 Task: Search round trip flight ticket for 2 adults, 4 children and 1 infant on lap in business from Rockland: Knox County Regional Airport to New Bern: Coastal Carolina Regional Airport (was Craven County Regional) on 5-4-2023 and return on 5-6-2023. Choice of flights is Sun country airlines. Price is upto 98000. Outbound departure time preference is 7:00.
Action: Mouse moved to (317, 120)
Screenshot: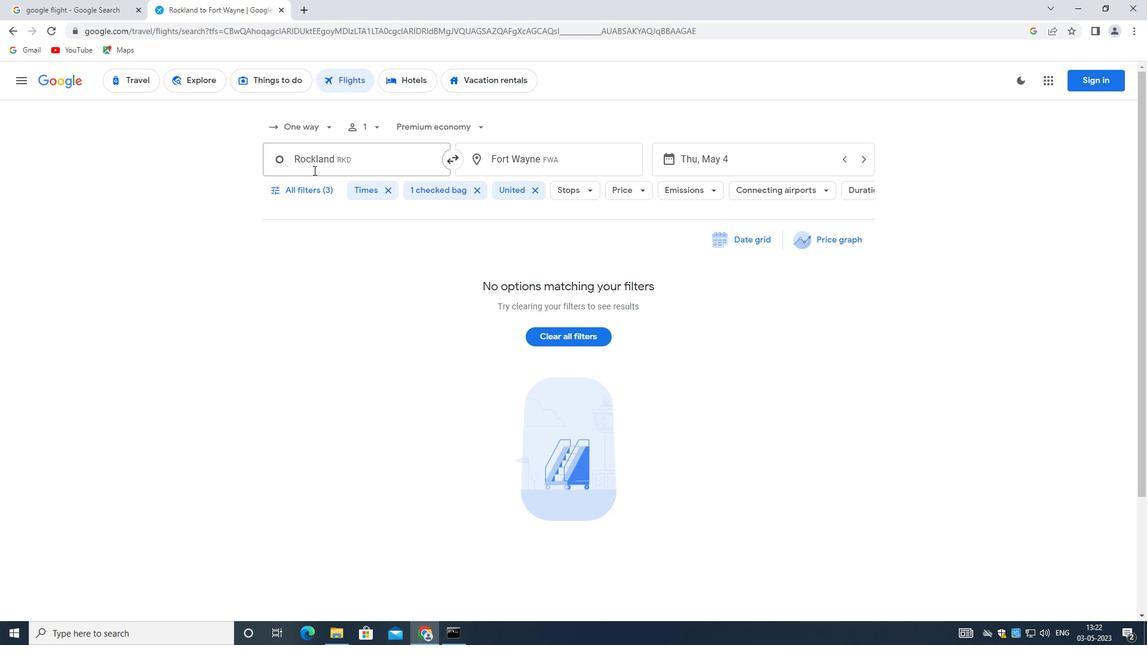
Action: Mouse pressed left at (317, 120)
Screenshot: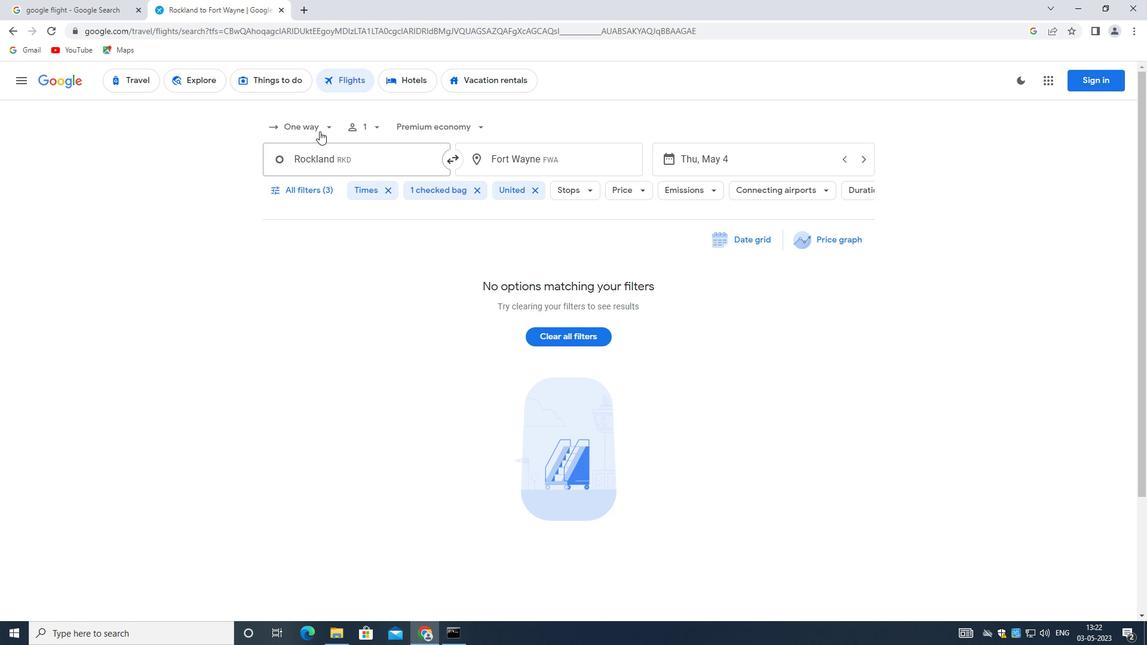 
Action: Mouse moved to (311, 184)
Screenshot: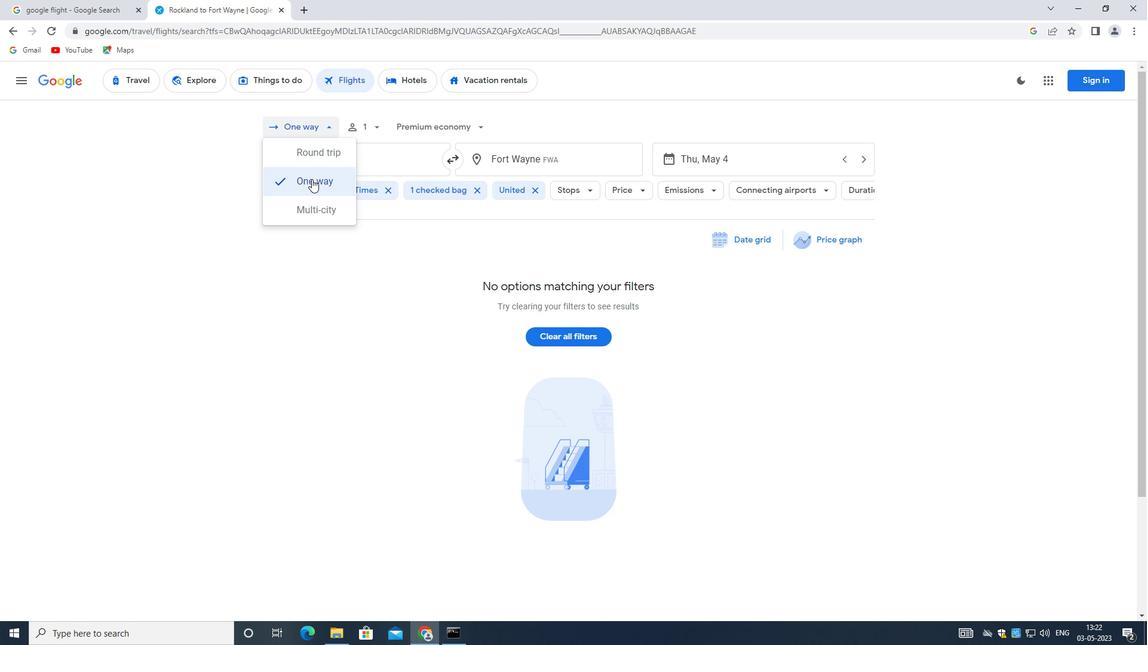 
Action: Mouse pressed left at (311, 184)
Screenshot: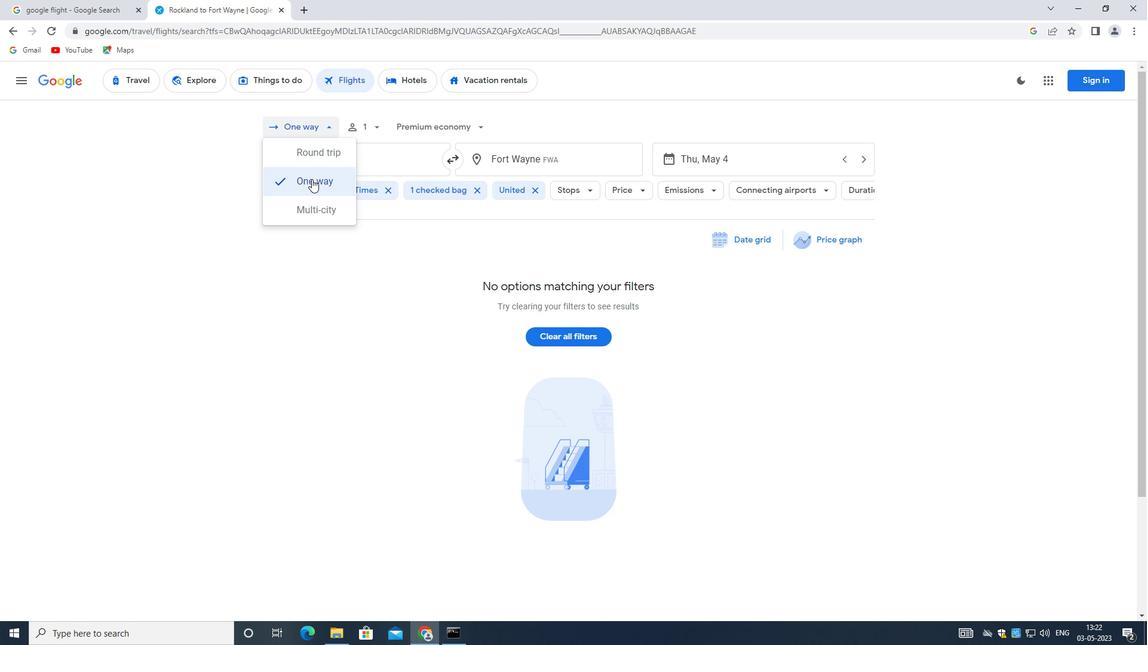 
Action: Mouse moved to (369, 123)
Screenshot: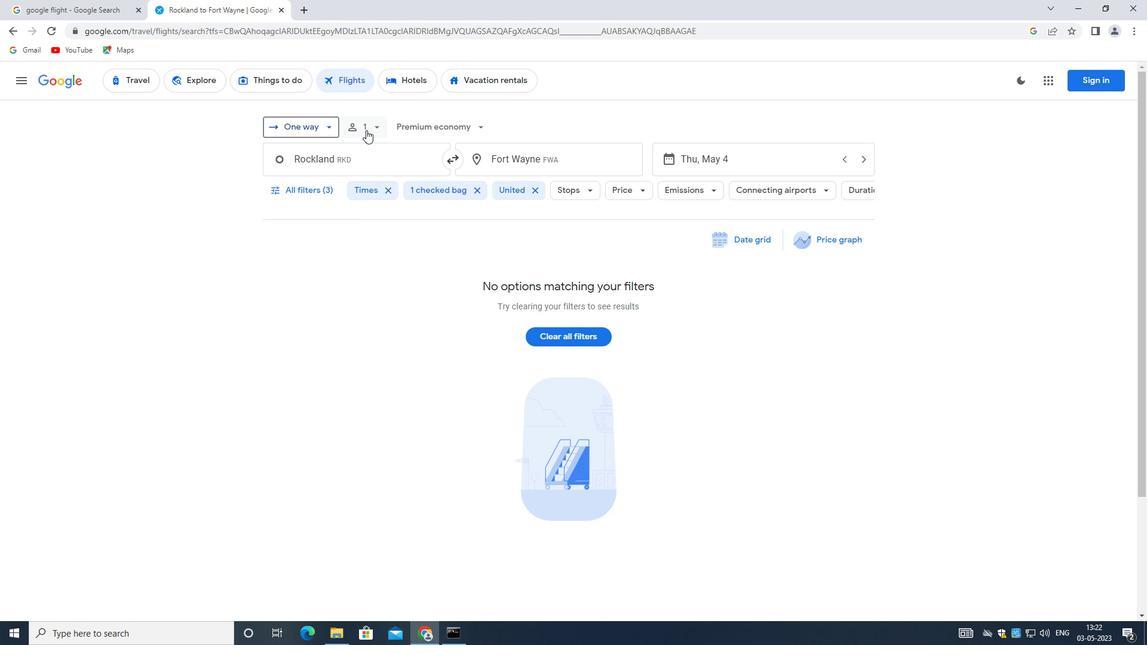 
Action: Mouse pressed left at (369, 123)
Screenshot: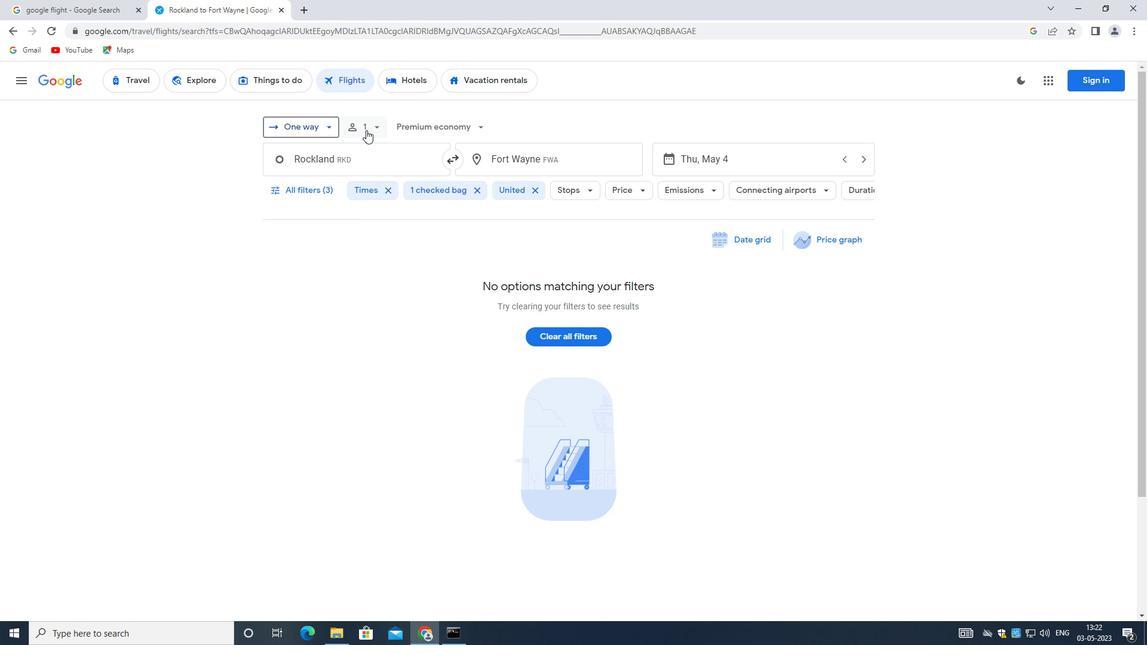 
Action: Mouse moved to (465, 155)
Screenshot: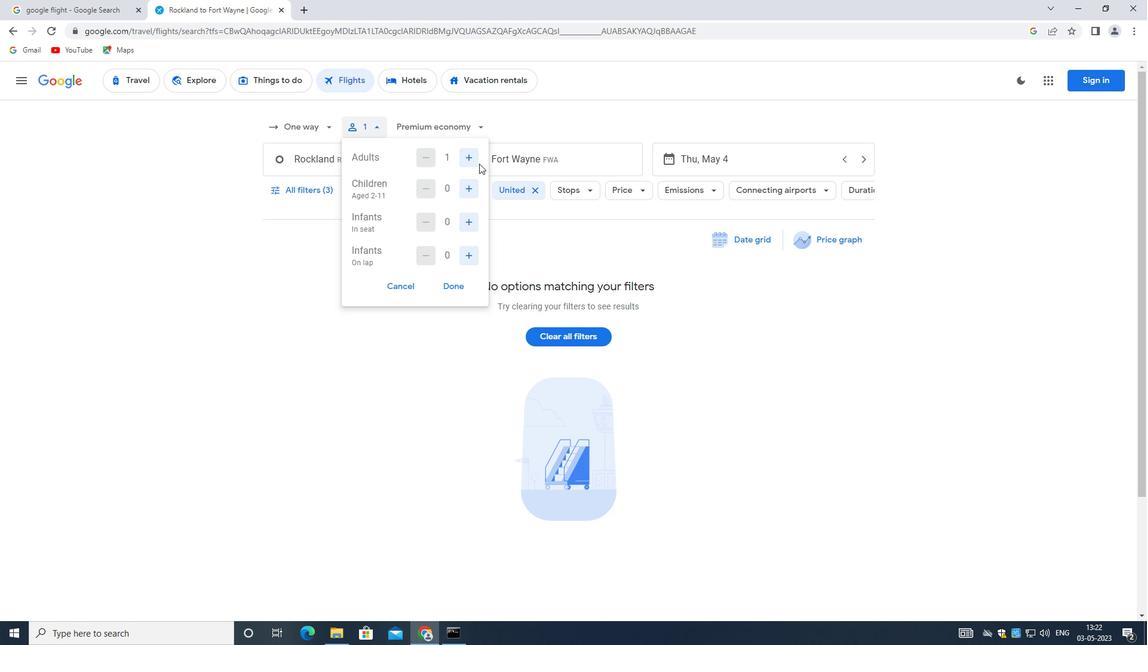 
Action: Mouse pressed left at (465, 155)
Screenshot: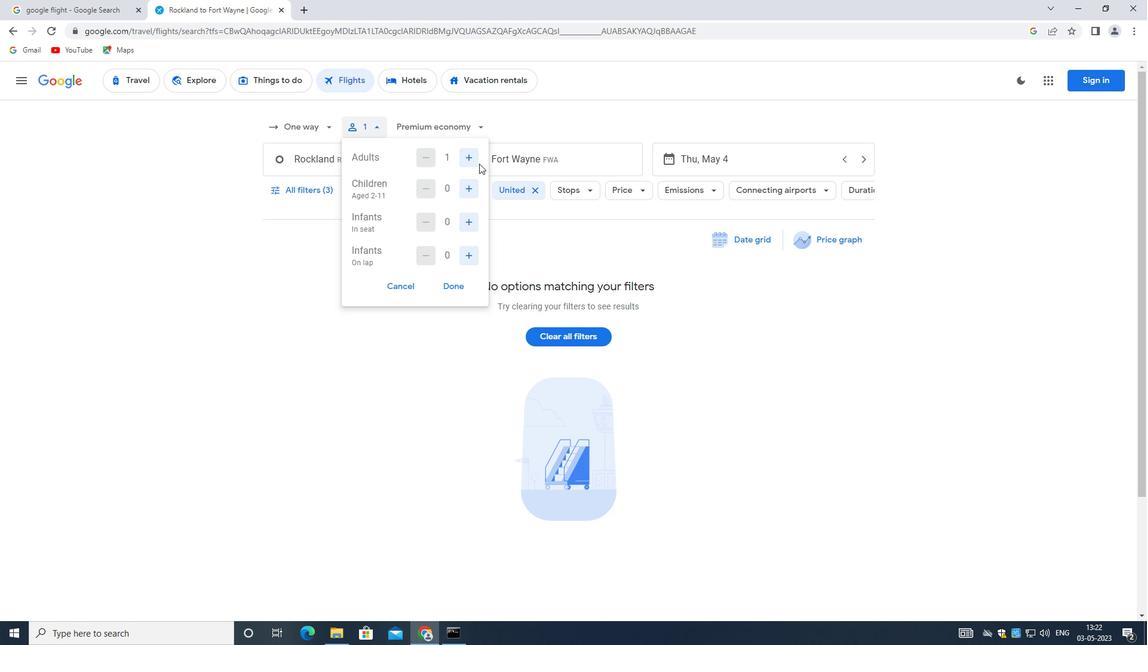 
Action: Mouse moved to (467, 183)
Screenshot: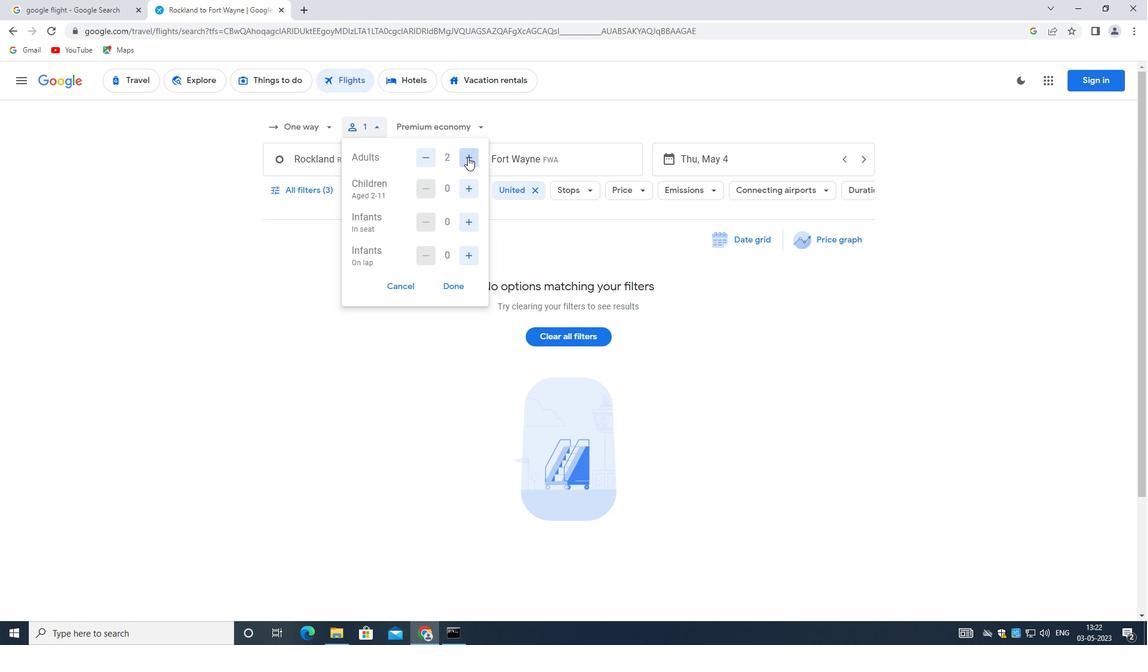 
Action: Mouse pressed left at (467, 183)
Screenshot: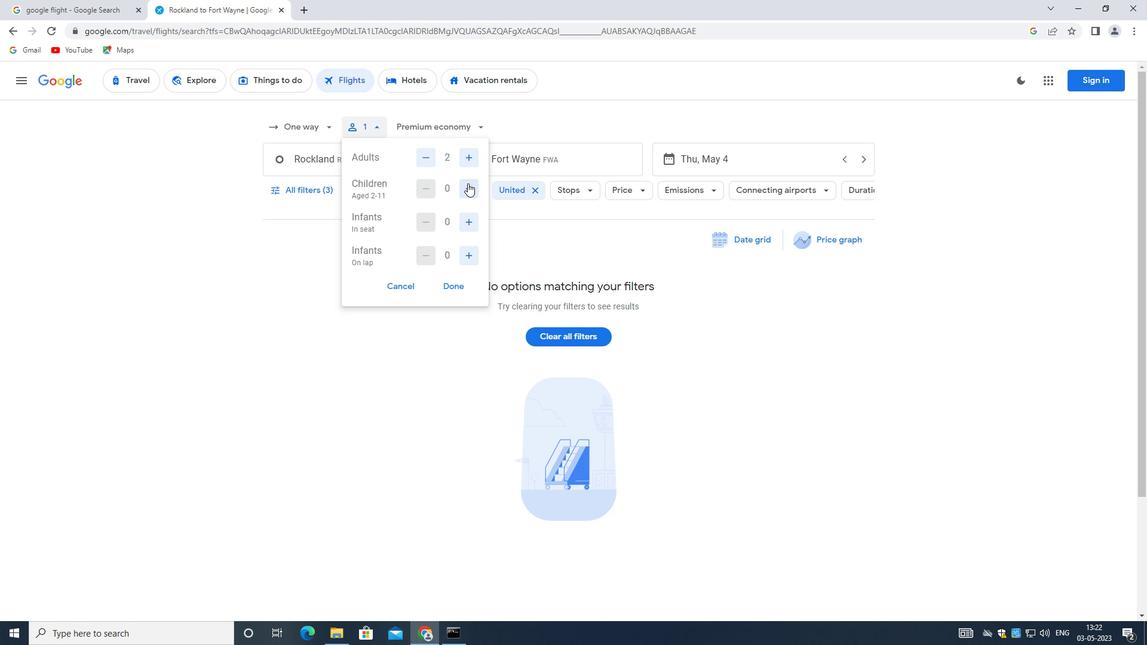 
Action: Mouse pressed left at (467, 183)
Screenshot: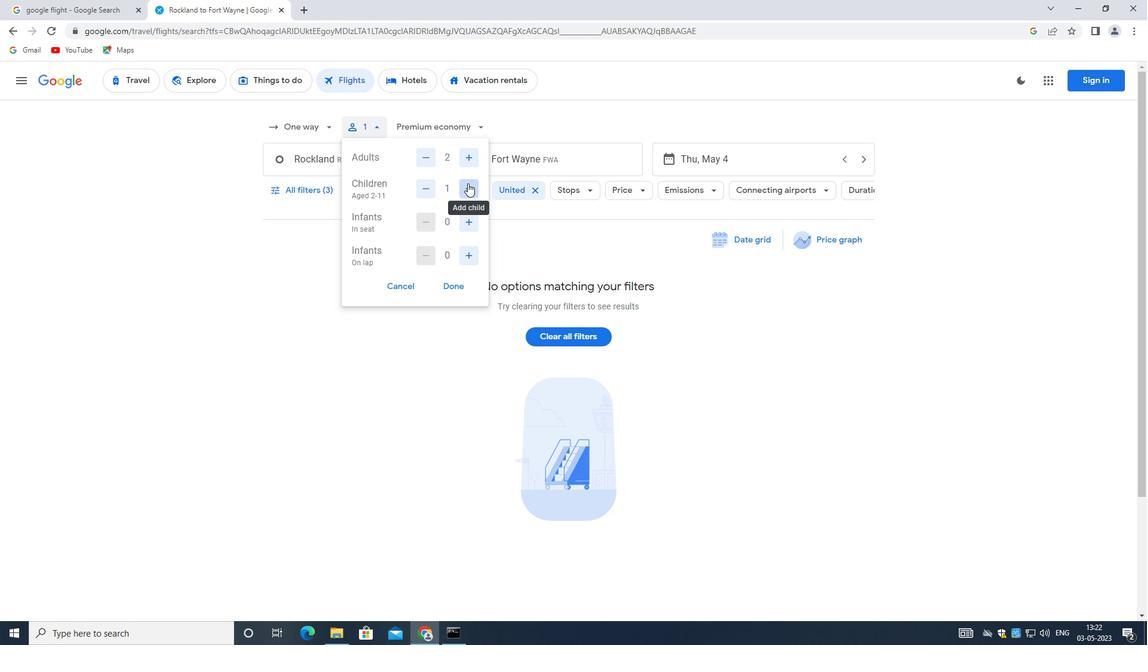 
Action: Mouse pressed left at (467, 183)
Screenshot: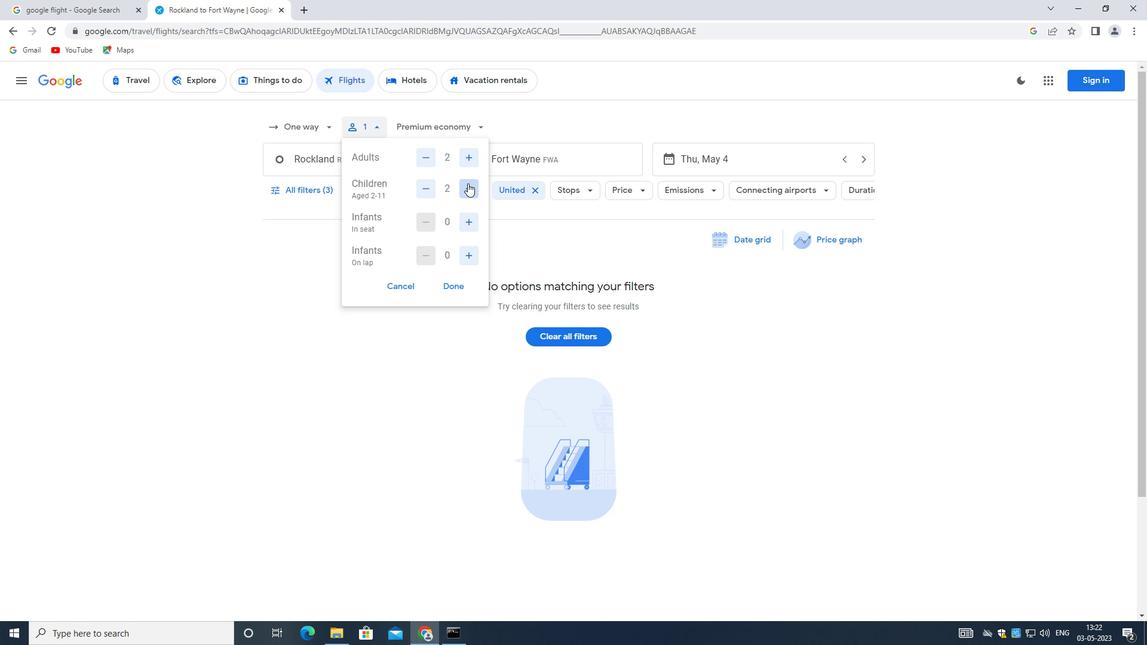 
Action: Mouse pressed left at (467, 183)
Screenshot: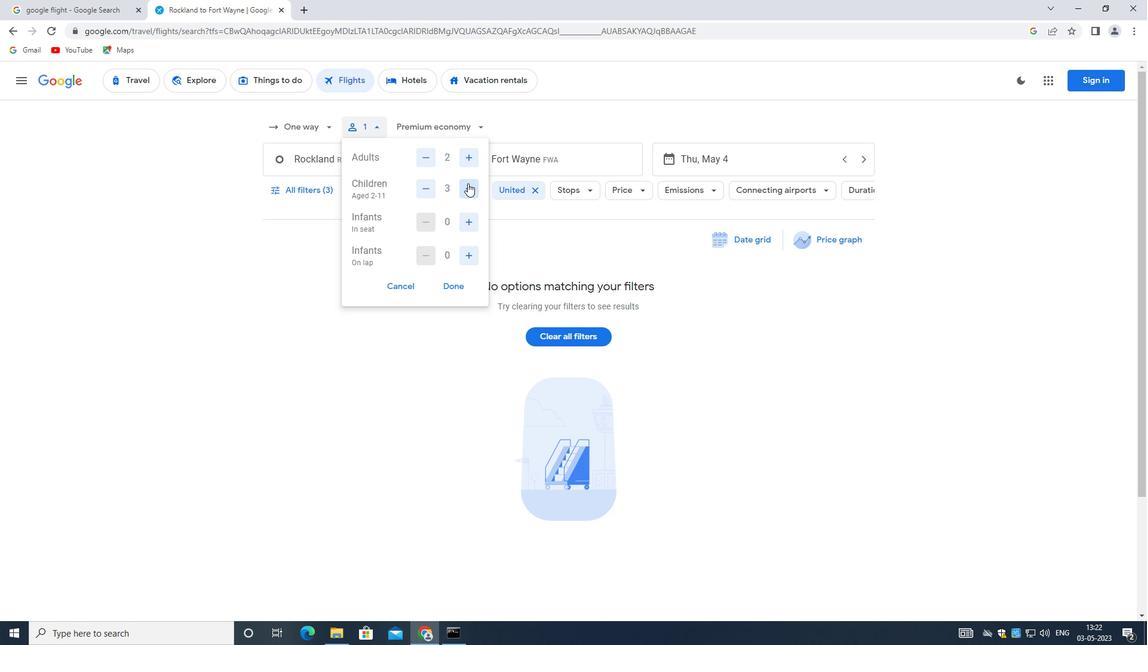 
Action: Mouse moved to (461, 253)
Screenshot: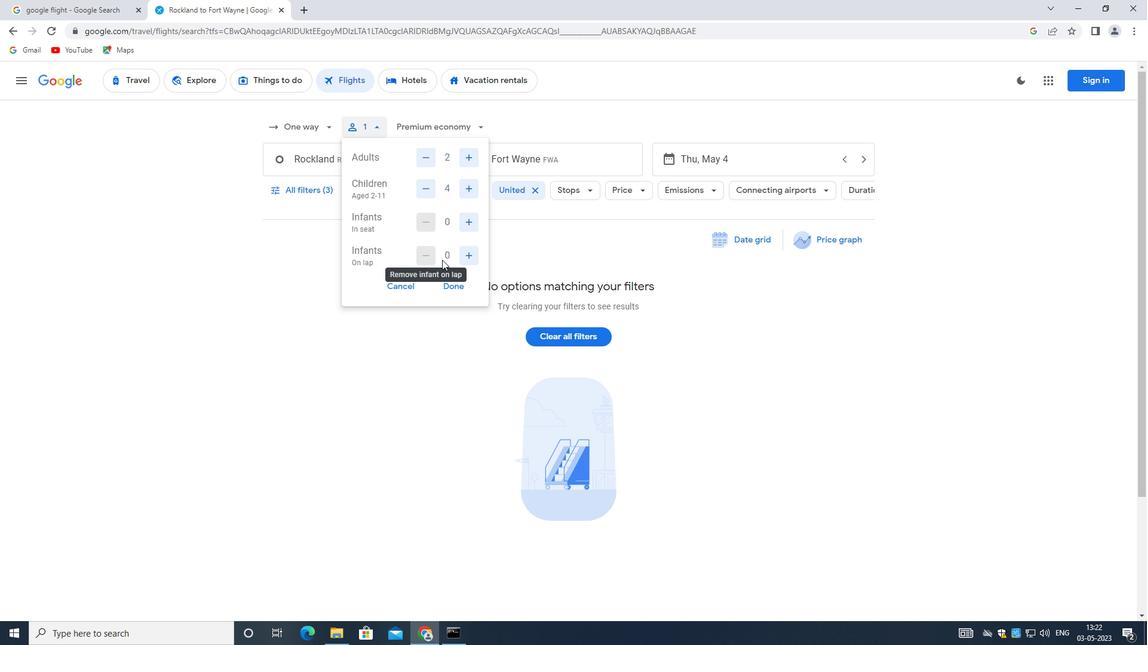 
Action: Mouse pressed left at (461, 253)
Screenshot: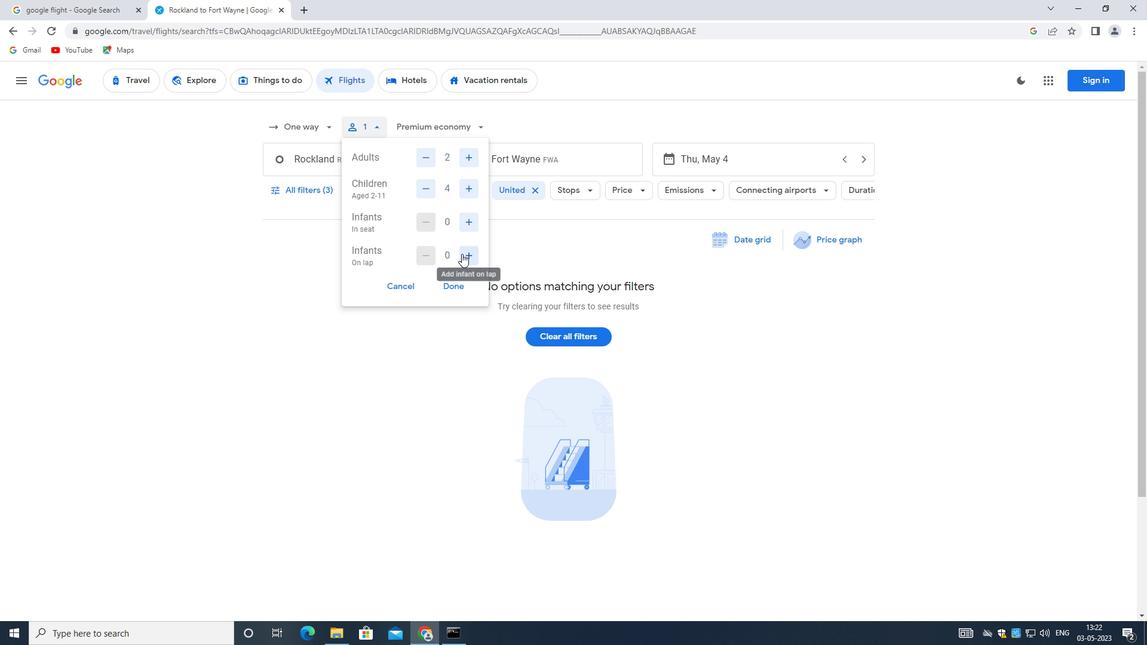 
Action: Mouse moved to (444, 285)
Screenshot: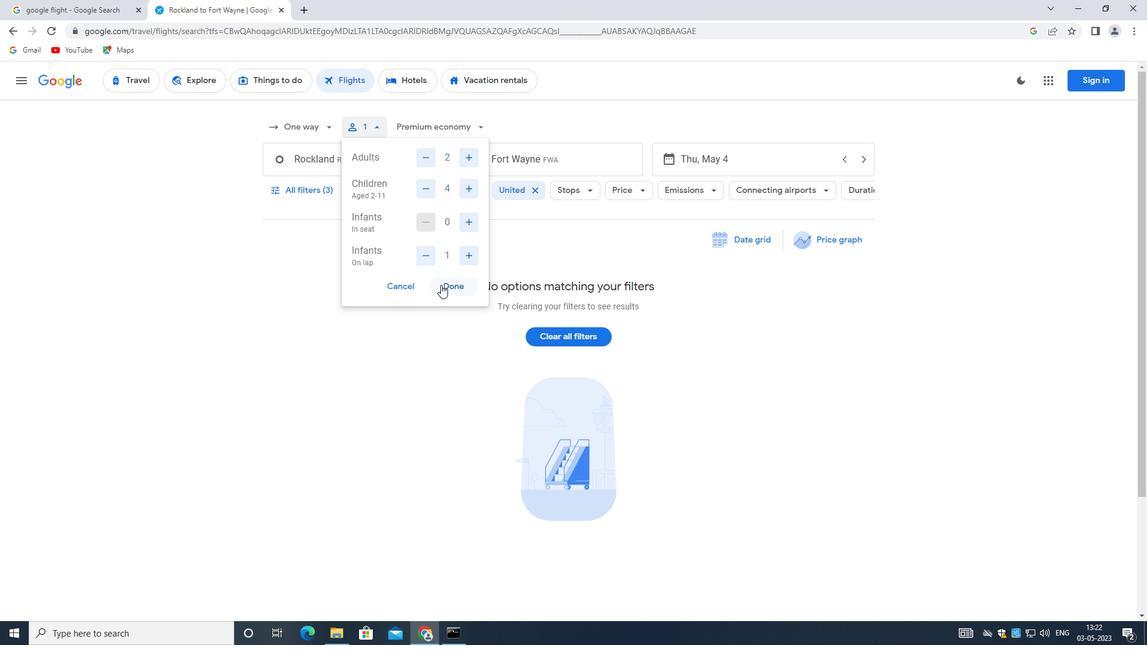 
Action: Mouse pressed left at (444, 285)
Screenshot: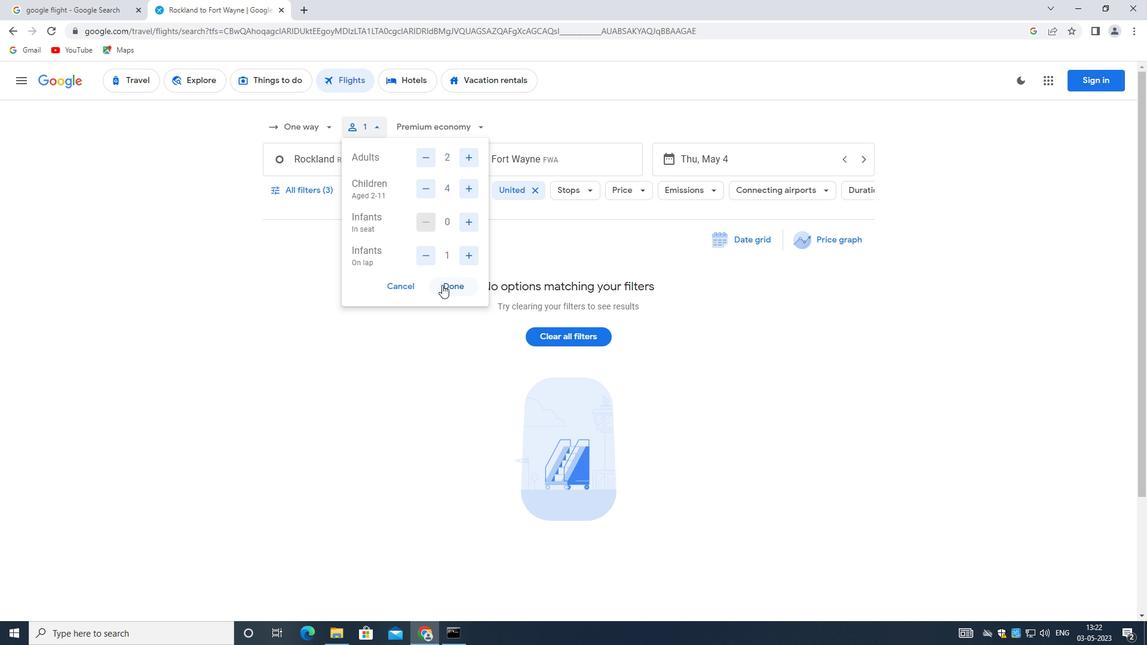 
Action: Mouse moved to (472, 122)
Screenshot: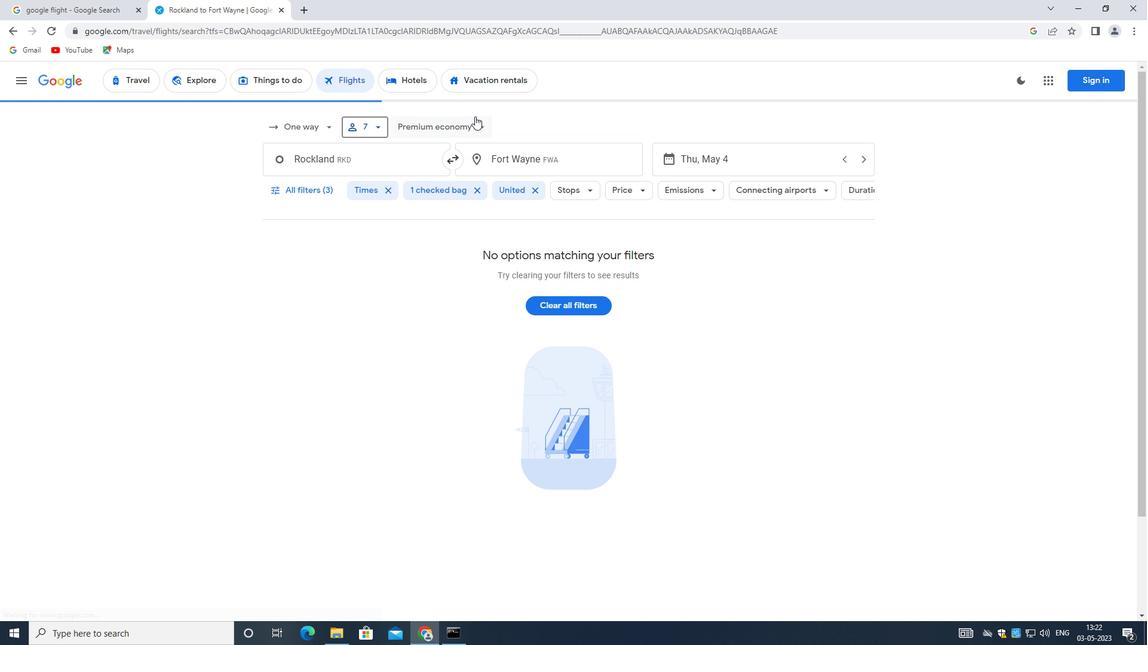 
Action: Mouse pressed left at (472, 122)
Screenshot: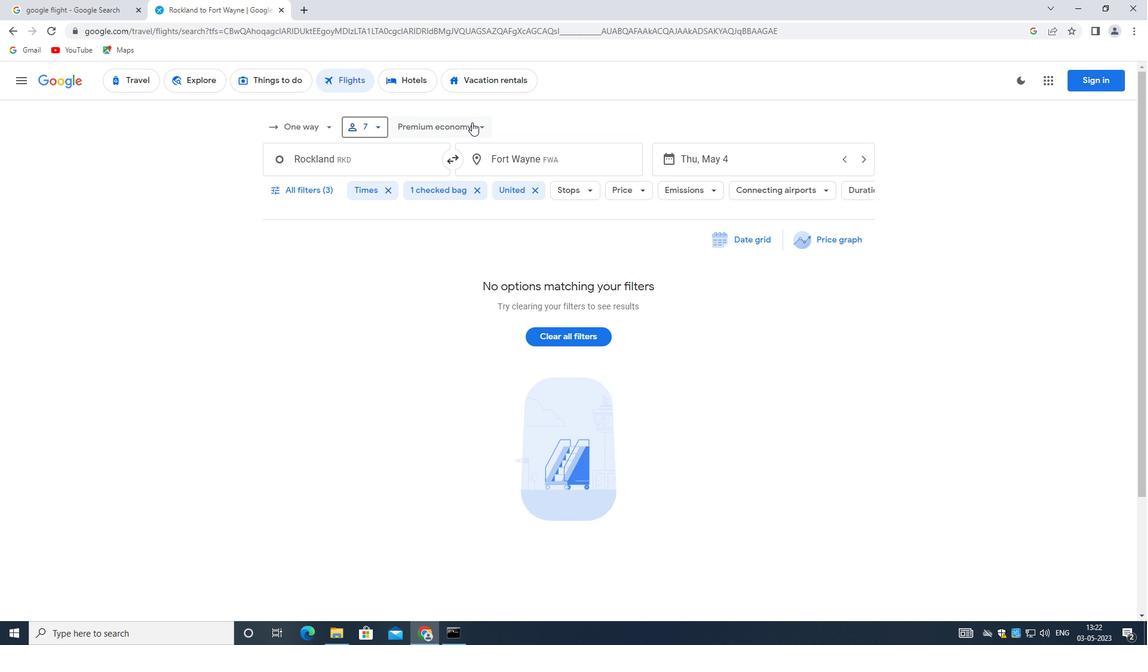 
Action: Mouse moved to (448, 212)
Screenshot: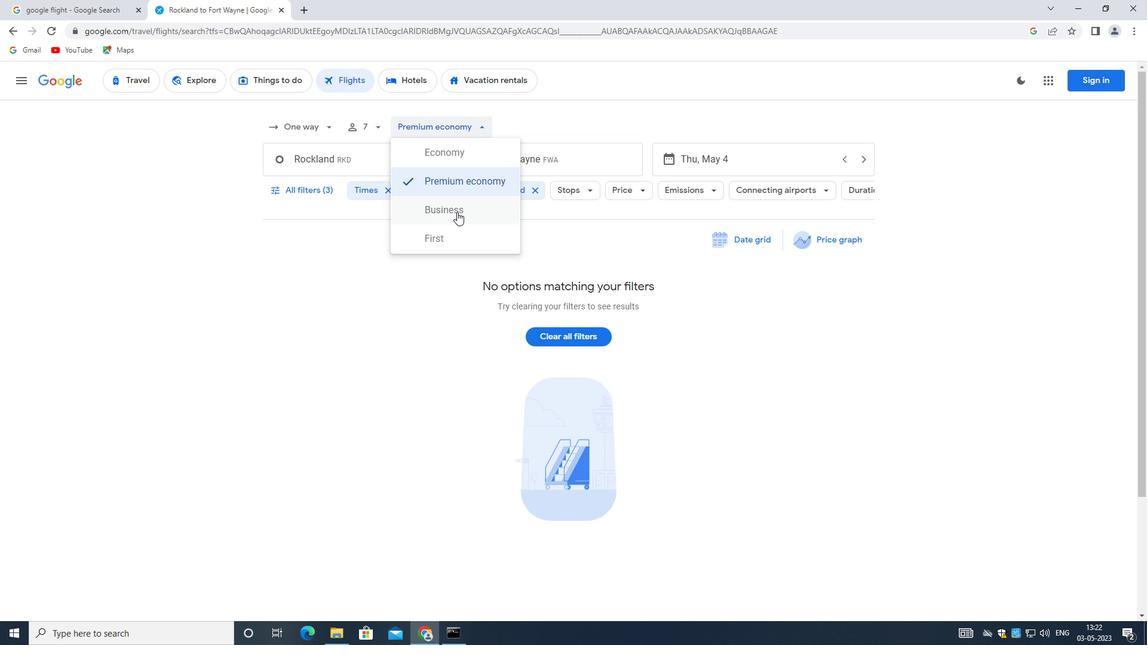 
Action: Mouse pressed left at (448, 212)
Screenshot: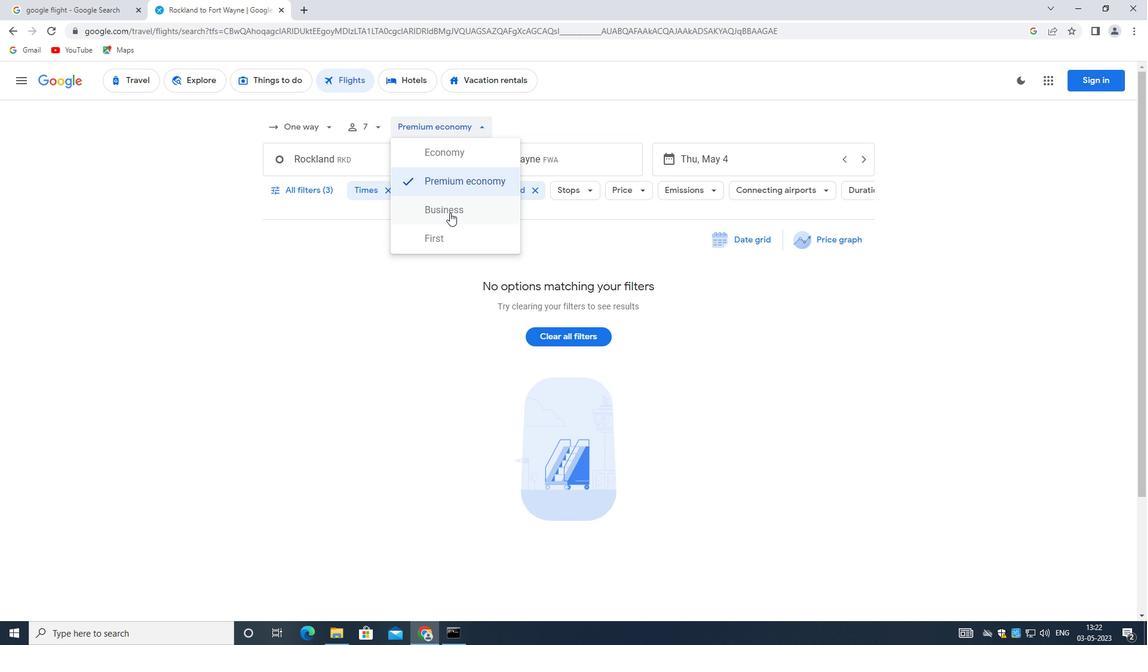 
Action: Mouse moved to (360, 165)
Screenshot: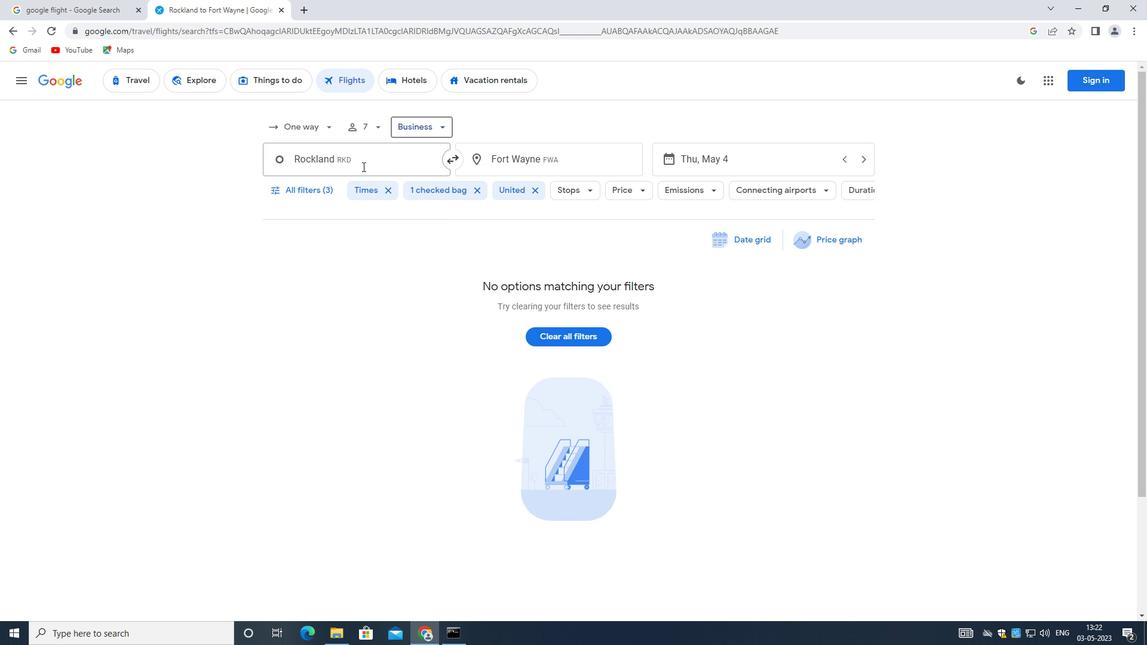 
Action: Mouse pressed left at (360, 165)
Screenshot: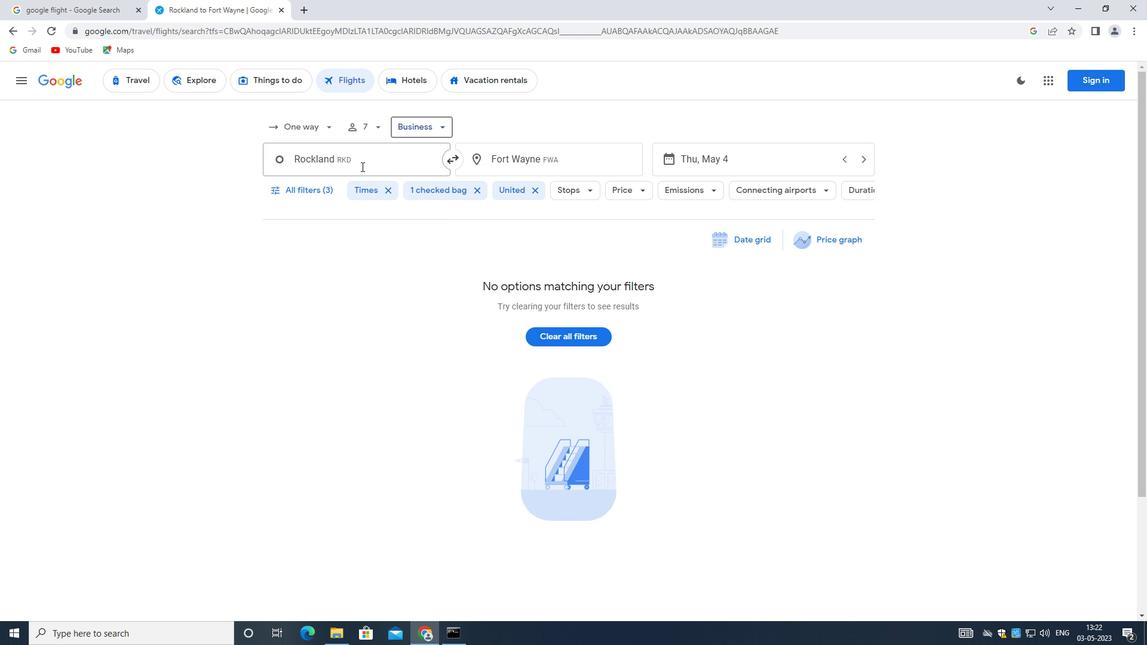 
Action: Mouse moved to (360, 164)
Screenshot: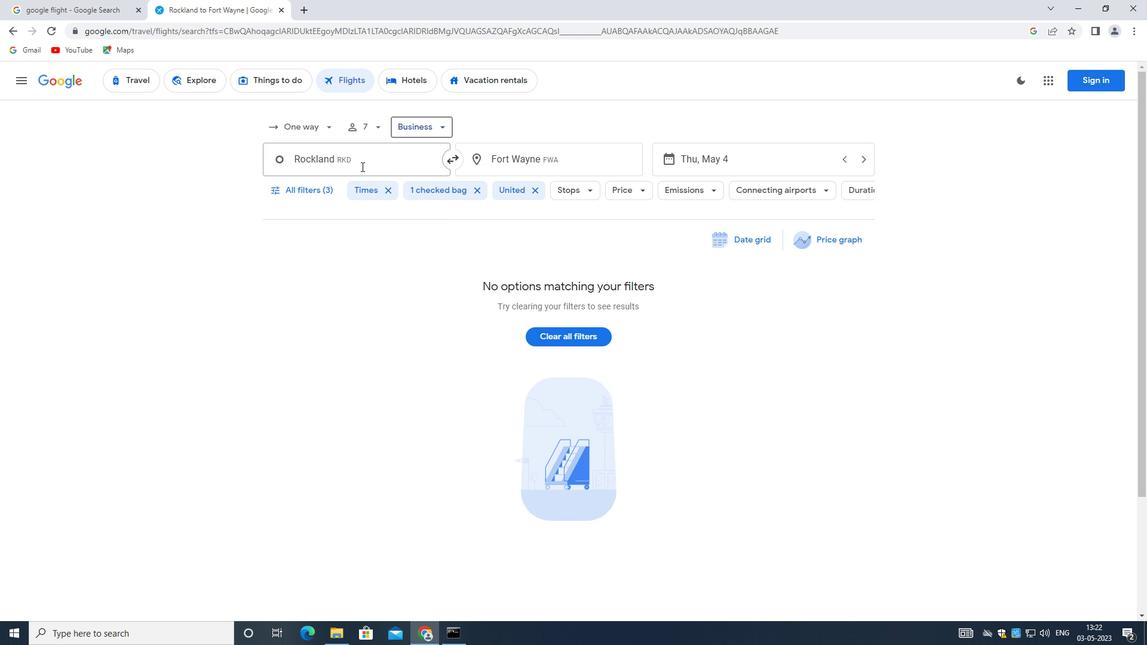 
Action: Key pressed <Key.backspace><Key.shift_r><Key.shift_r>Knox
Screenshot: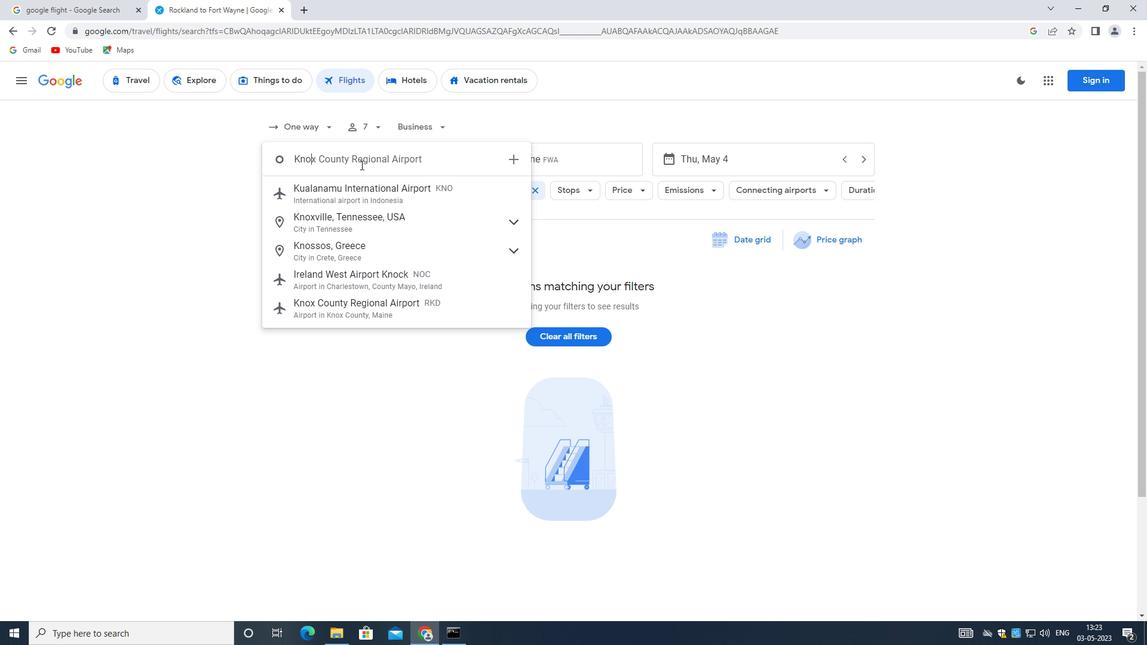 
Action: Mouse moved to (334, 243)
Screenshot: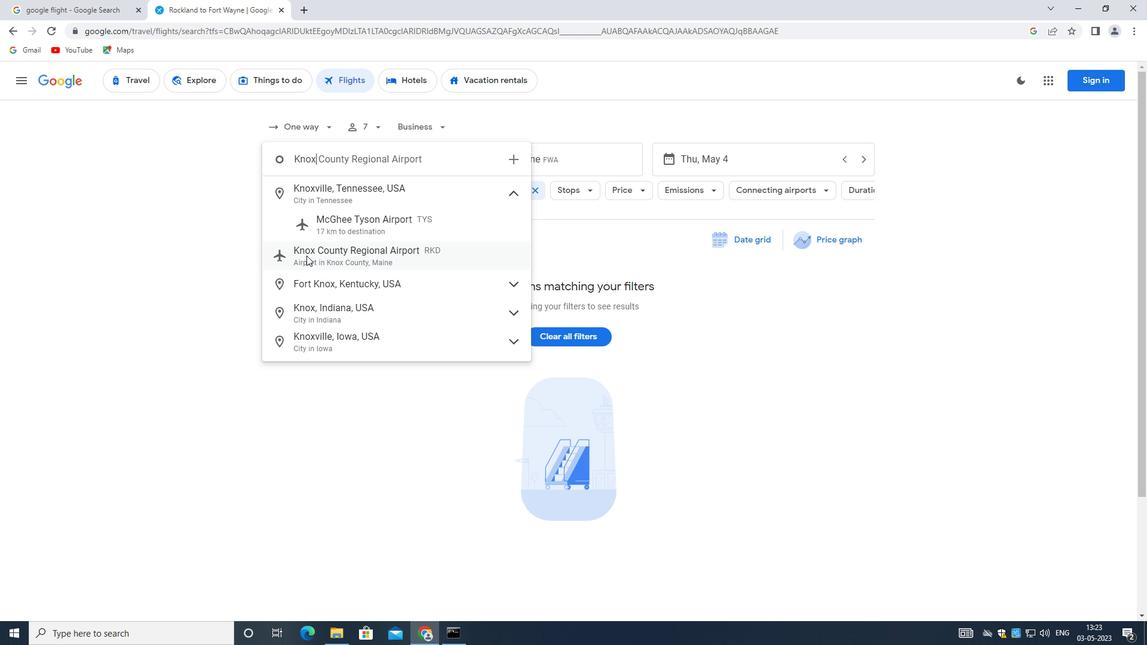 
Action: Mouse pressed left at (334, 243)
Screenshot: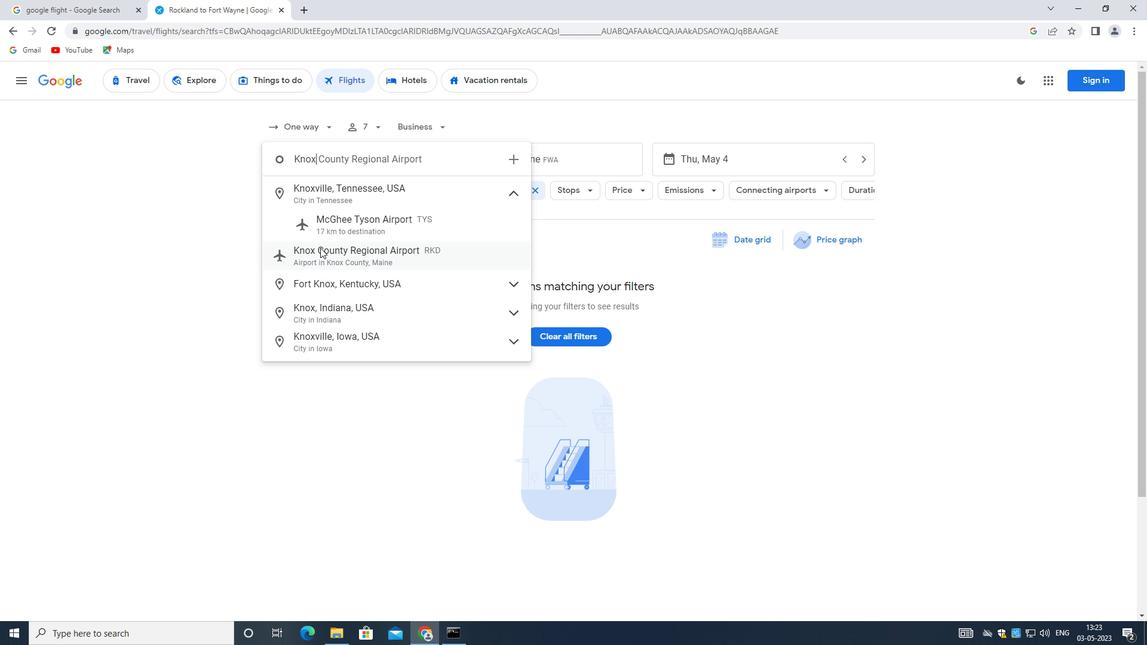 
Action: Mouse moved to (526, 158)
Screenshot: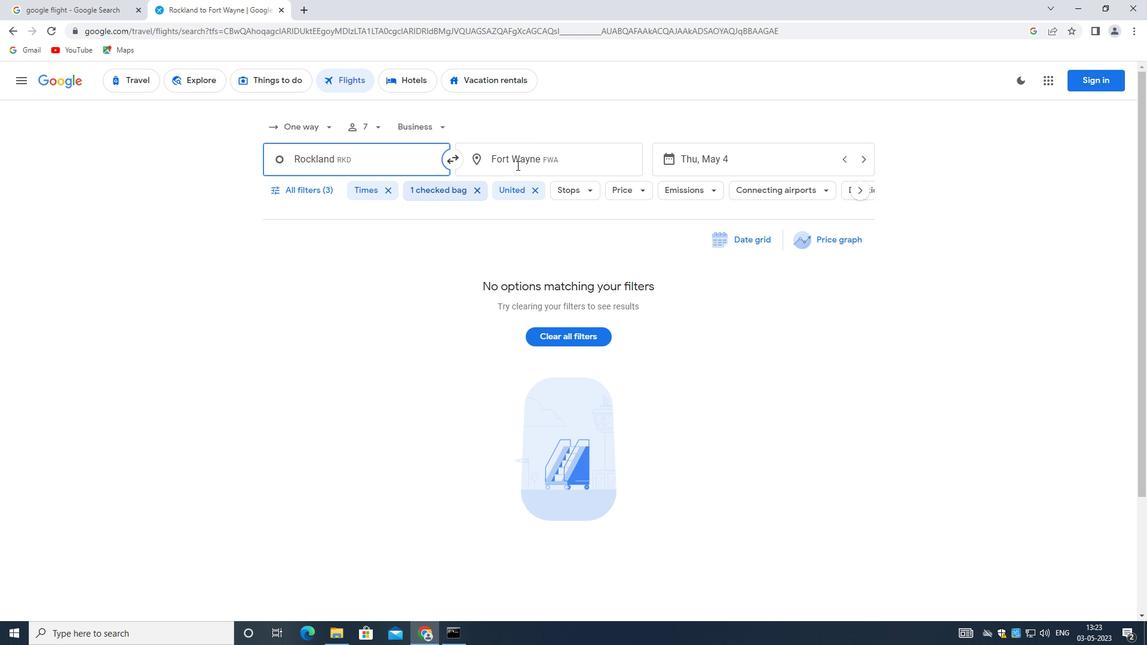 
Action: Mouse pressed left at (526, 158)
Screenshot: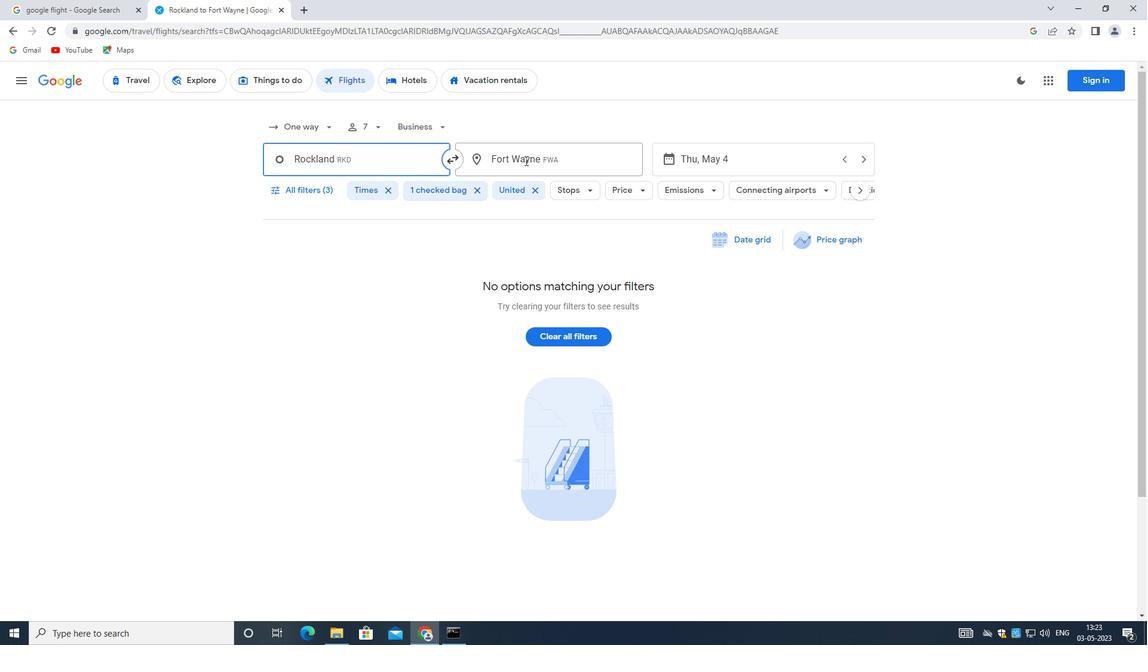 
Action: Mouse moved to (525, 158)
Screenshot: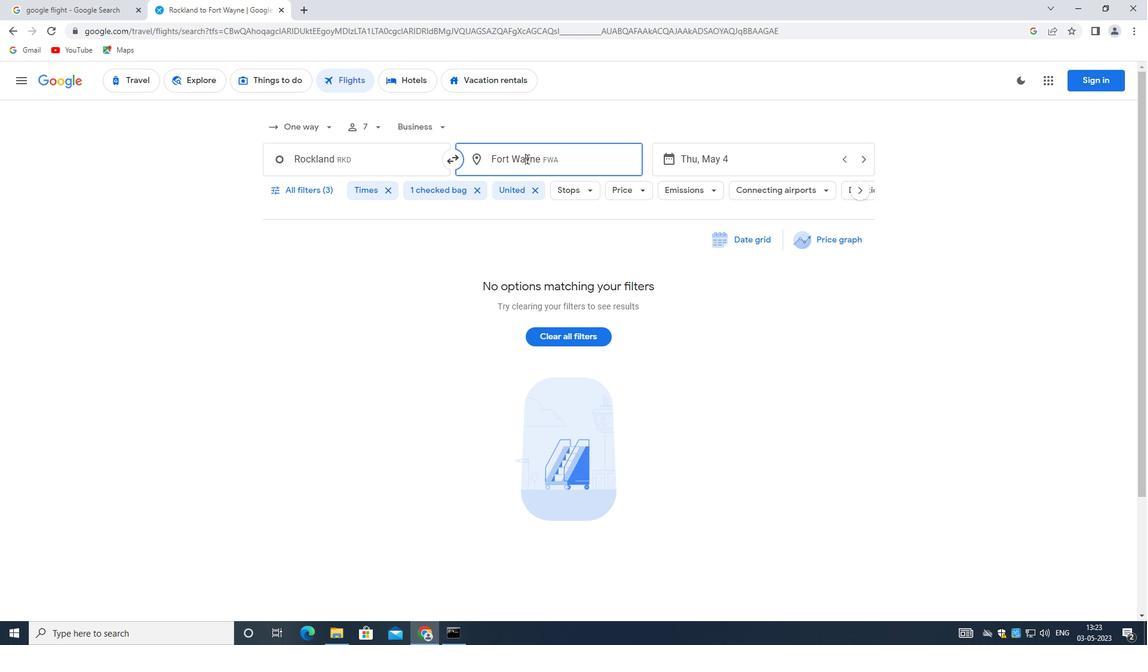 
Action: Key pressed <Key.backspace>
Screenshot: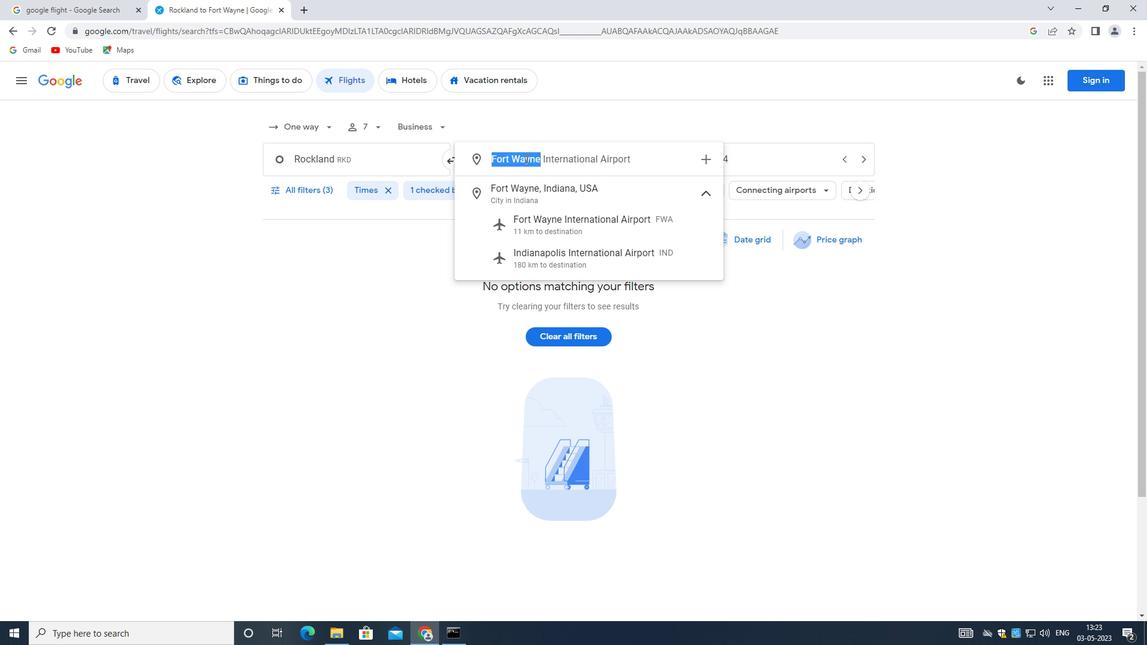 
Action: Mouse moved to (524, 163)
Screenshot: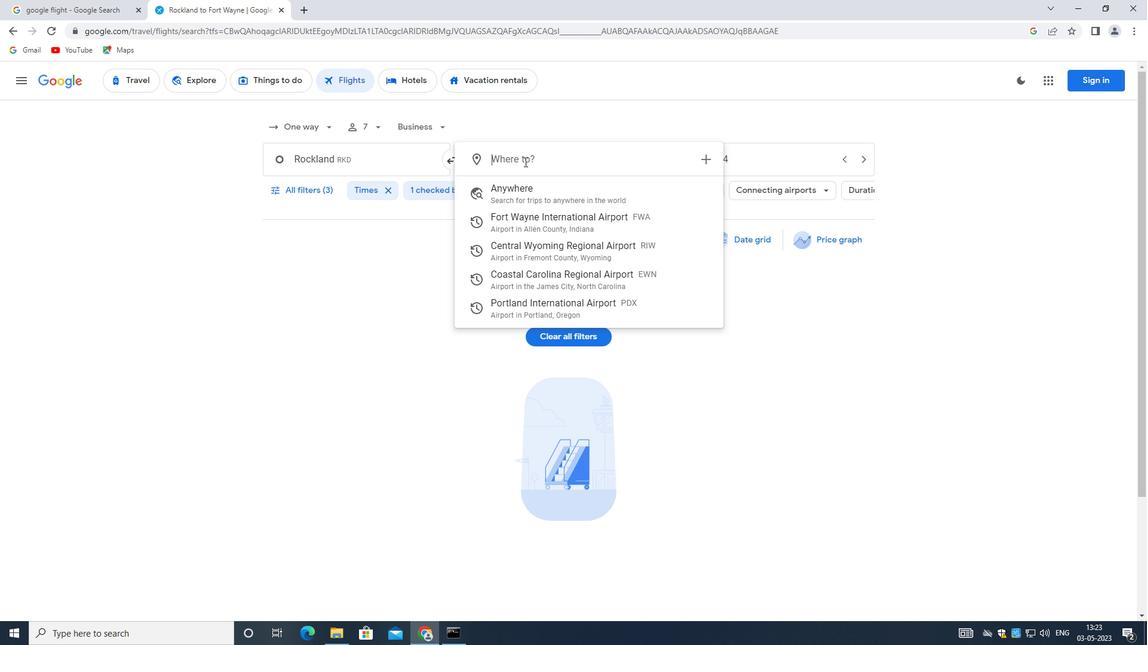
Action: Key pressed <Key.shift>COASTAL
Screenshot: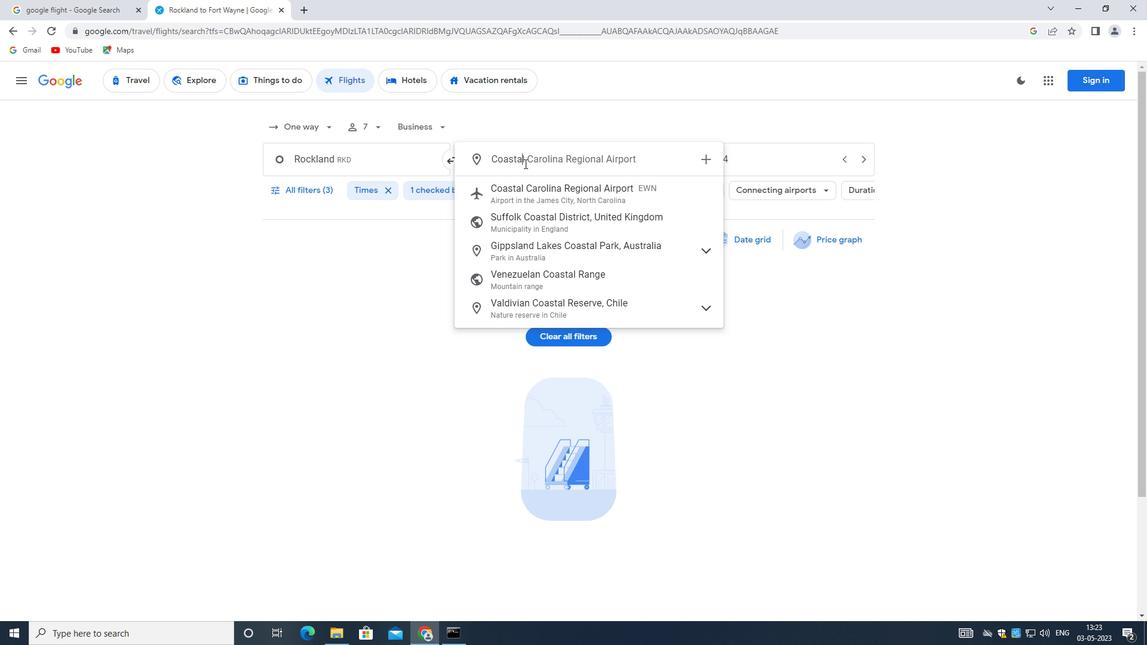 
Action: Mouse moved to (547, 188)
Screenshot: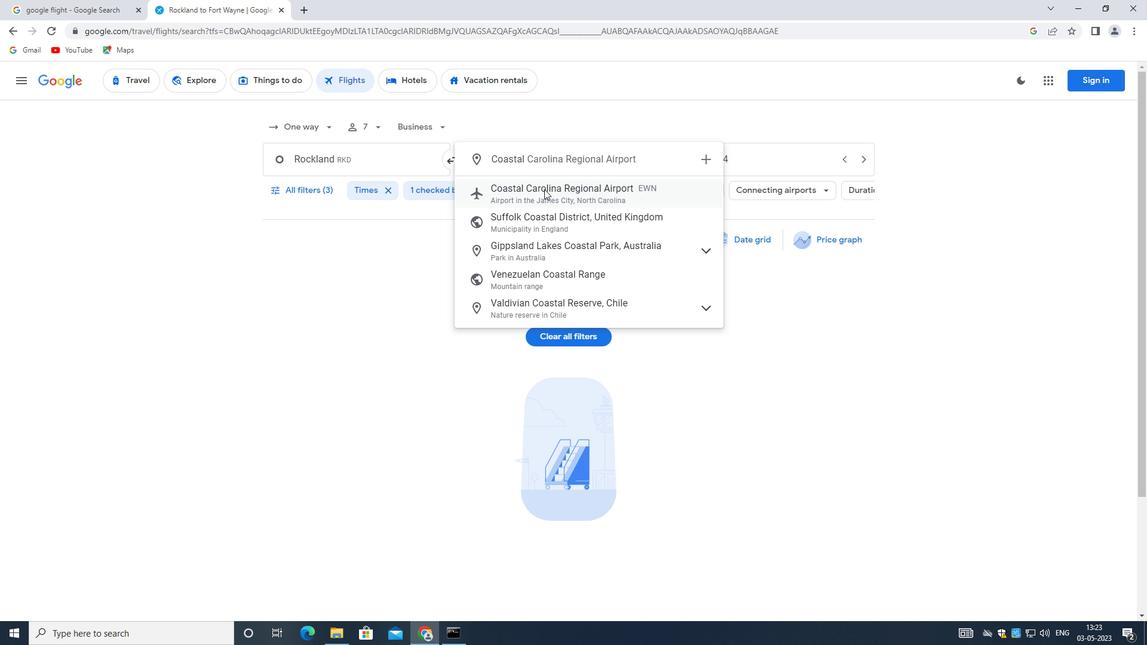 
Action: Mouse pressed left at (547, 188)
Screenshot: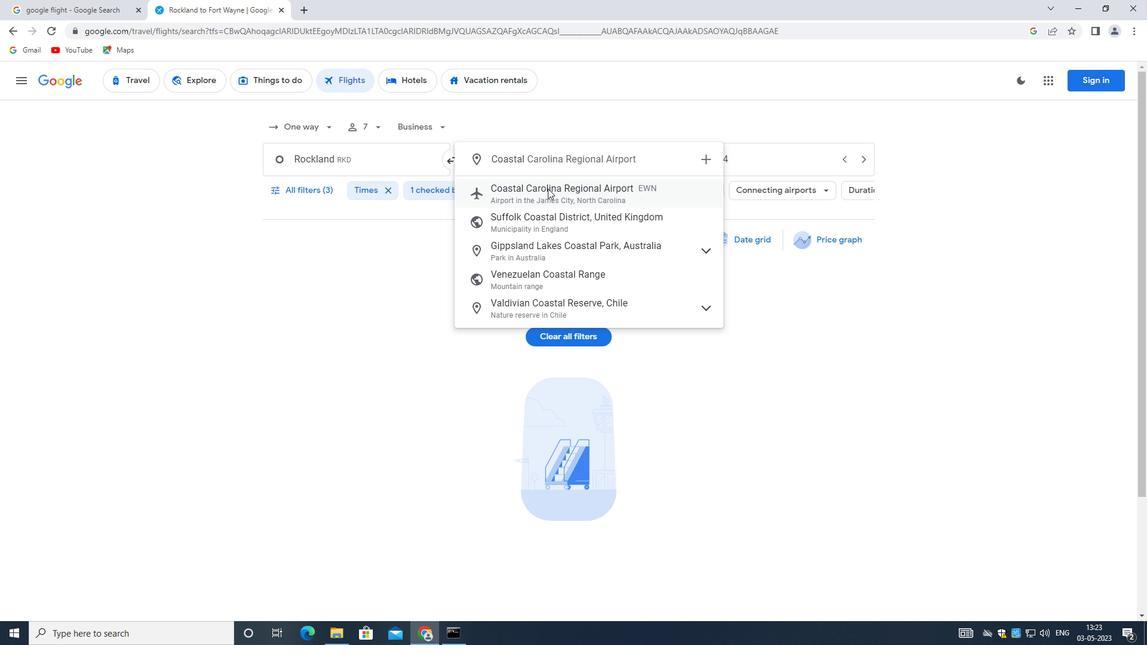 
Action: Mouse moved to (693, 164)
Screenshot: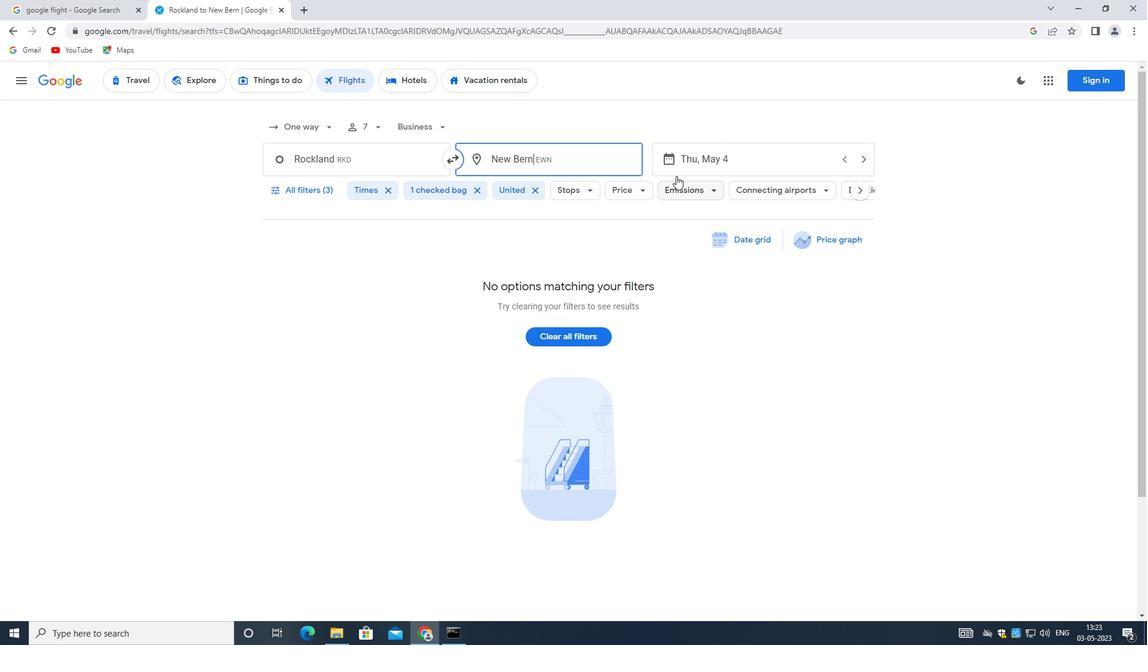 
Action: Mouse pressed left at (693, 164)
Screenshot: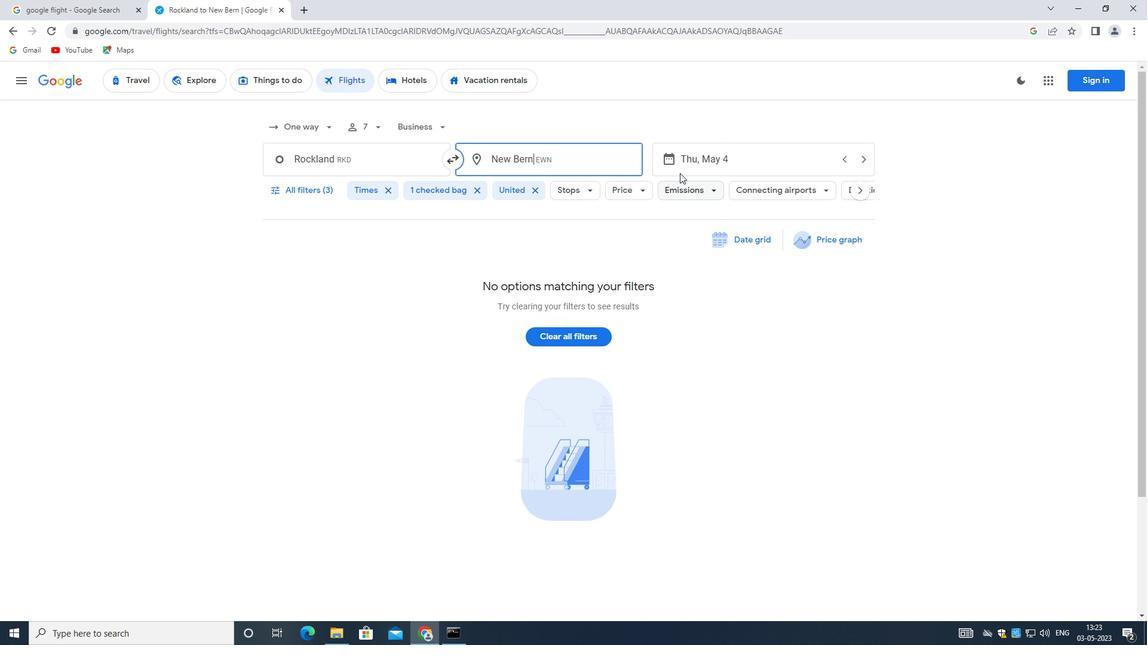 
Action: Mouse moved to (849, 451)
Screenshot: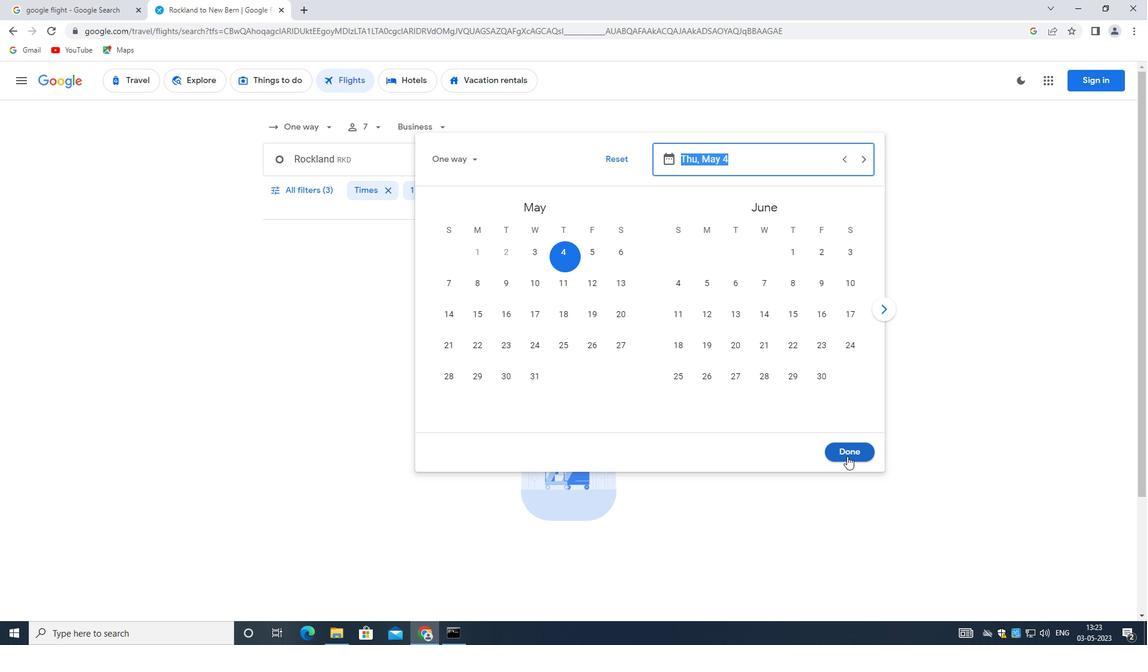 
Action: Mouse pressed left at (849, 451)
Screenshot: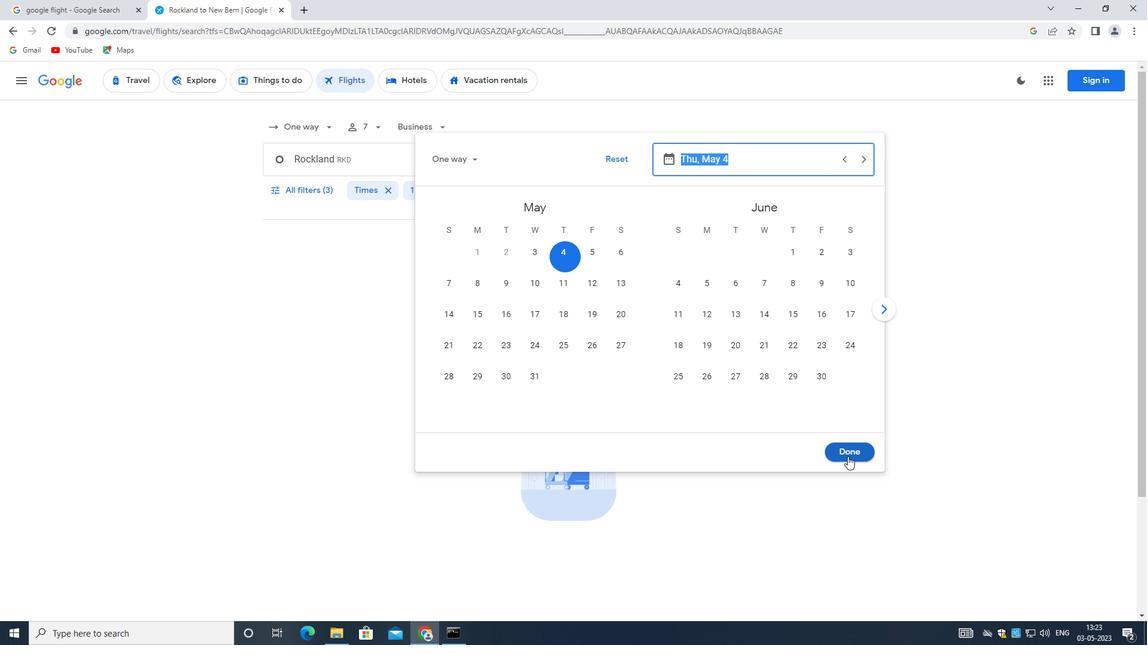 
Action: Mouse moved to (316, 191)
Screenshot: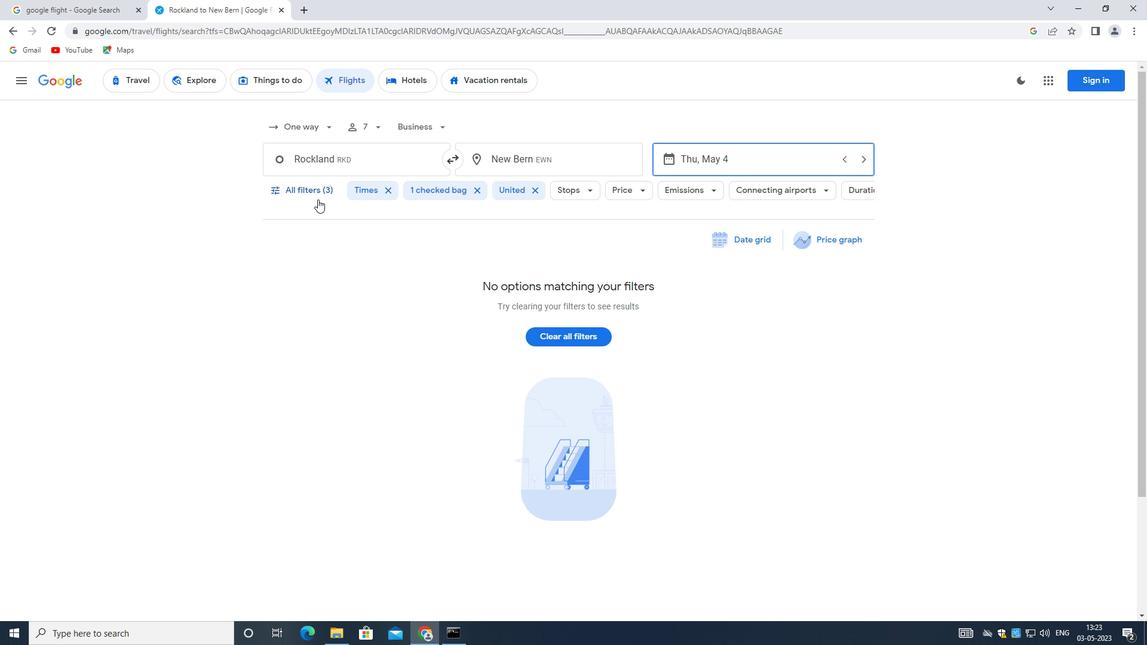 
Action: Mouse pressed left at (316, 191)
Screenshot: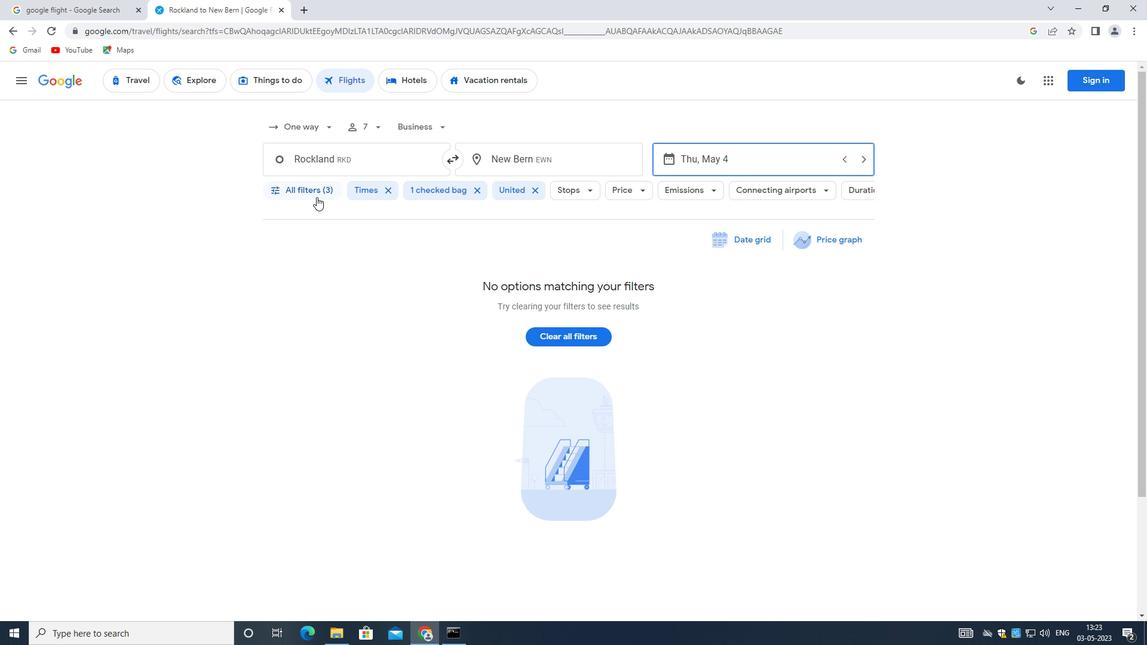 
Action: Mouse moved to (370, 370)
Screenshot: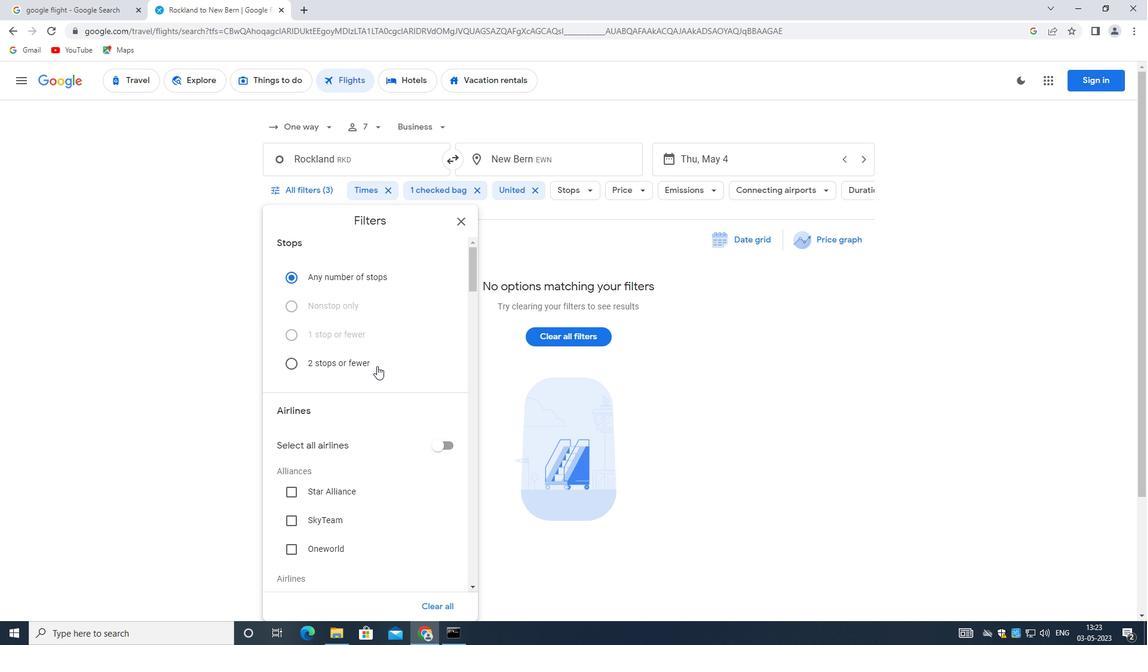 
Action: Mouse scrolled (370, 369) with delta (0, 0)
Screenshot: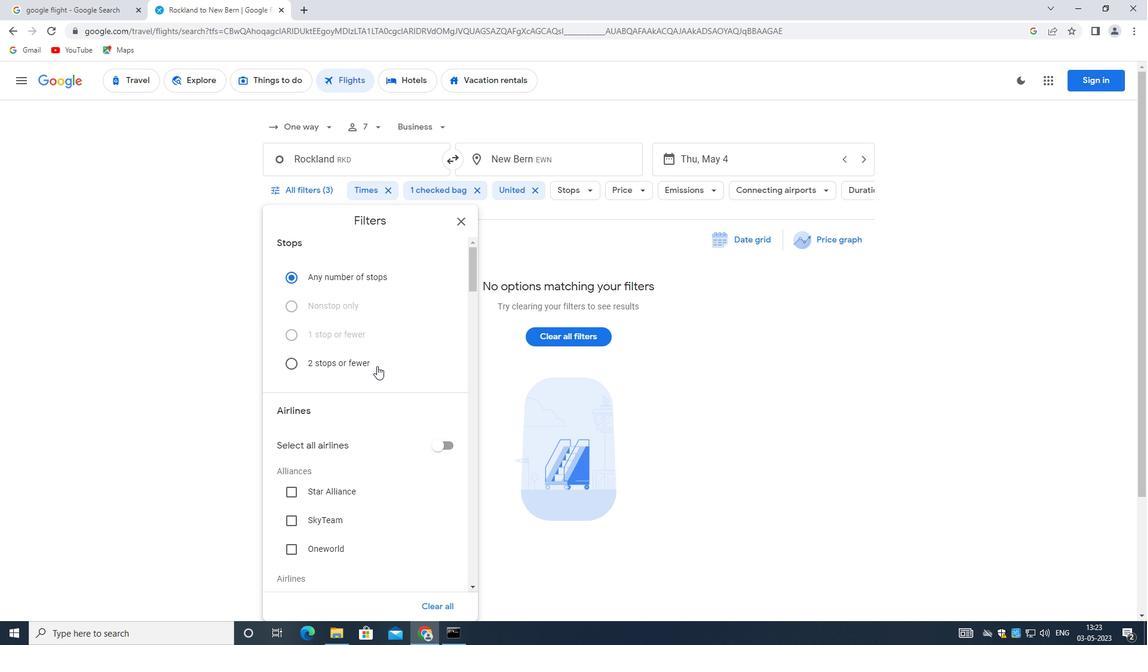 
Action: Mouse moved to (370, 374)
Screenshot: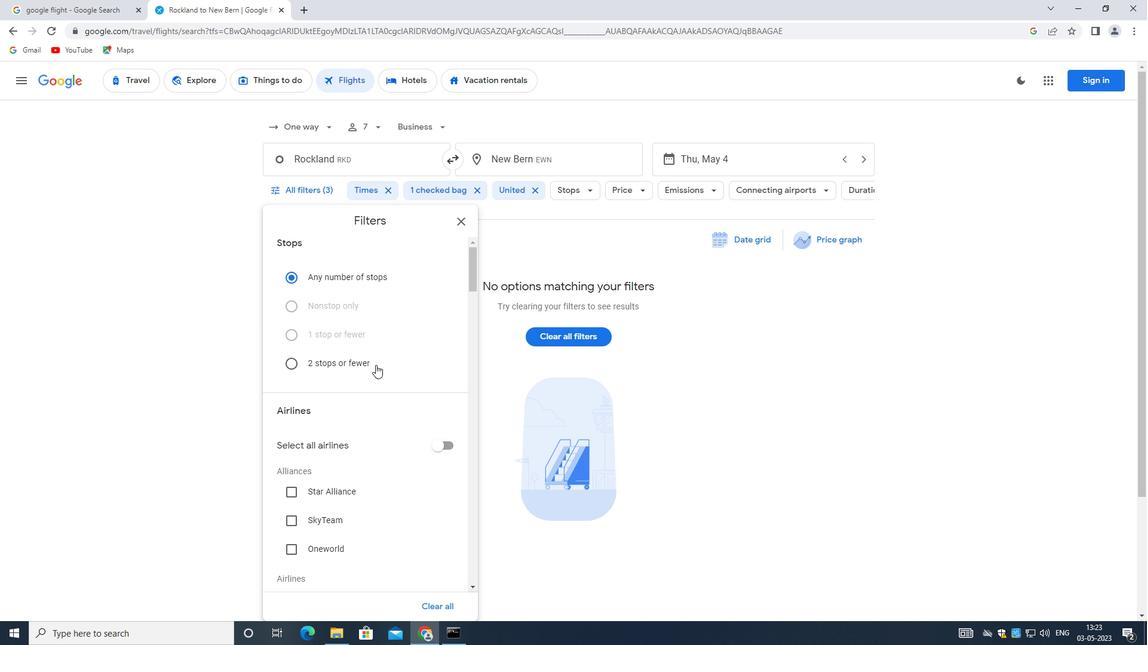 
Action: Mouse scrolled (370, 373) with delta (0, 0)
Screenshot: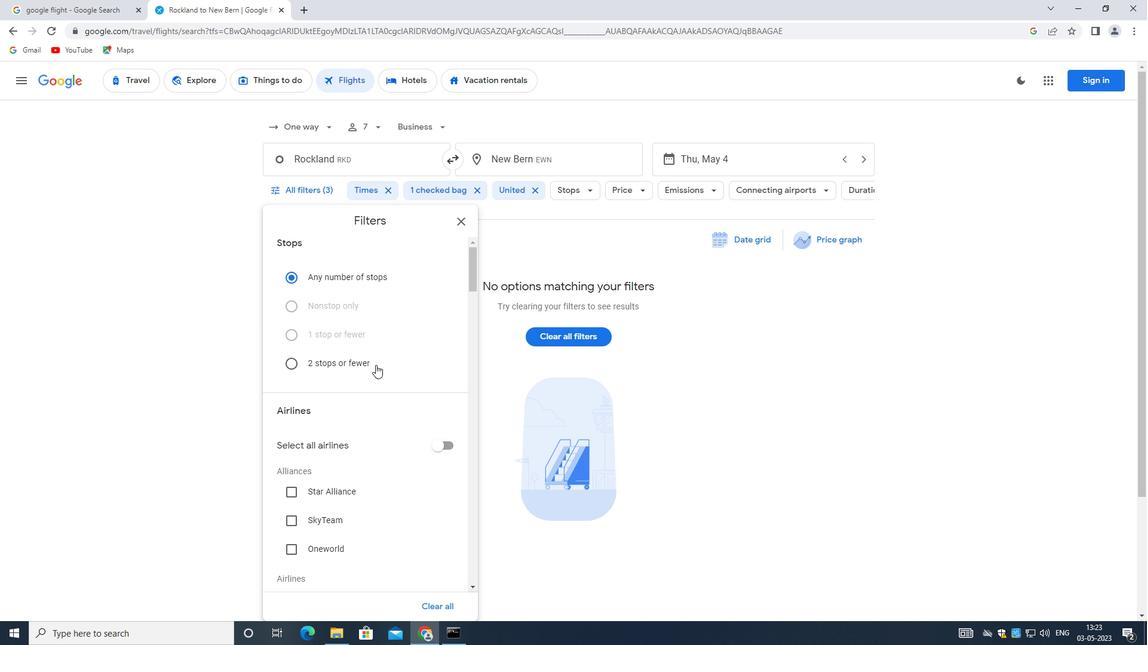 
Action: Mouse moved to (369, 376)
Screenshot: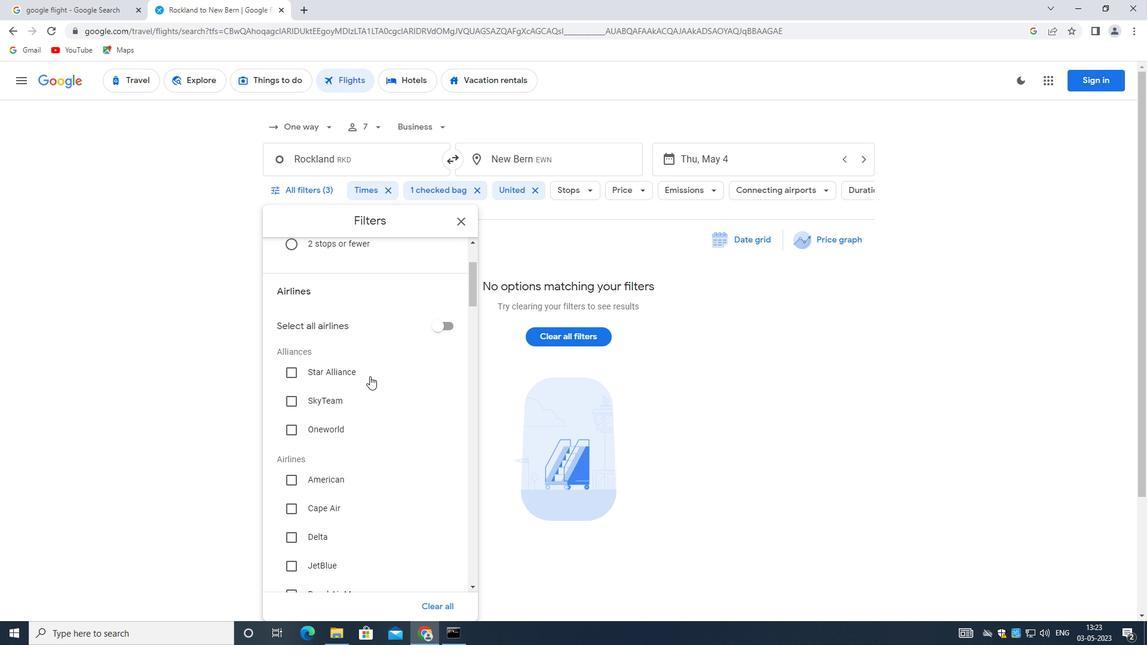 
Action: Mouse scrolled (369, 375) with delta (0, 0)
Screenshot: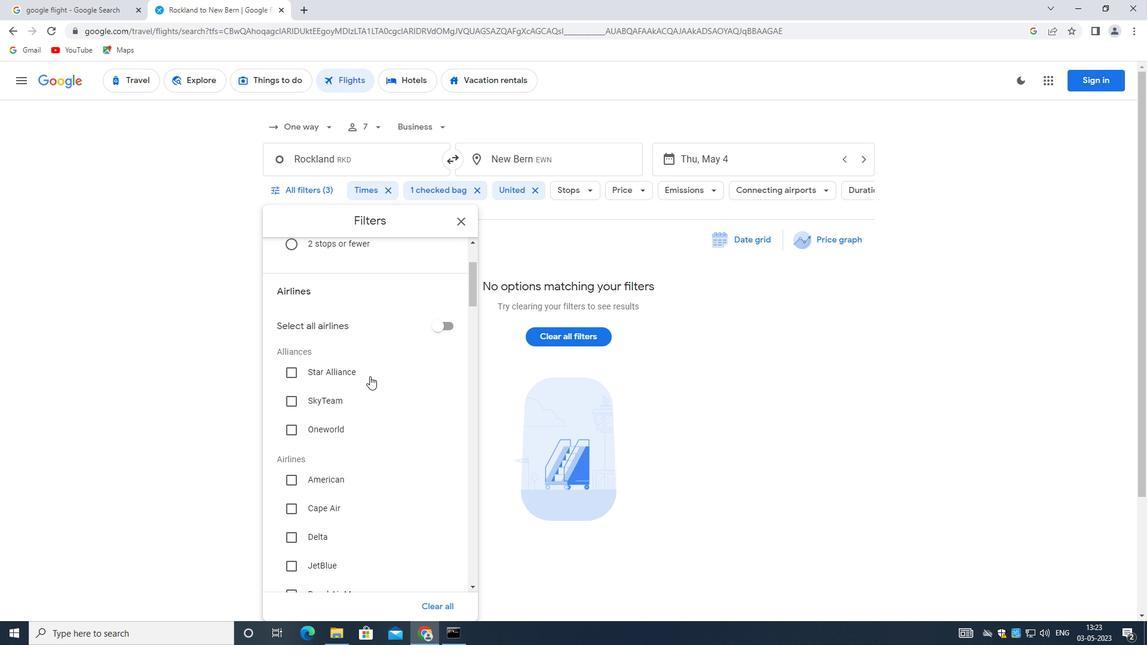 
Action: Mouse scrolled (369, 375) with delta (0, 0)
Screenshot: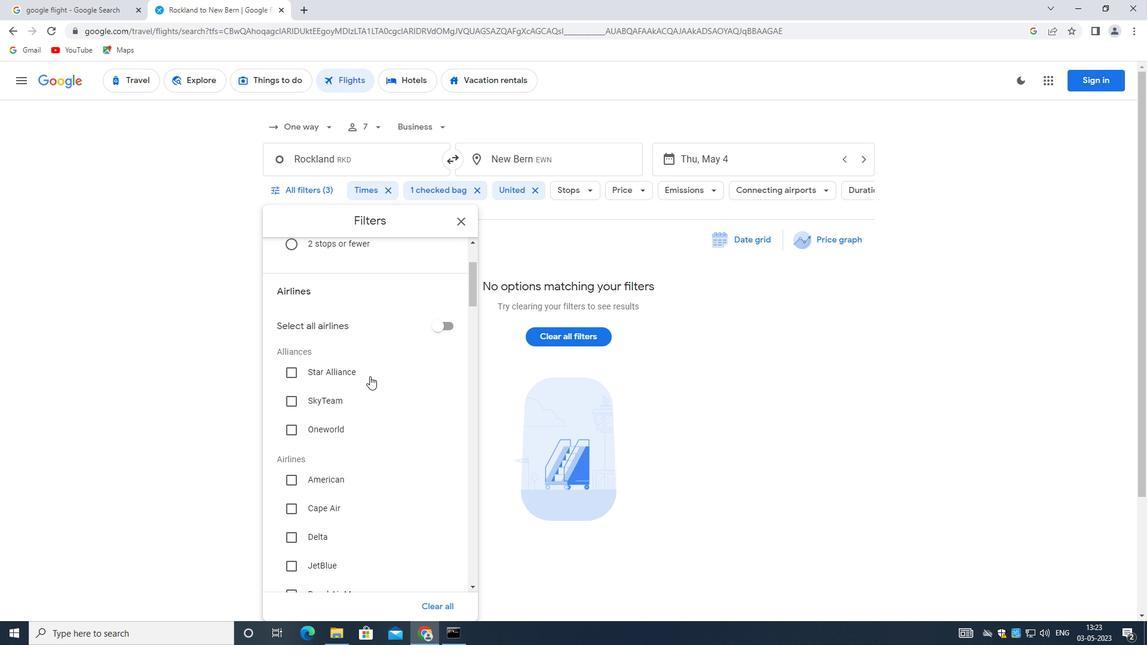 
Action: Mouse moved to (369, 377)
Screenshot: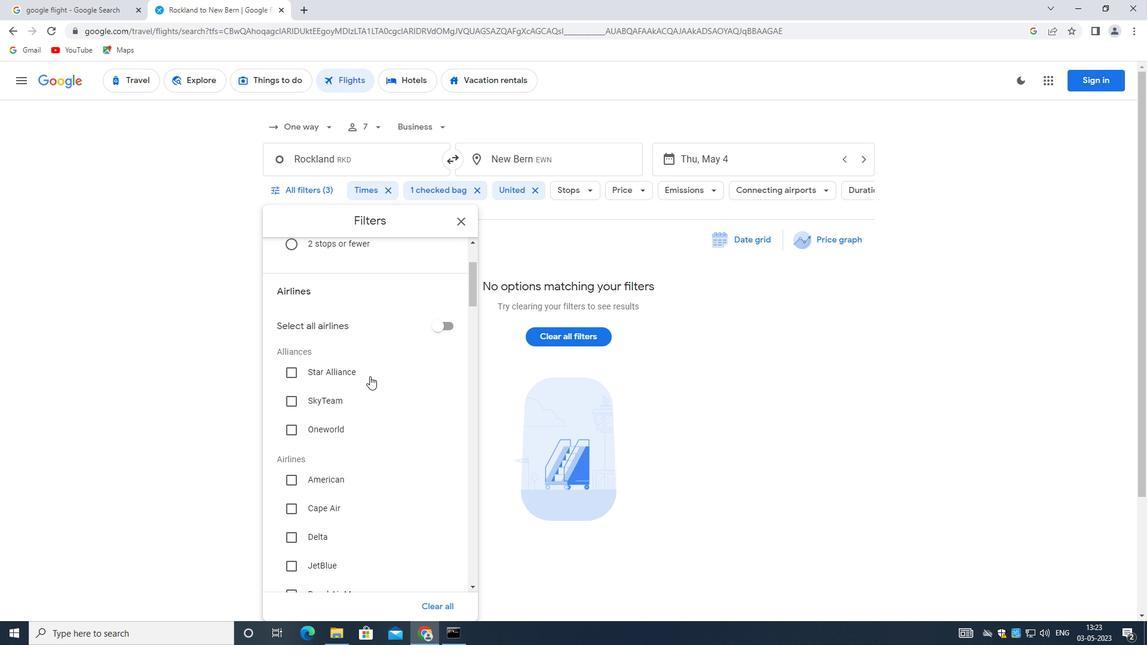 
Action: Mouse scrolled (369, 376) with delta (0, 0)
Screenshot: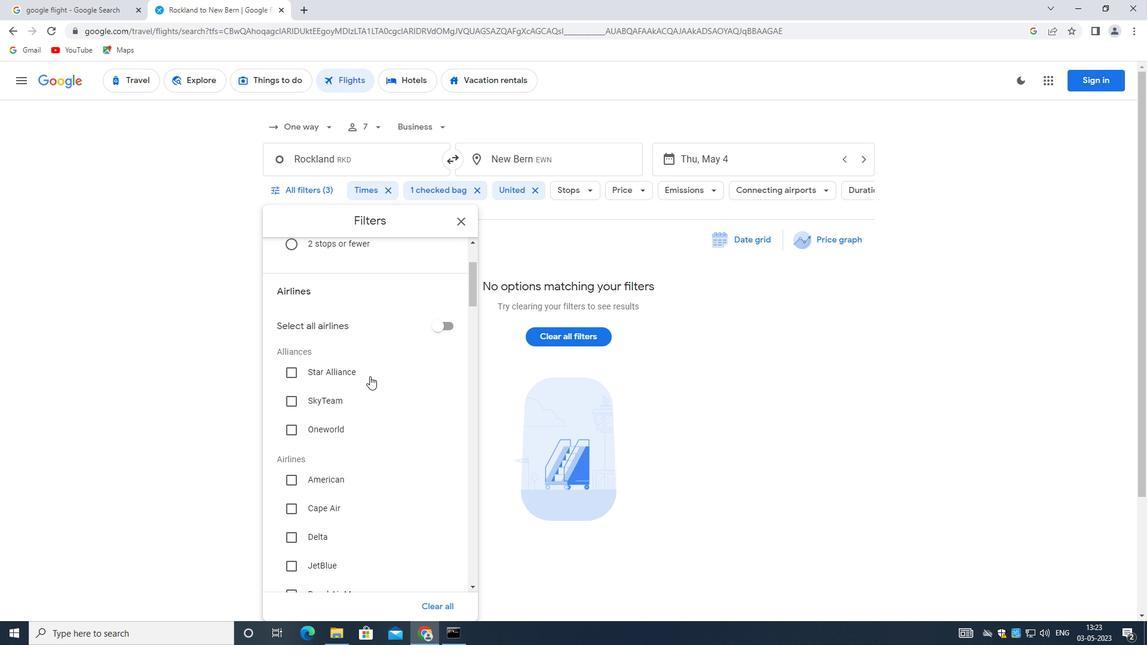 
Action: Mouse moved to (369, 396)
Screenshot: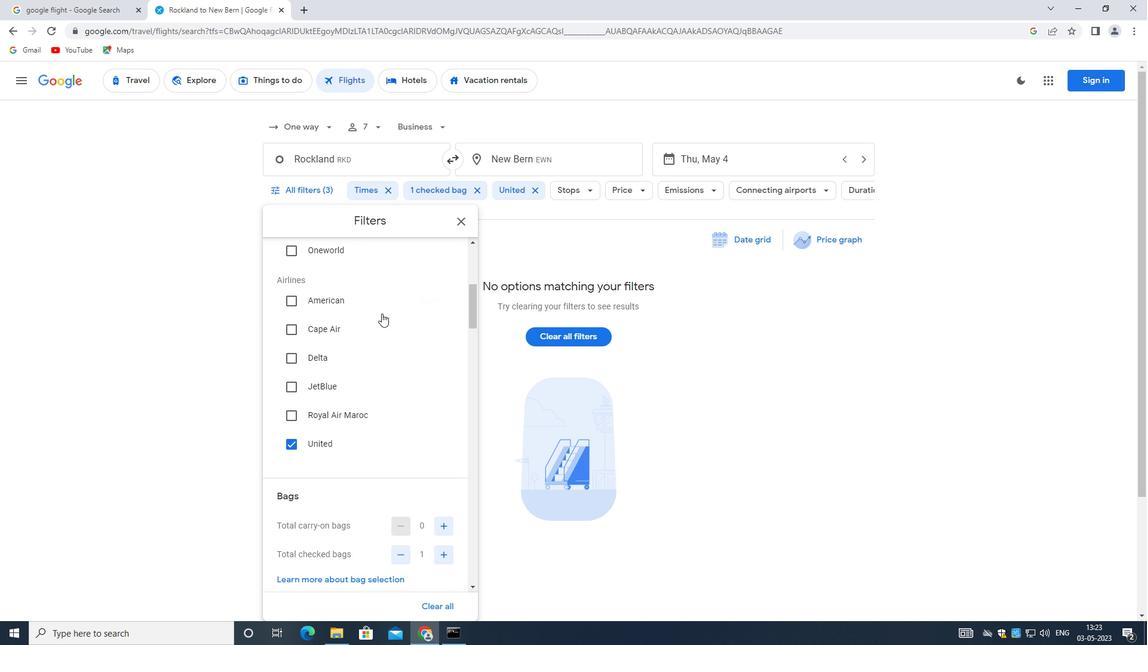 
Action: Mouse scrolled (369, 397) with delta (0, 0)
Screenshot: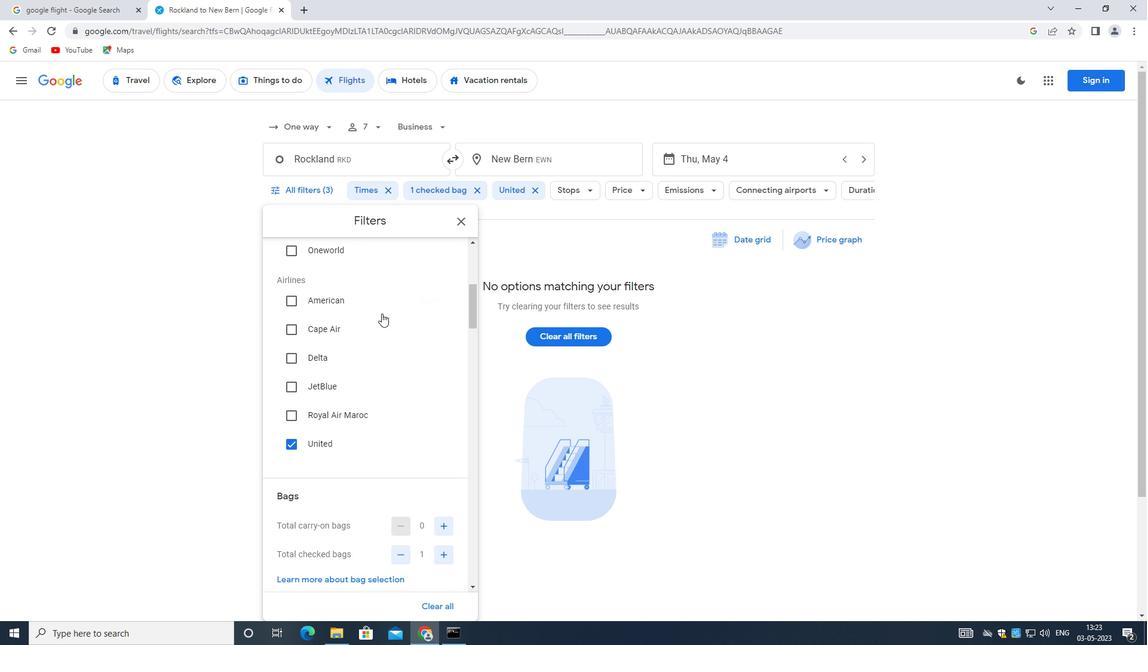 
Action: Mouse moved to (369, 395)
Screenshot: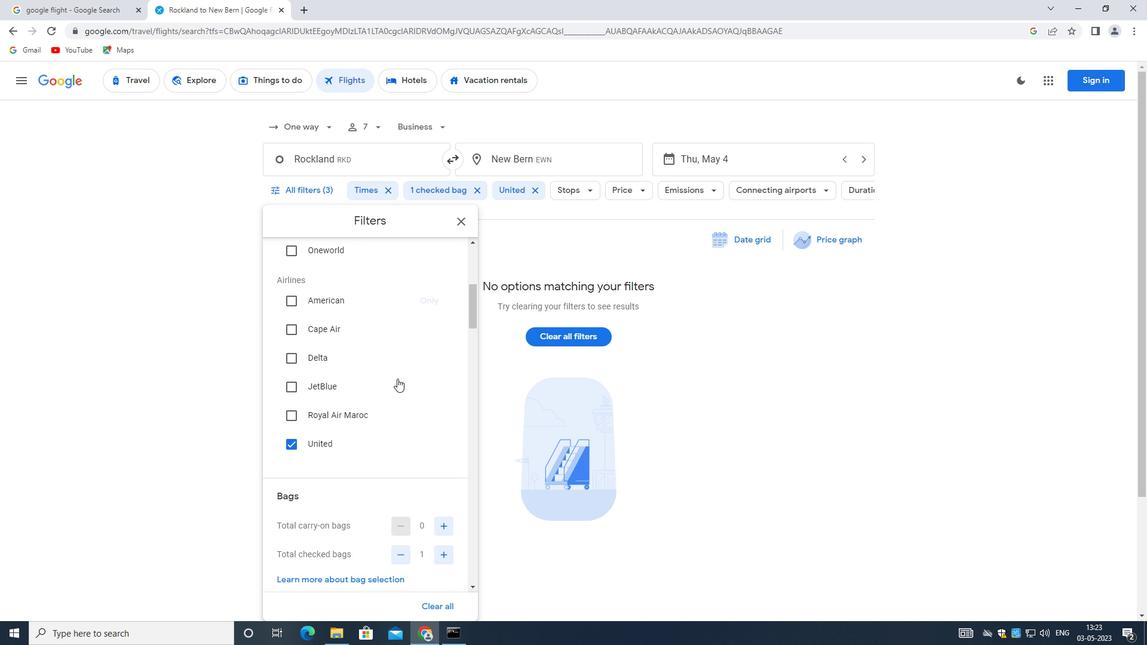 
Action: Mouse scrolled (369, 395) with delta (0, 0)
Screenshot: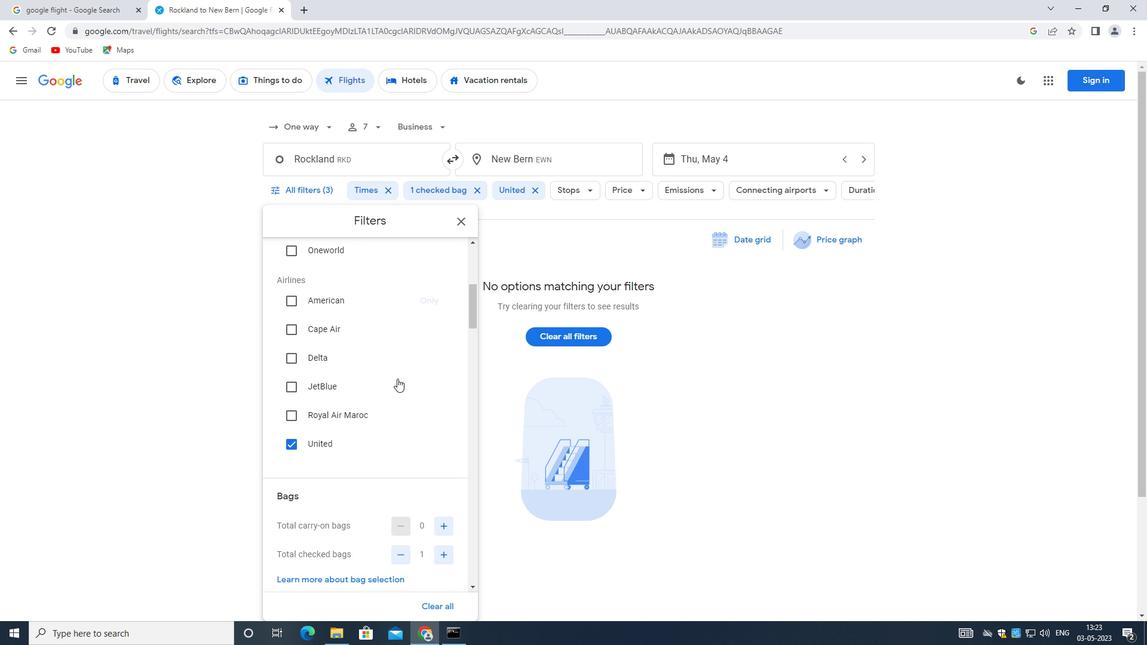
Action: Mouse moved to (369, 391)
Screenshot: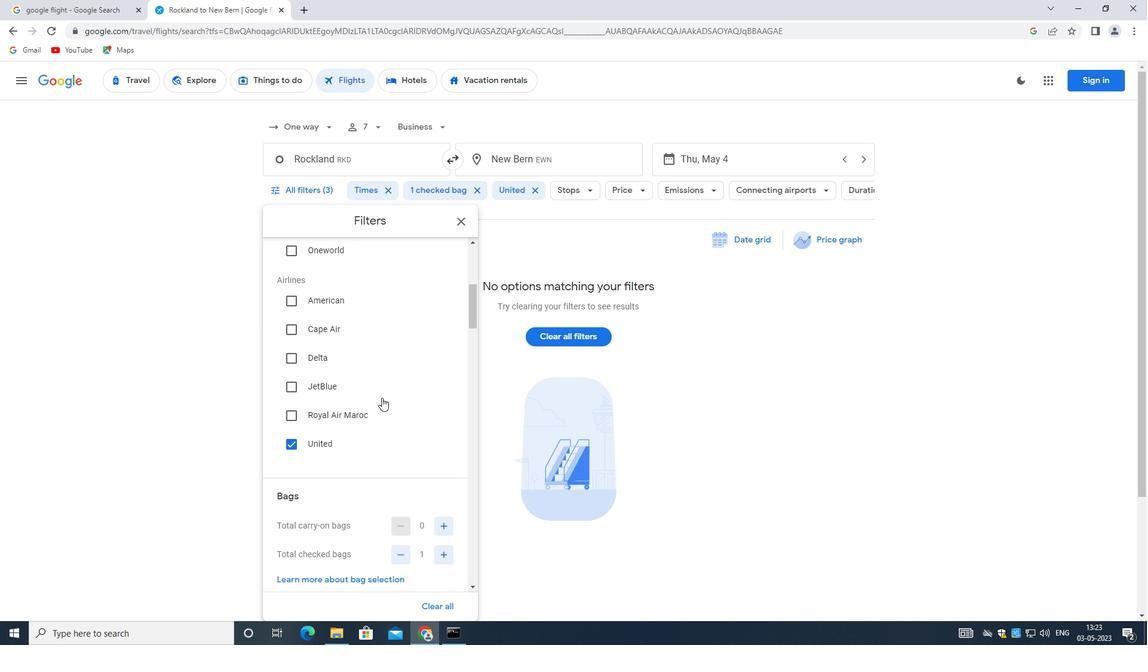 
Action: Mouse scrolled (369, 392) with delta (0, 0)
Screenshot: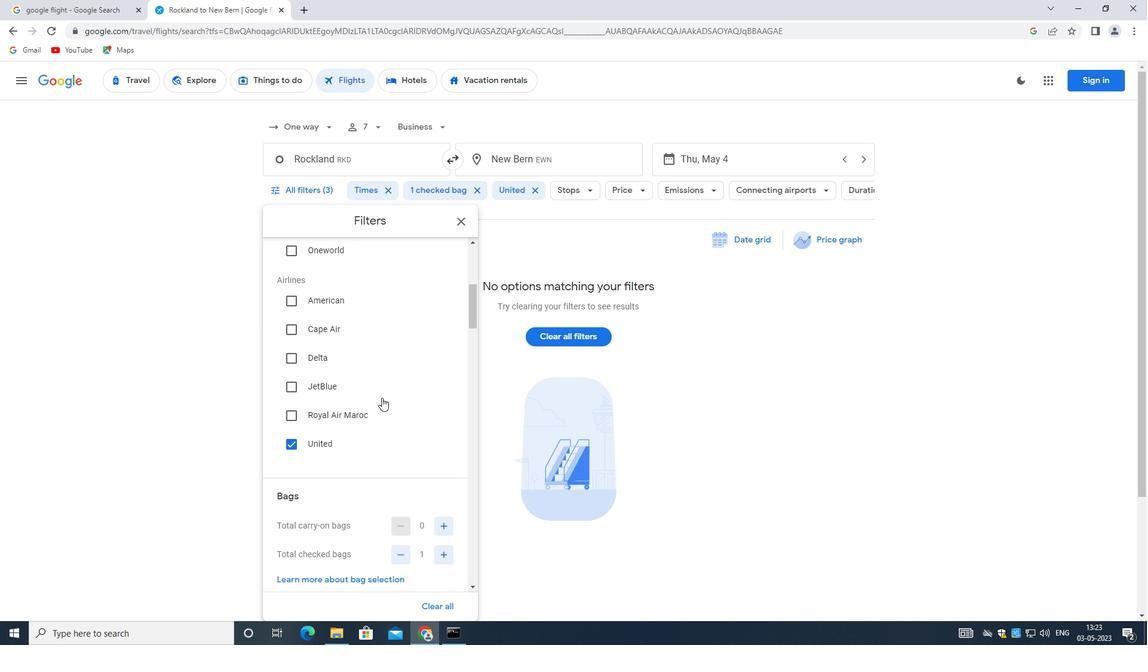 
Action: Mouse moved to (453, 324)
Screenshot: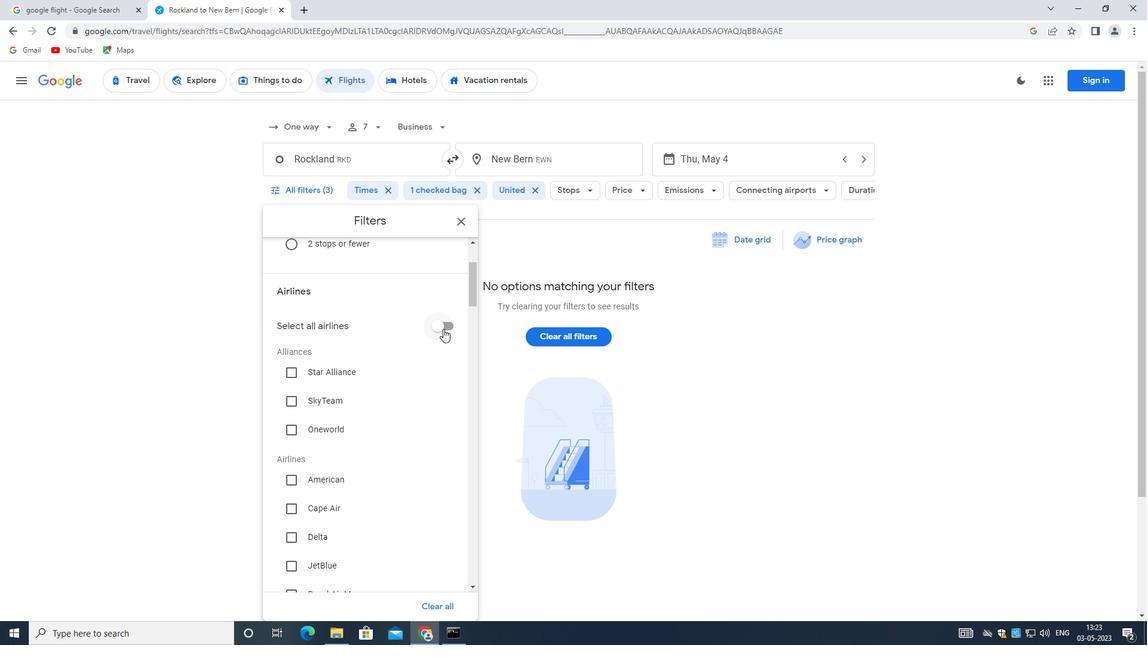 
Action: Mouse pressed left at (453, 324)
Screenshot: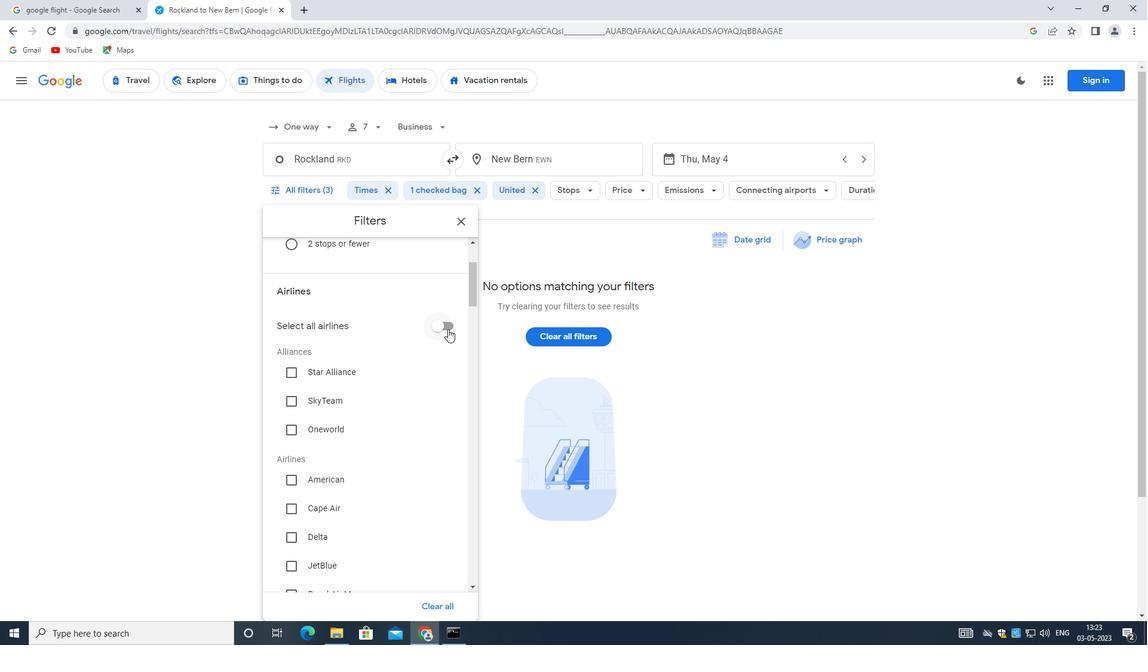 
Action: Mouse moved to (451, 325)
Screenshot: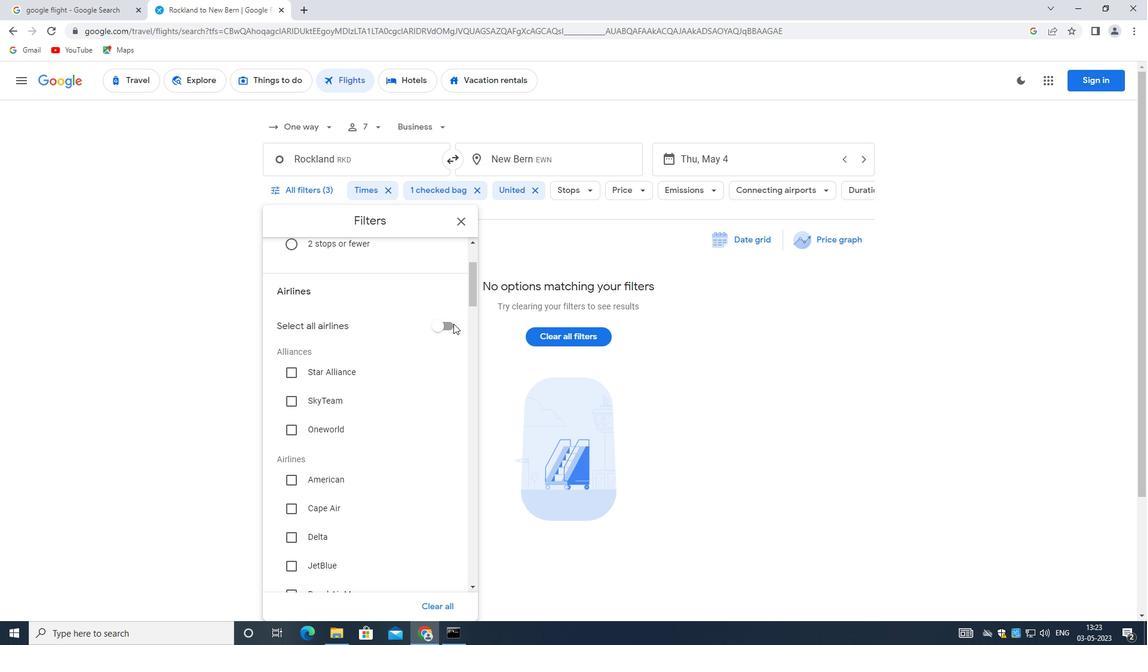 
Action: Mouse pressed left at (451, 325)
Screenshot: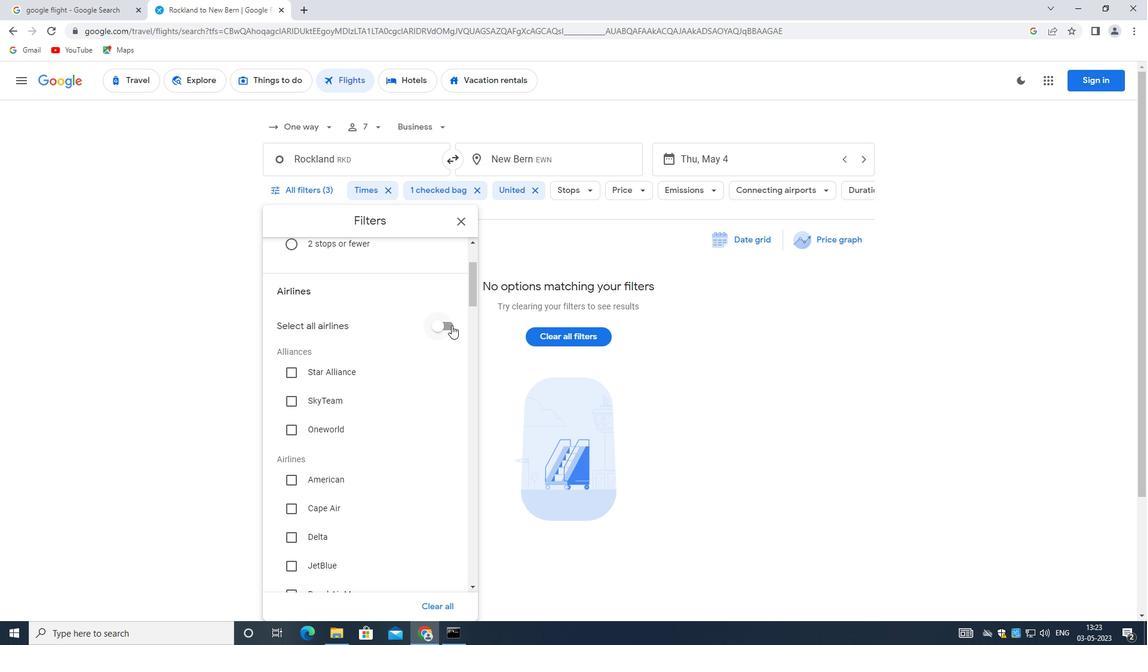 
Action: Mouse moved to (433, 325)
Screenshot: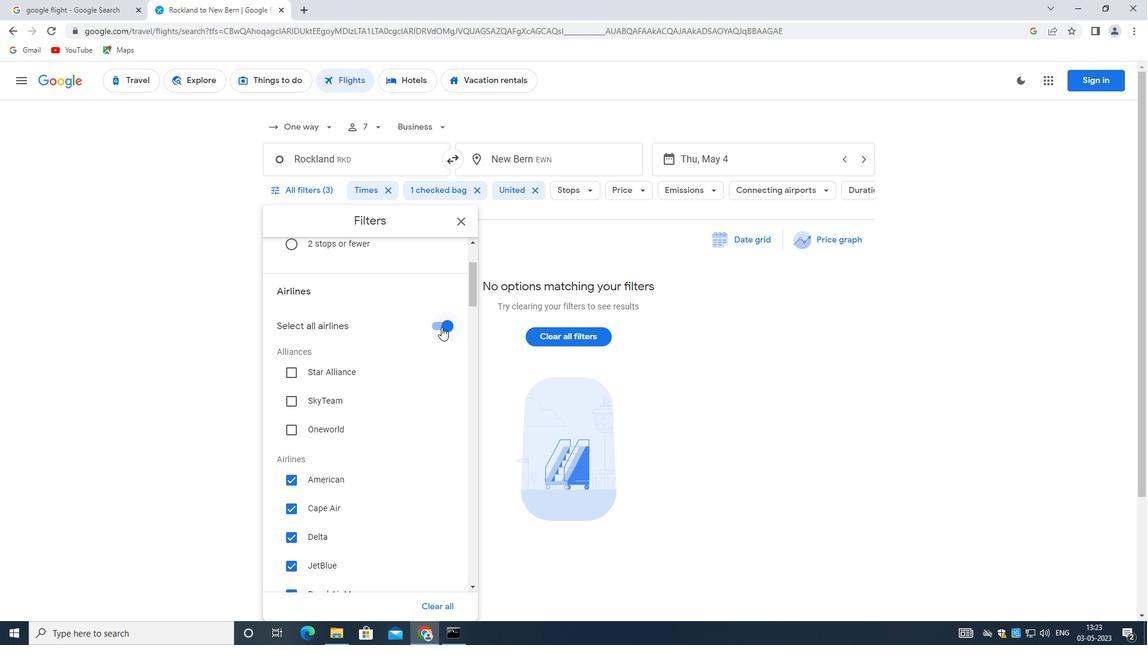 
Action: Mouse pressed left at (433, 325)
Screenshot: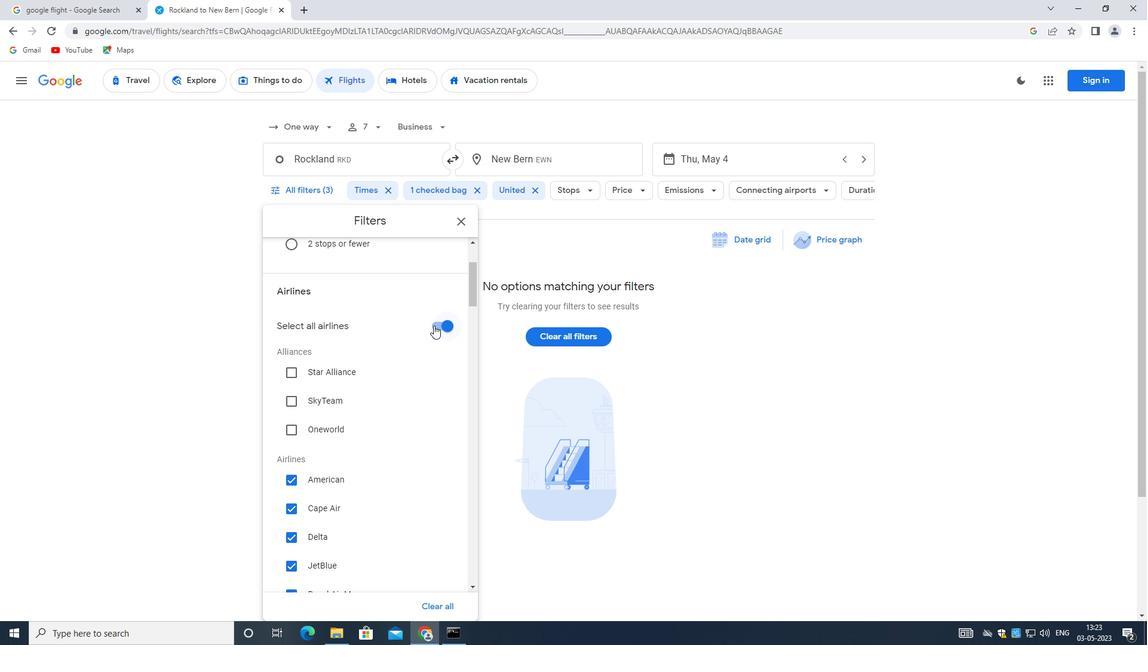 
Action: Mouse moved to (391, 380)
Screenshot: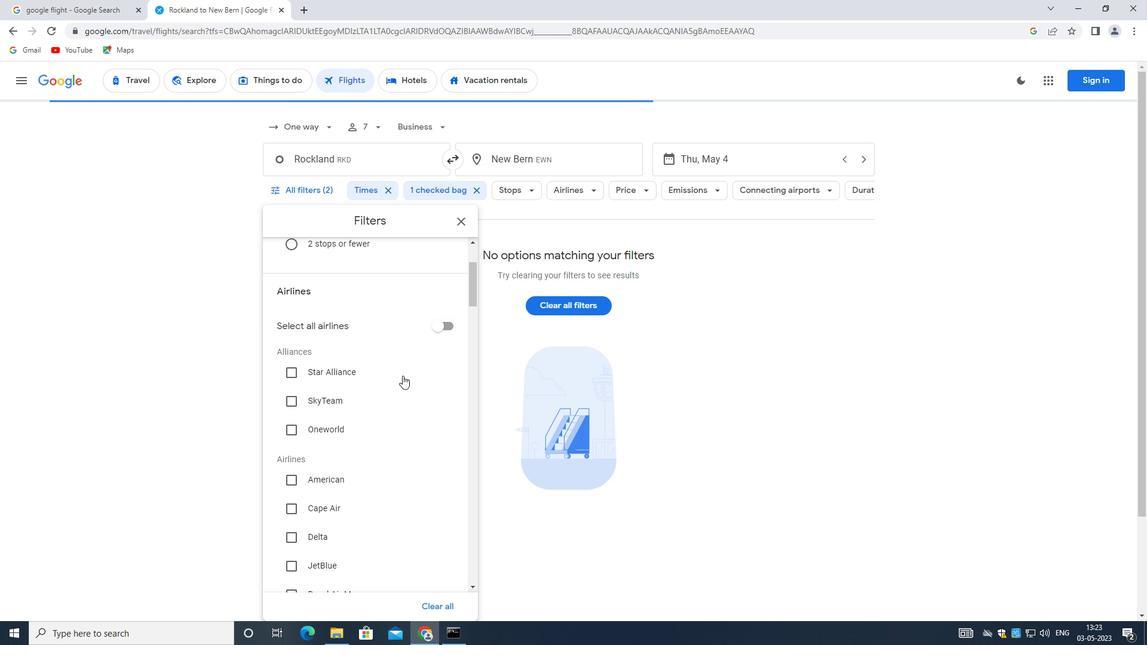 
Action: Mouse scrolled (391, 379) with delta (0, 0)
Screenshot: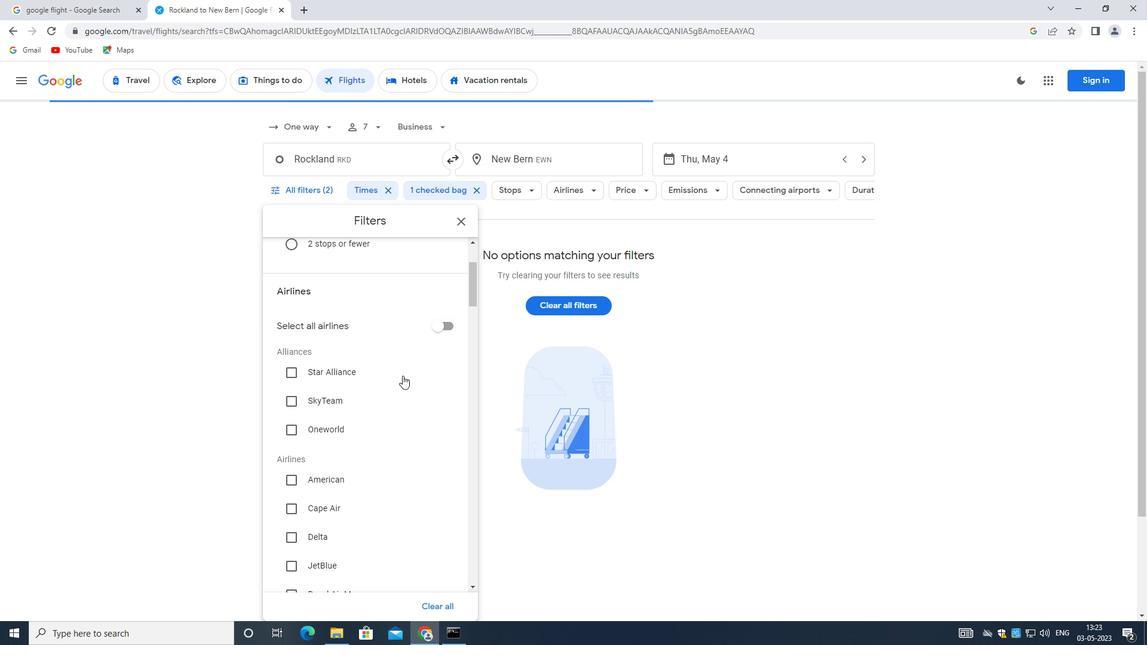 
Action: Mouse moved to (390, 380)
Screenshot: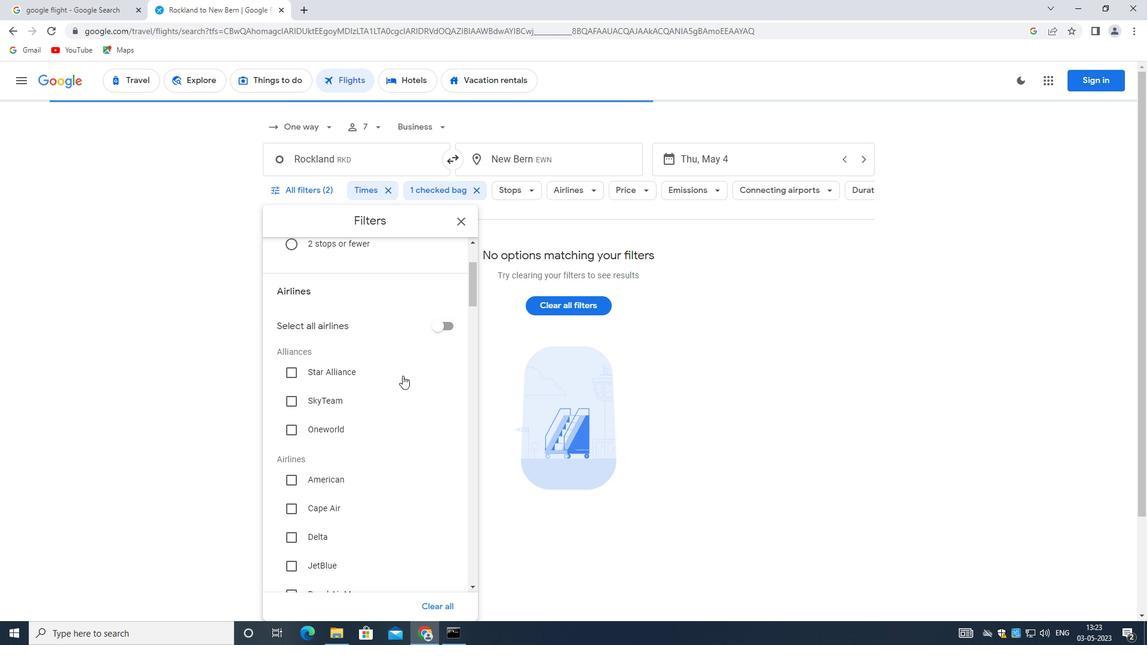 
Action: Mouse scrolled (390, 380) with delta (0, 0)
Screenshot: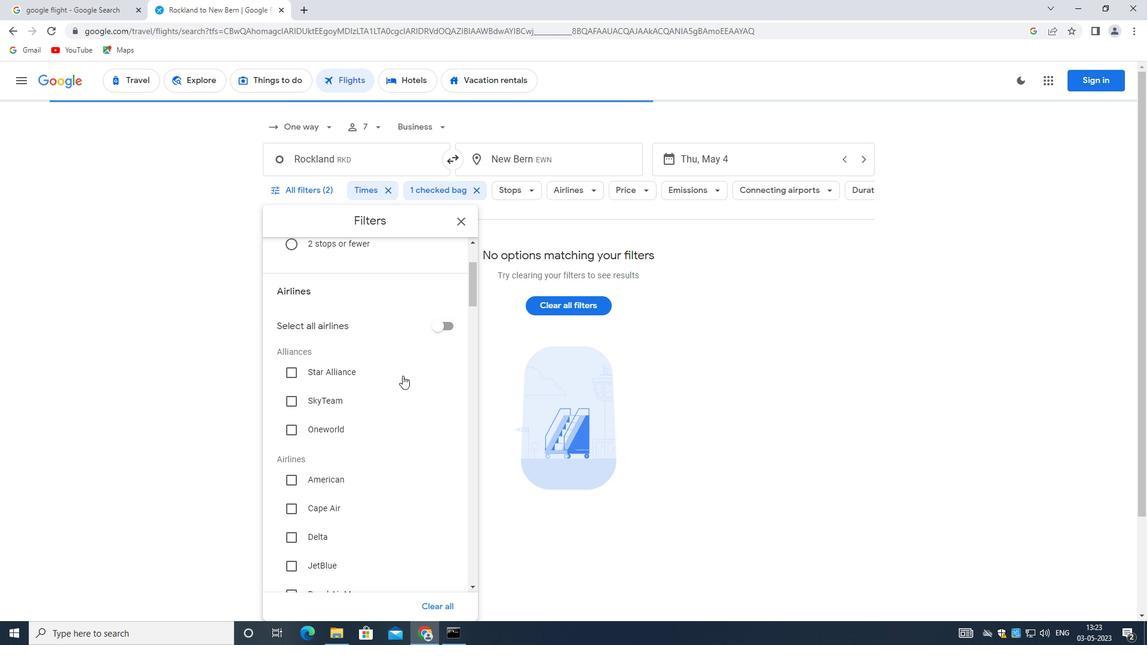 
Action: Mouse moved to (364, 360)
Screenshot: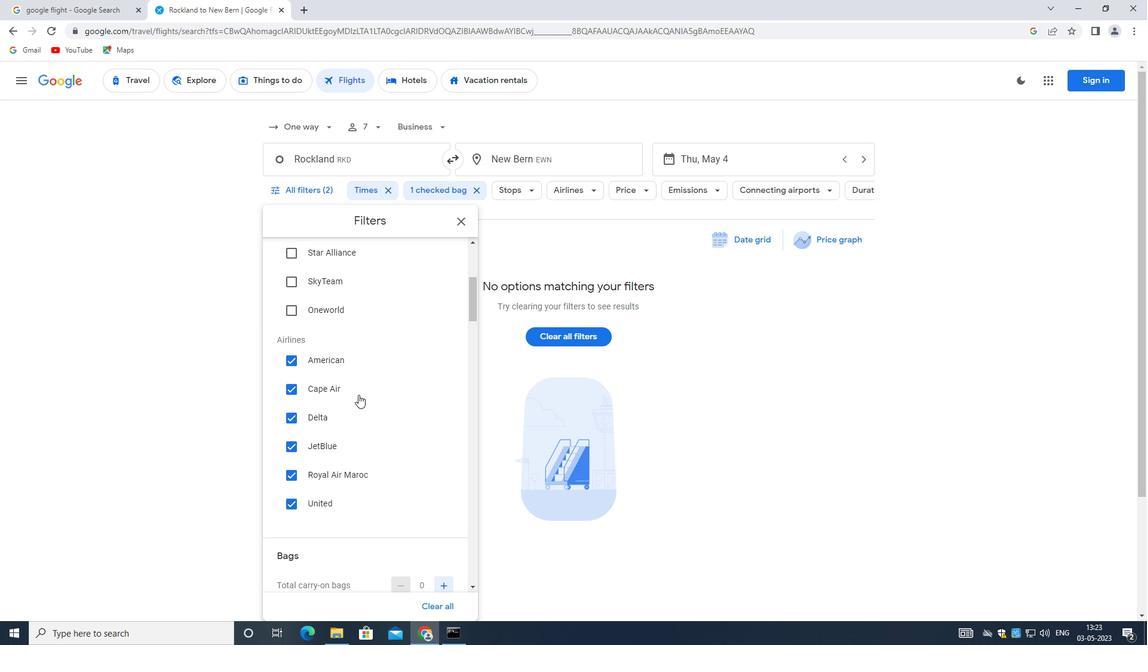 
Action: Mouse scrolled (364, 360) with delta (0, 0)
Screenshot: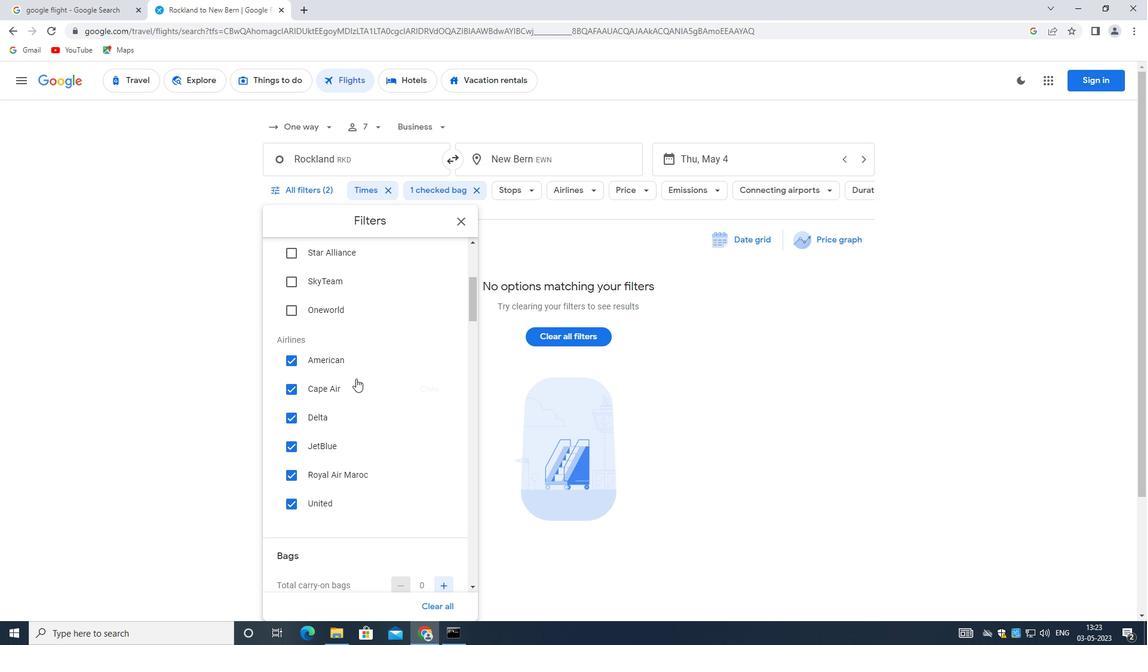 
Action: Mouse moved to (364, 360)
Screenshot: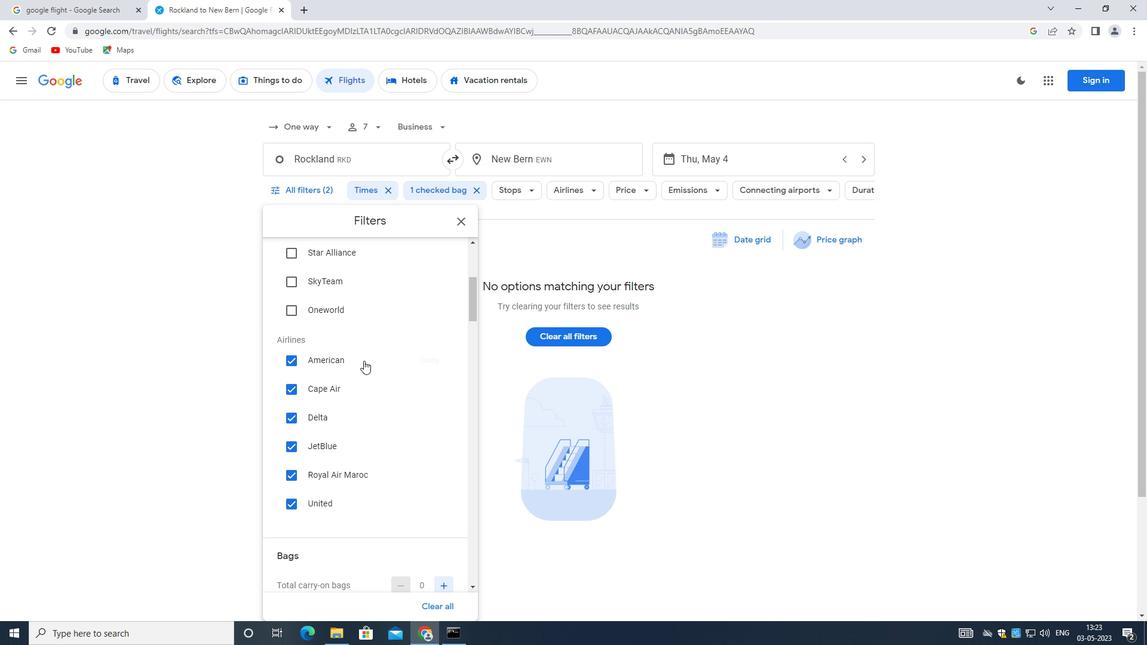 
Action: Mouse scrolled (364, 360) with delta (0, 0)
Screenshot: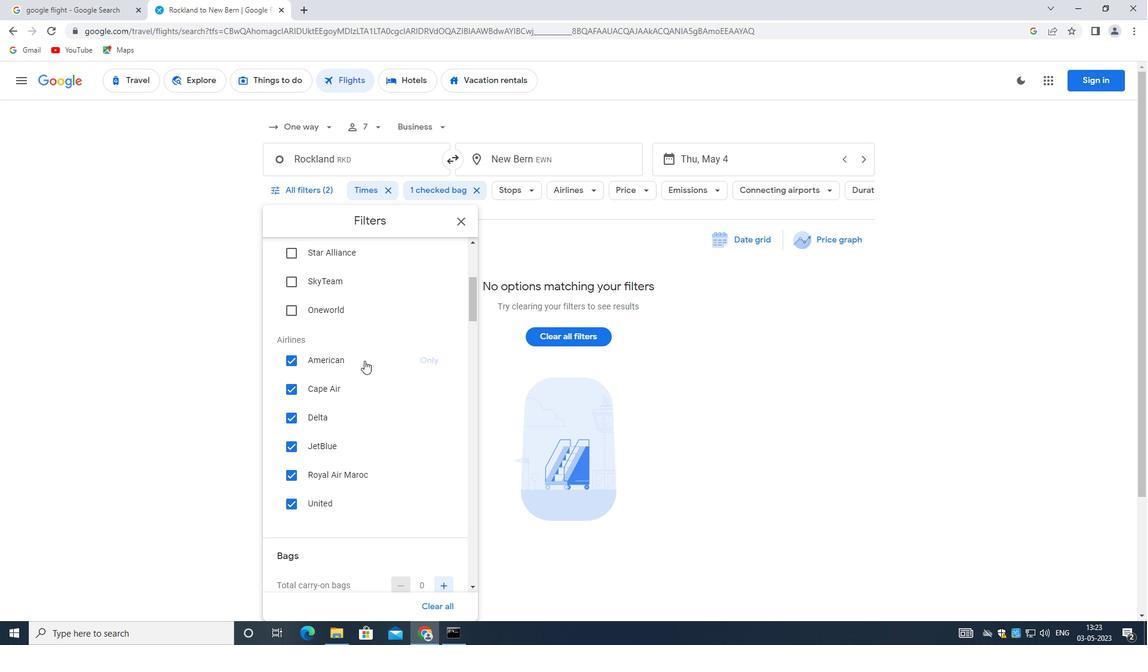 
Action: Mouse scrolled (364, 361) with delta (0, 0)
Screenshot: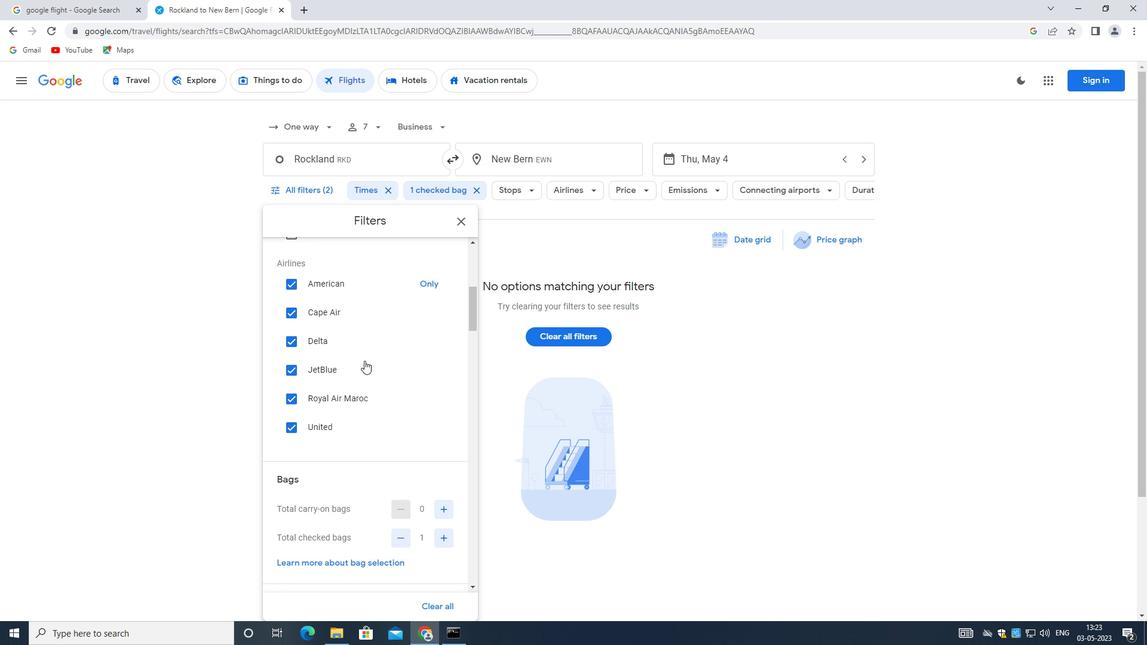 
Action: Mouse scrolled (364, 361) with delta (0, 0)
Screenshot: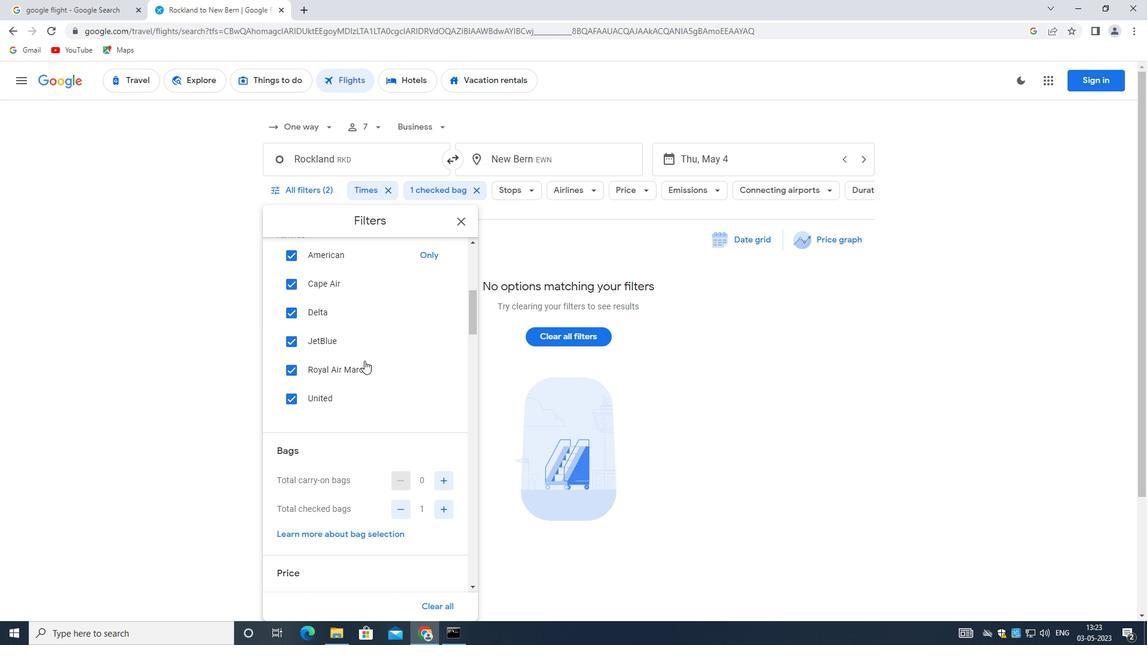 
Action: Mouse scrolled (364, 361) with delta (0, 0)
Screenshot: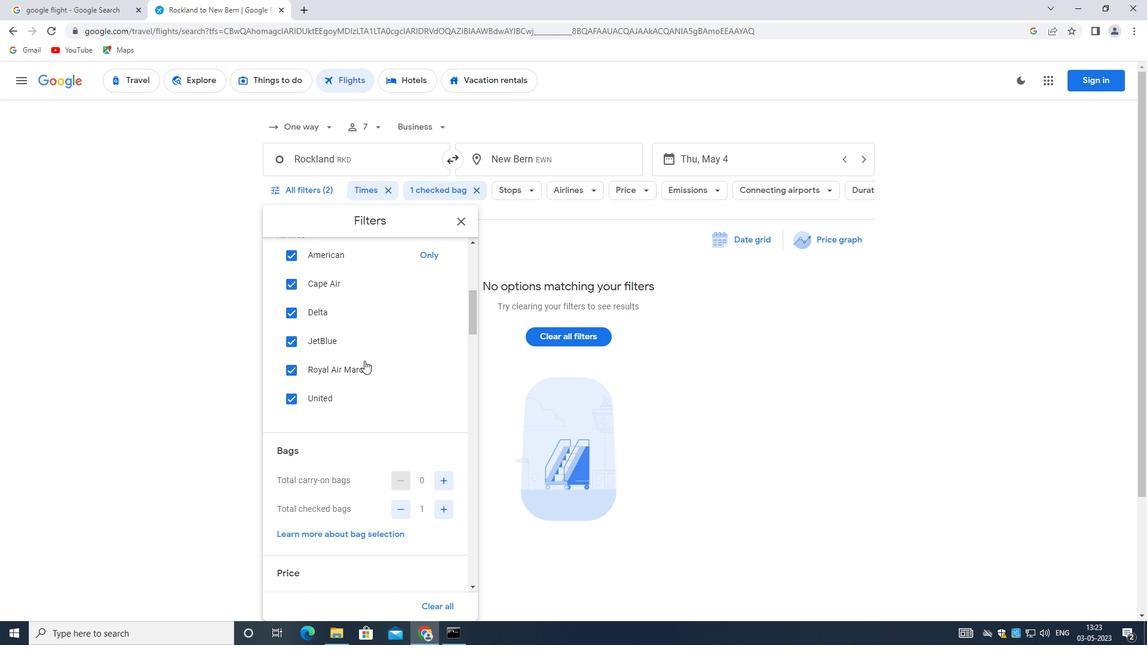 
Action: Mouse moved to (364, 359)
Screenshot: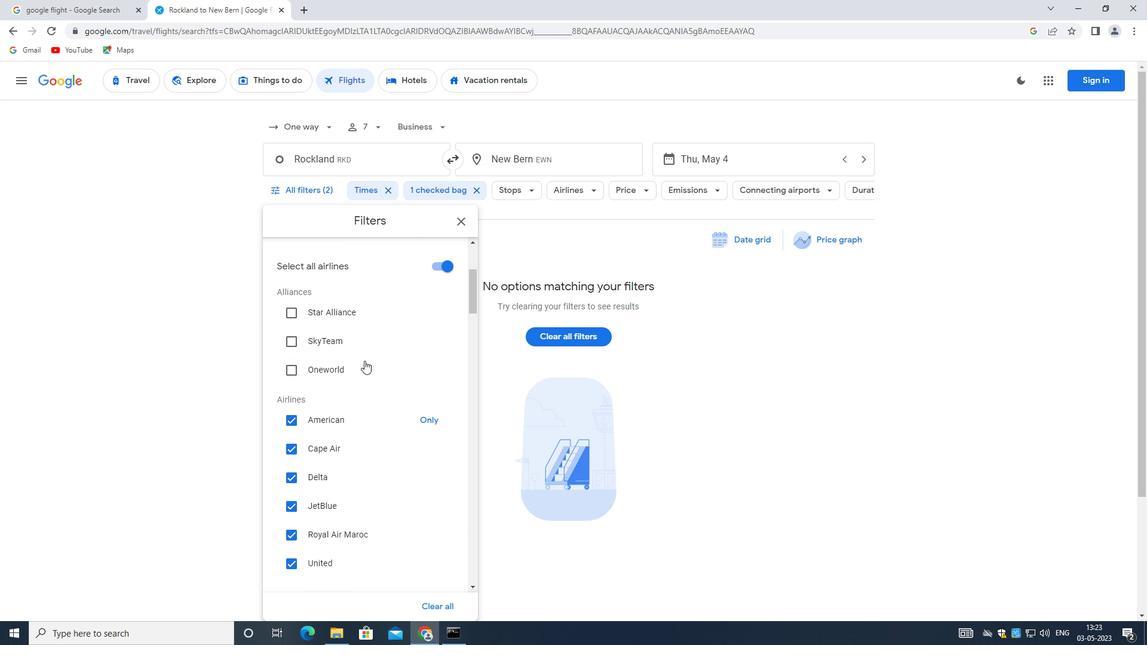 
Action: Mouse scrolled (364, 360) with delta (0, 0)
Screenshot: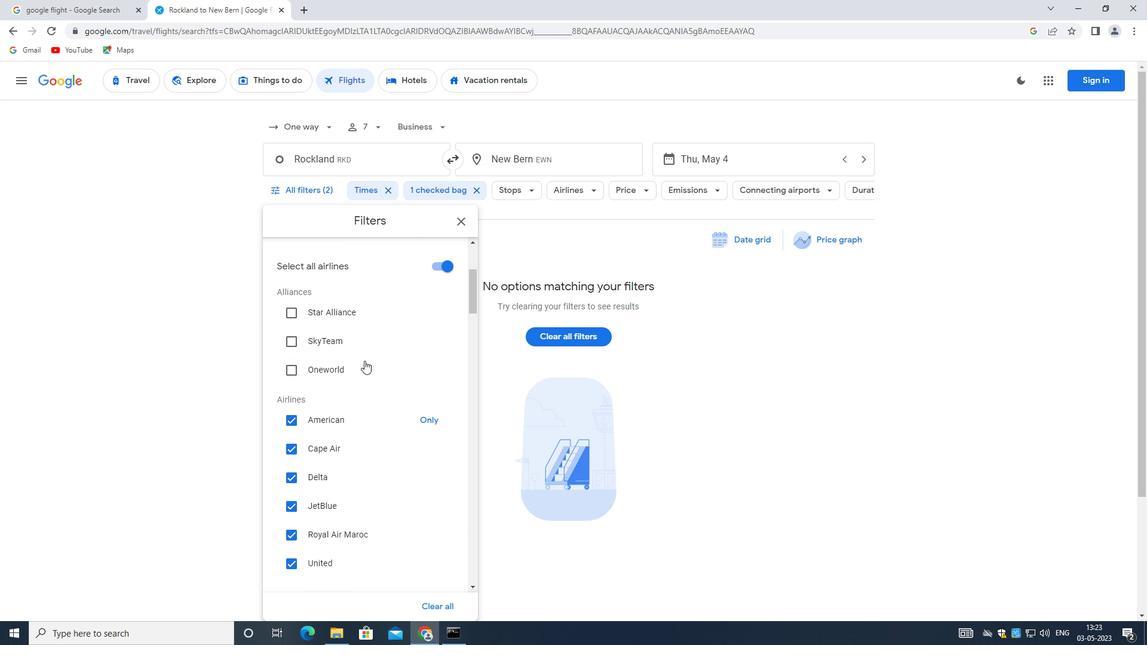 
Action: Mouse moved to (433, 324)
Screenshot: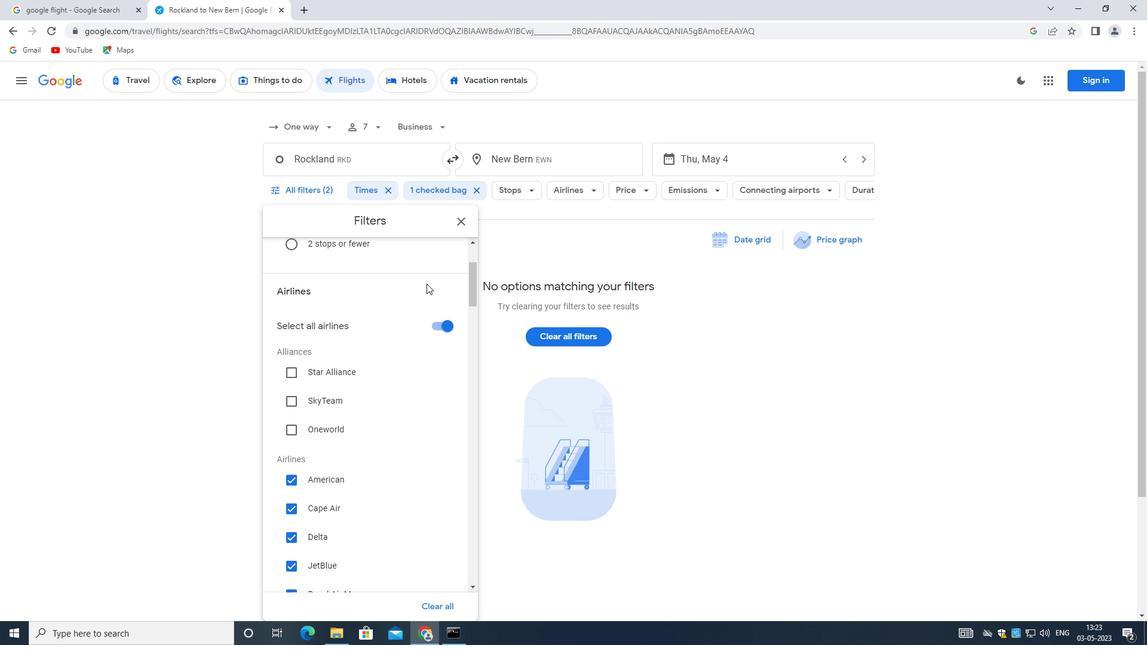 
Action: Mouse pressed left at (433, 324)
Screenshot: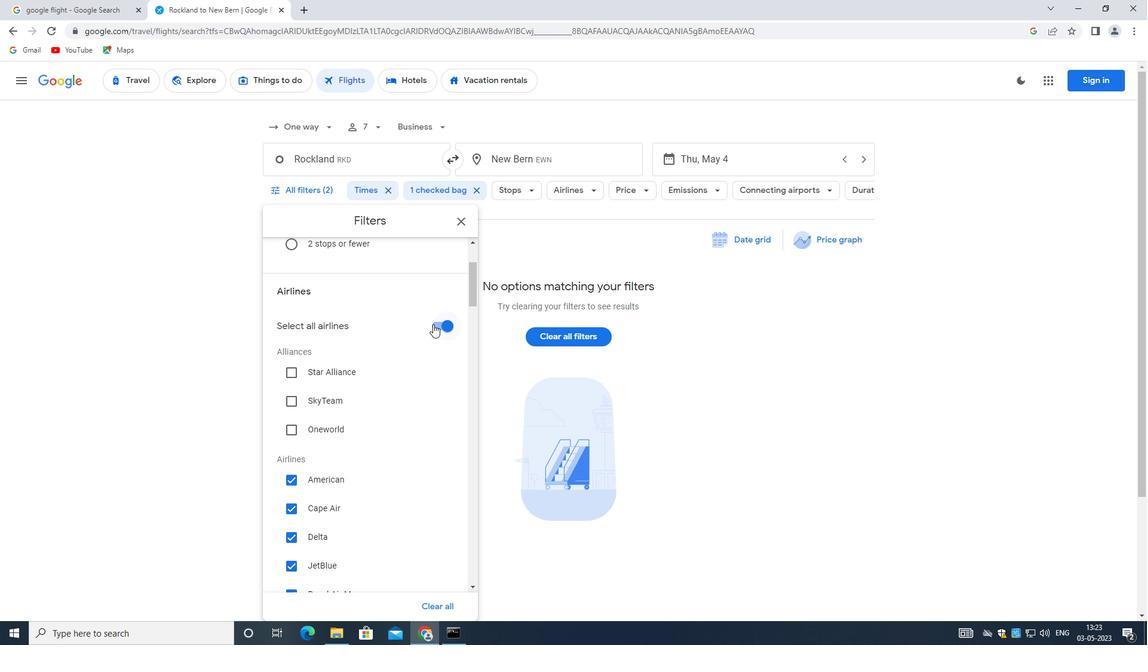 
Action: Mouse moved to (423, 334)
Screenshot: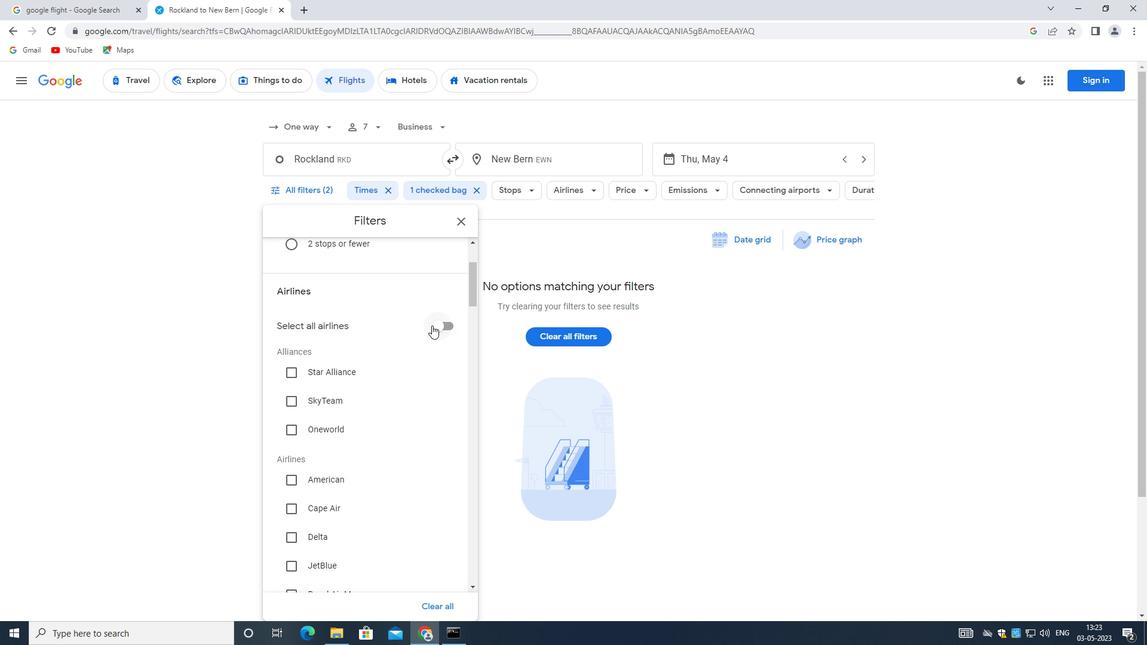 
Action: Mouse scrolled (423, 333) with delta (0, 0)
Screenshot: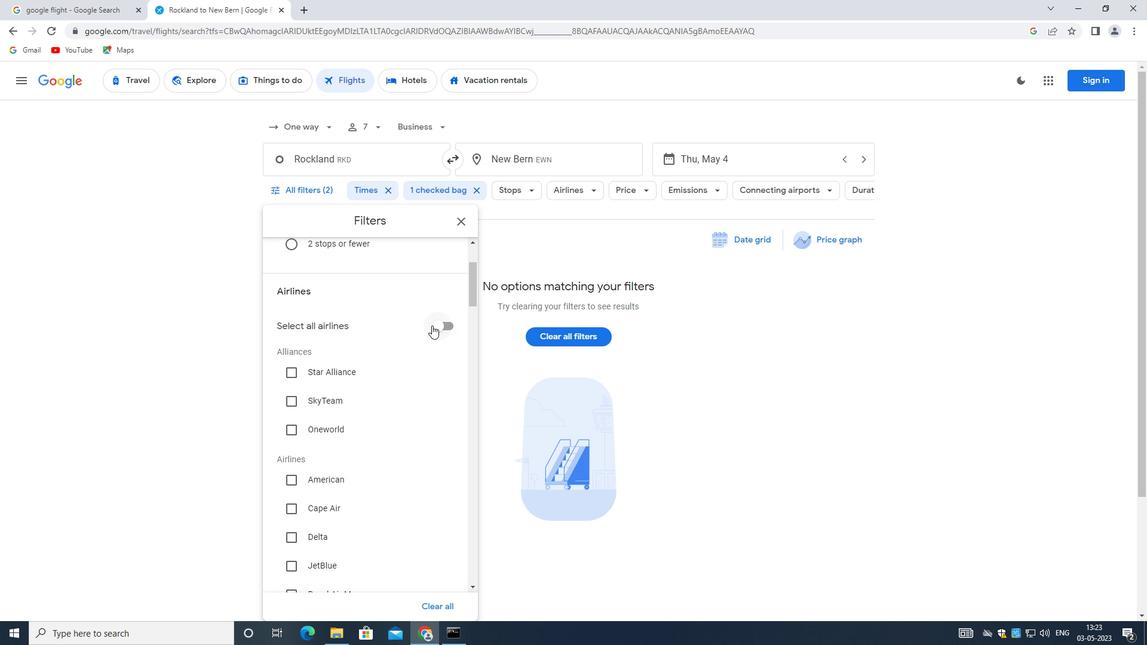 
Action: Mouse moved to (423, 334)
Screenshot: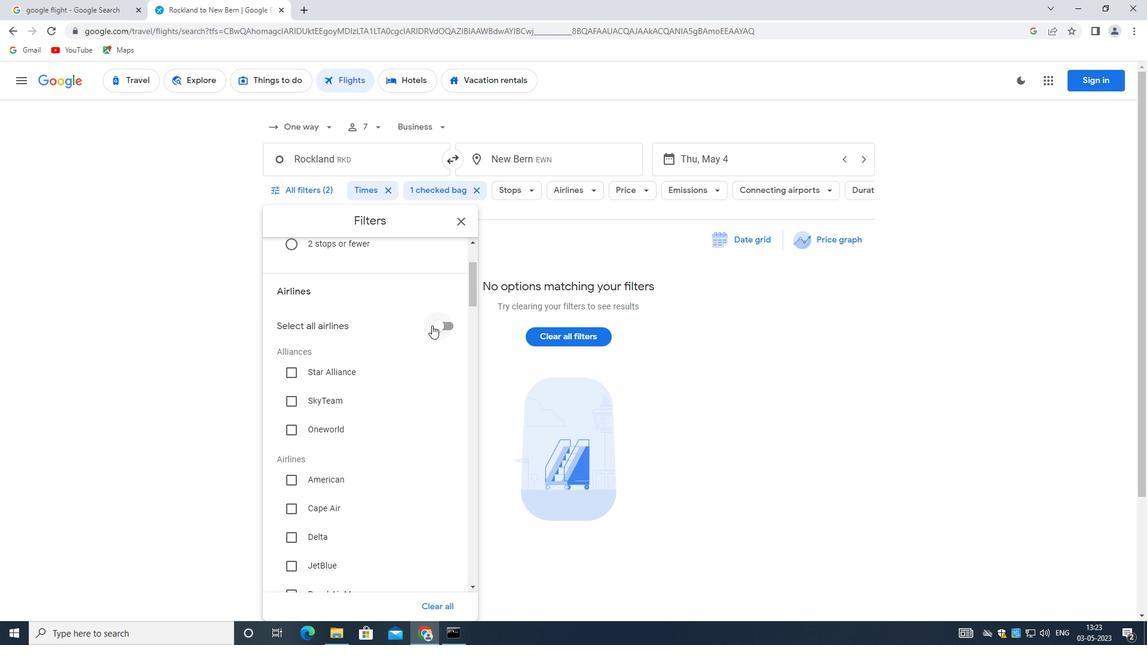 
Action: Mouse scrolled (423, 334) with delta (0, 0)
Screenshot: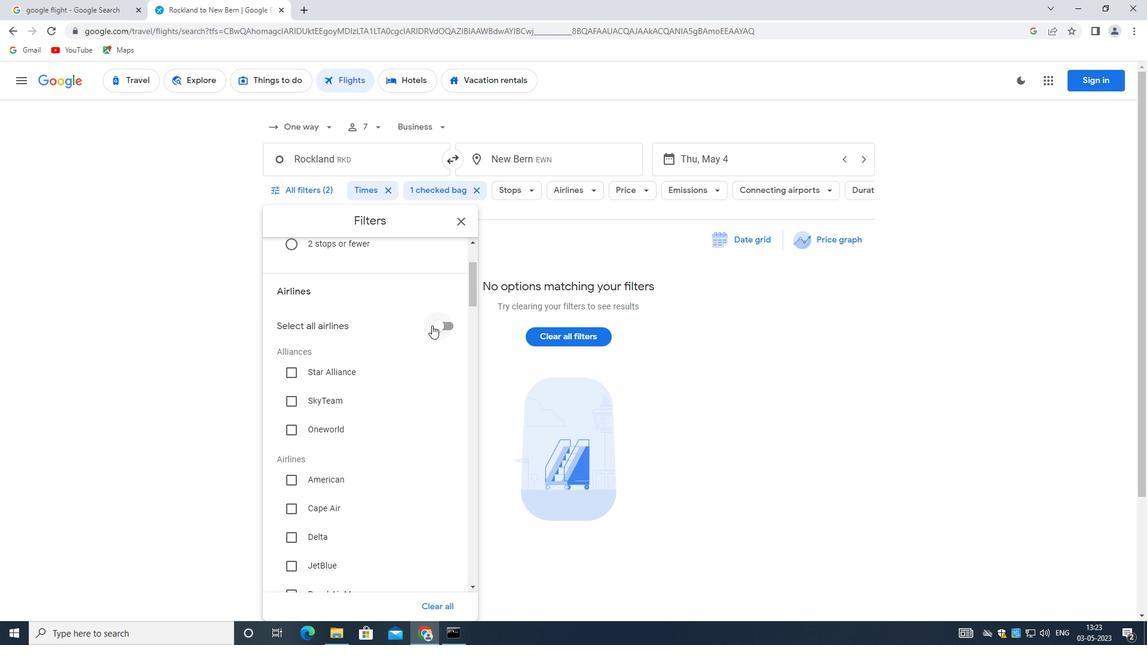 
Action: Mouse moved to (423, 334)
Screenshot: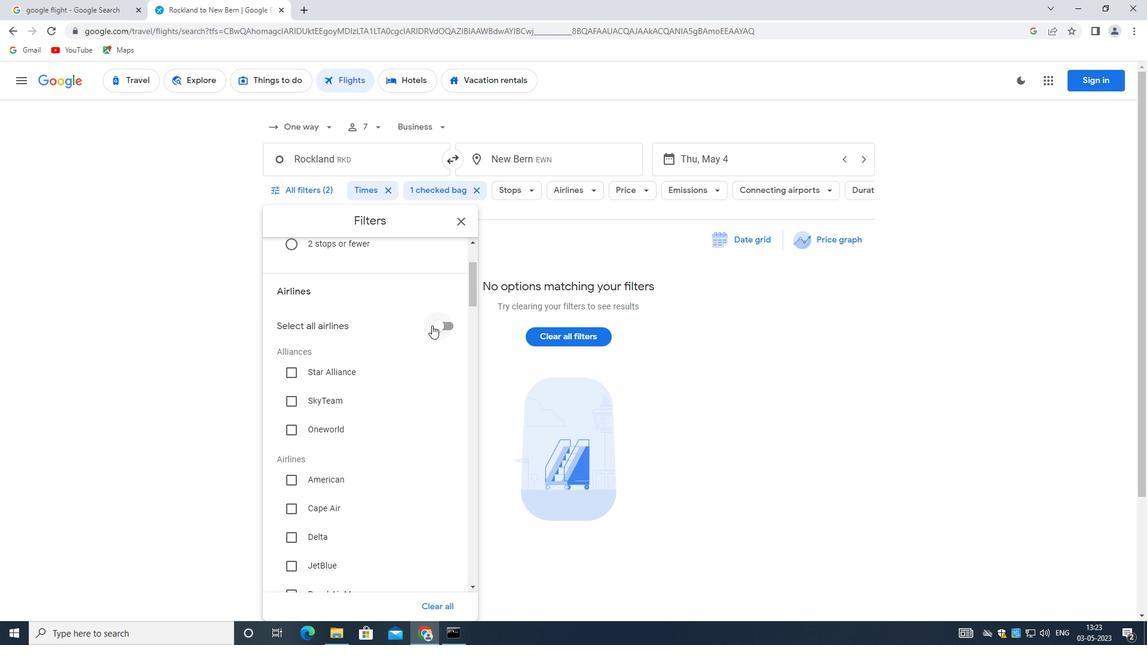 
Action: Mouse scrolled (423, 334) with delta (0, 0)
Screenshot: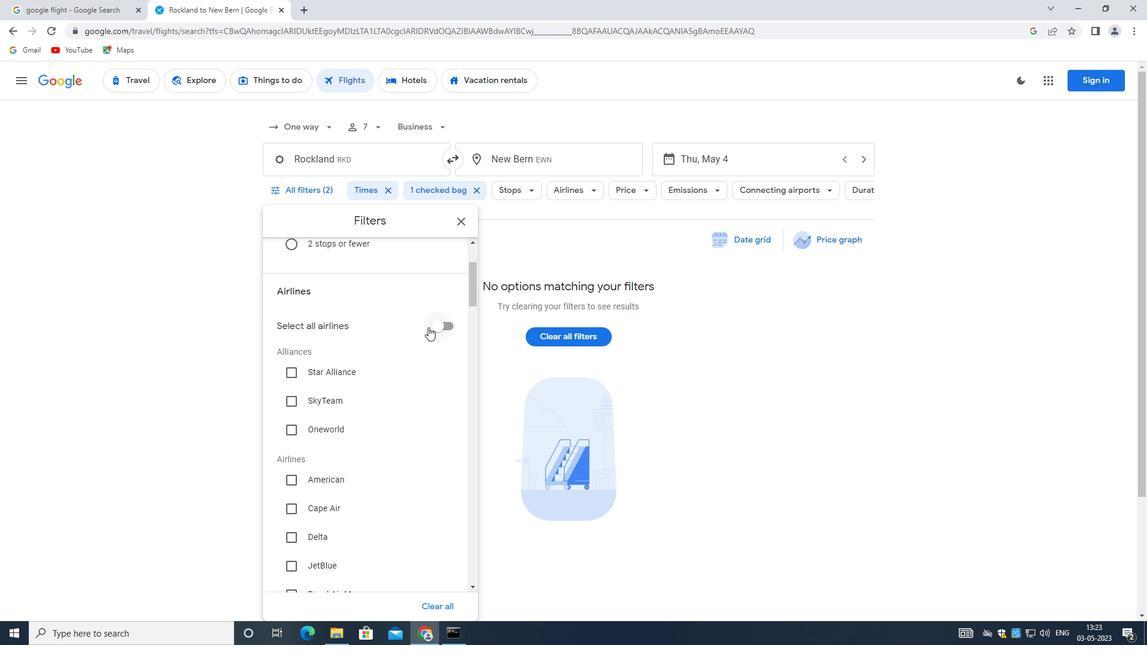 
Action: Mouse moved to (421, 337)
Screenshot: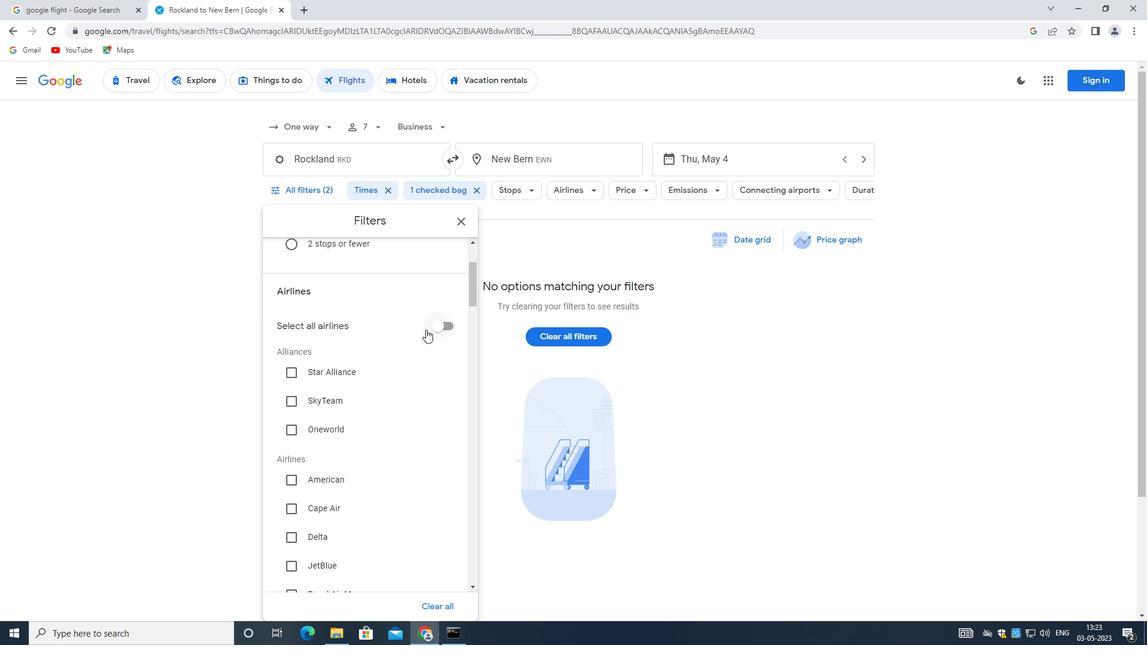 
Action: Mouse scrolled (421, 336) with delta (0, 0)
Screenshot: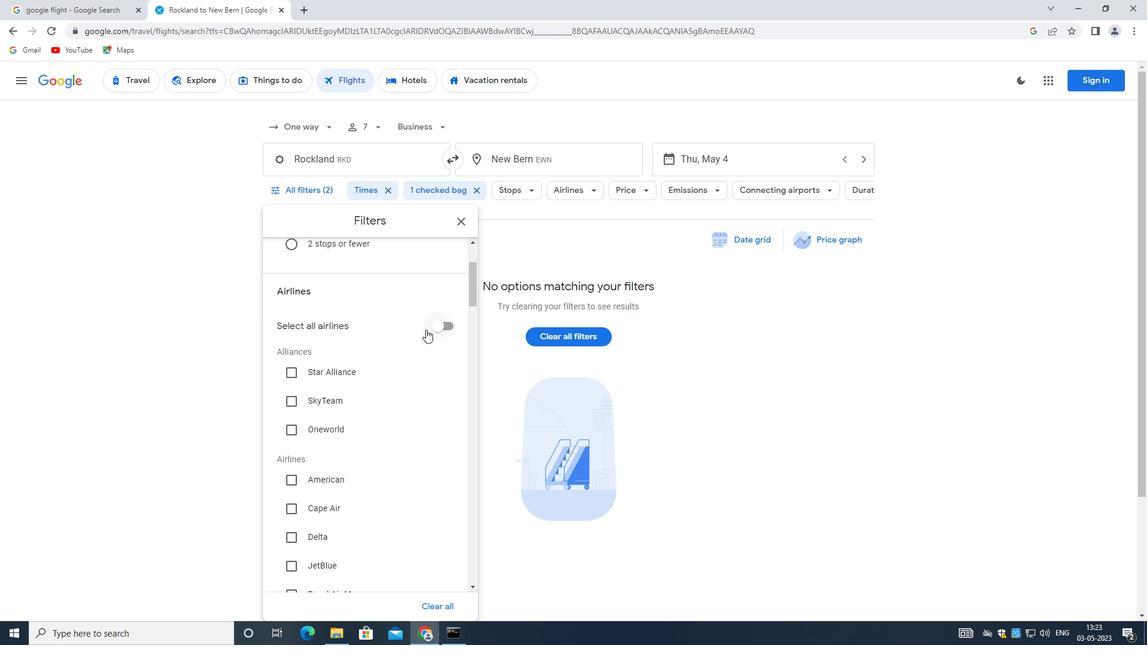 
Action: Mouse moved to (417, 340)
Screenshot: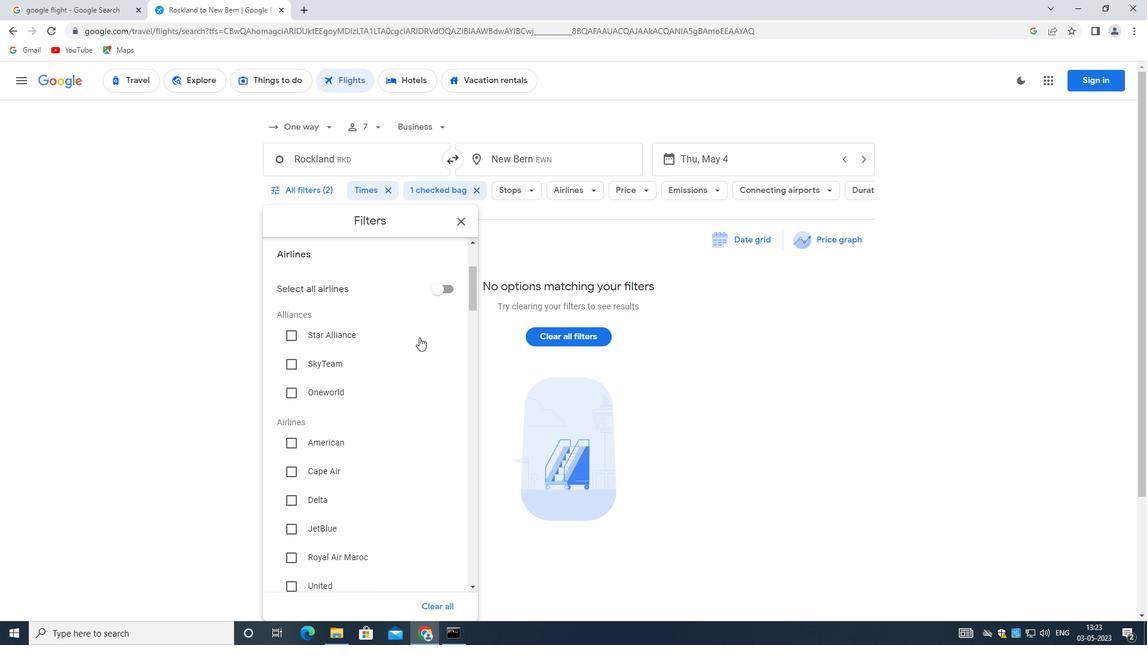 
Action: Mouse scrolled (417, 339) with delta (0, 0)
Screenshot: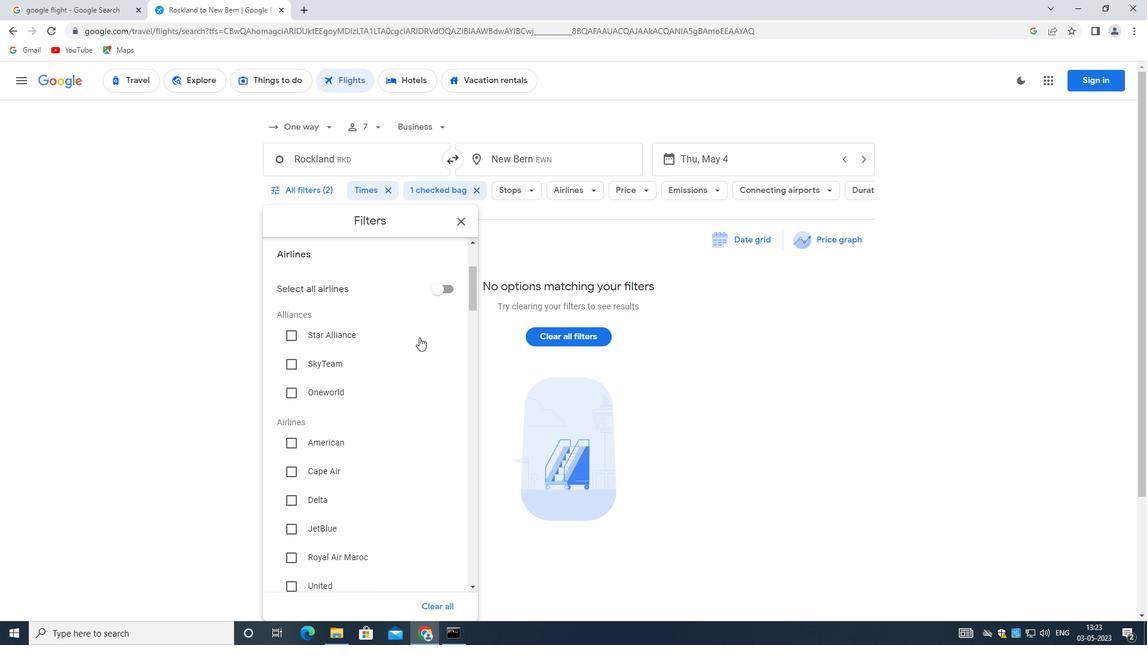 
Action: Mouse moved to (415, 341)
Screenshot: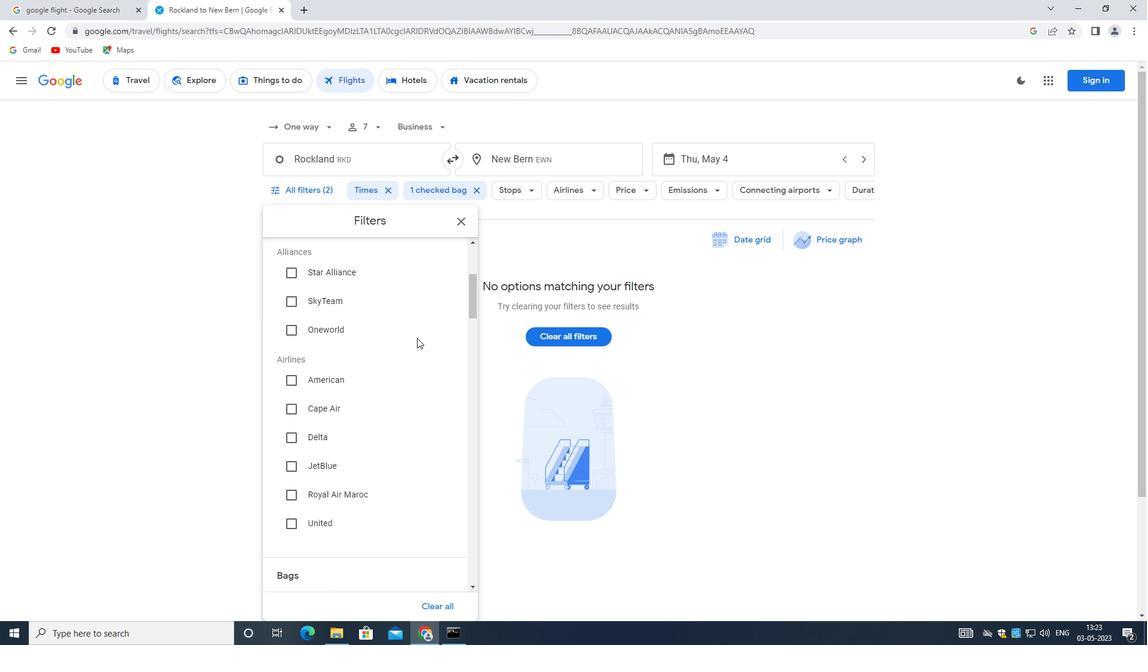
Action: Mouse scrolled (415, 340) with delta (0, 0)
Screenshot: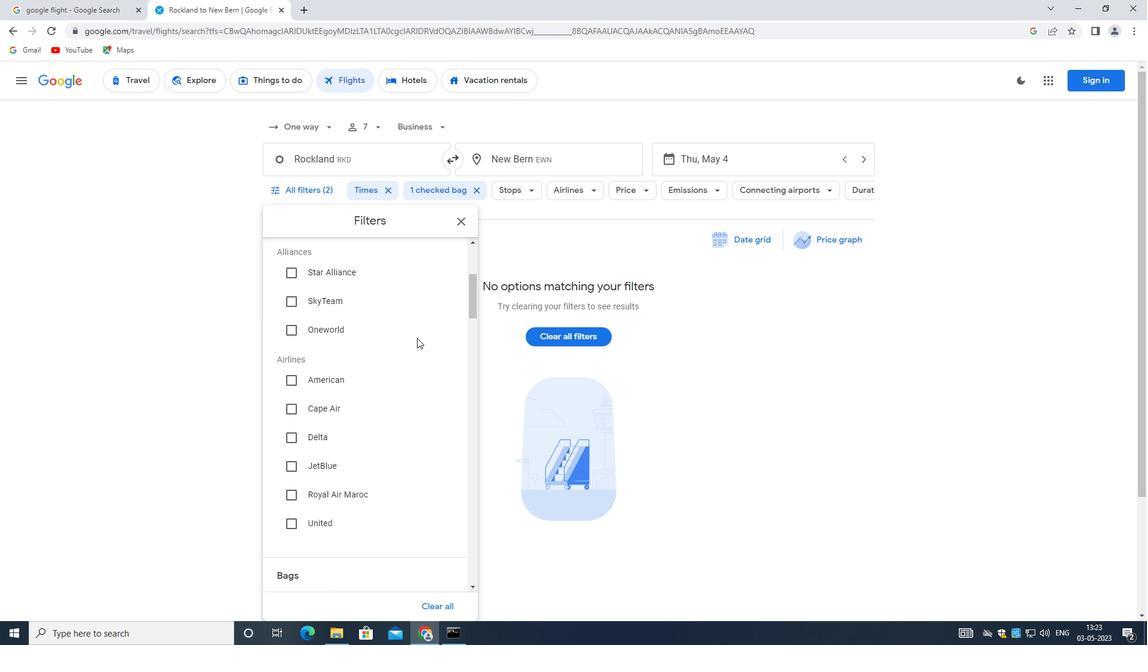 
Action: Mouse moved to (415, 341)
Screenshot: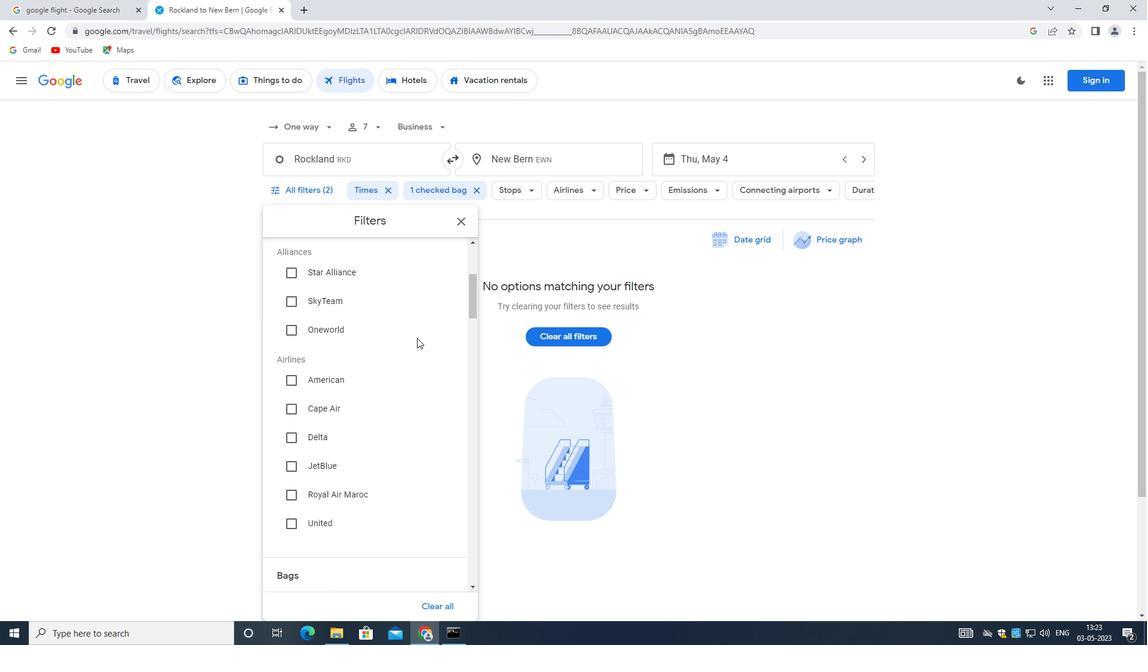 
Action: Mouse scrolled (415, 341) with delta (0, 0)
Screenshot: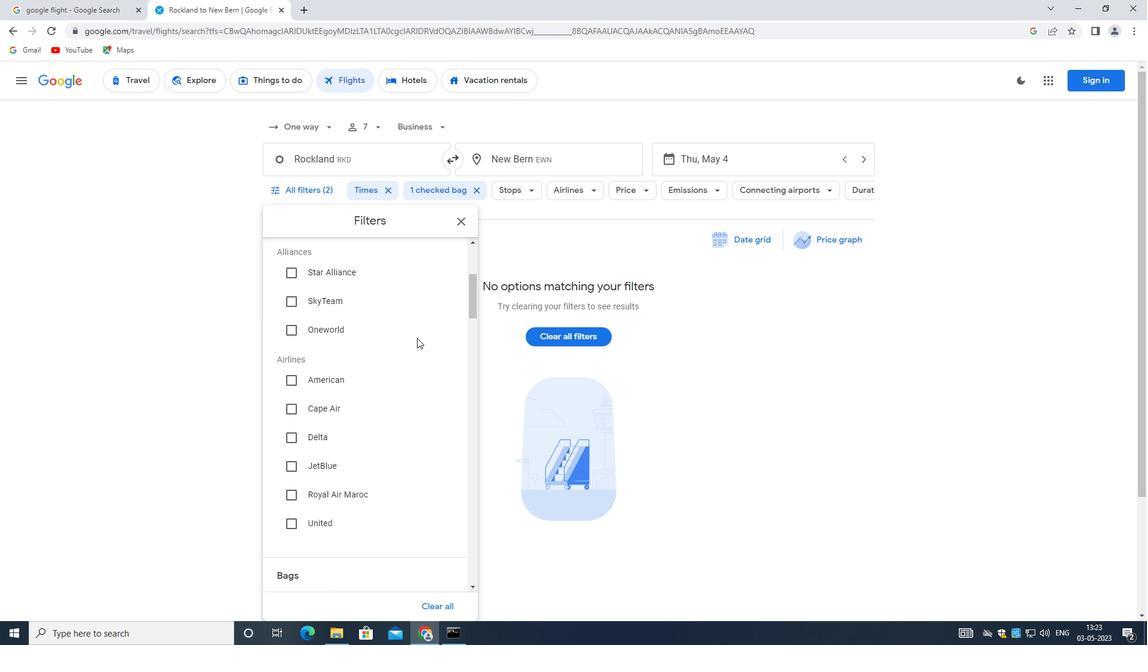 
Action: Mouse moved to (412, 344)
Screenshot: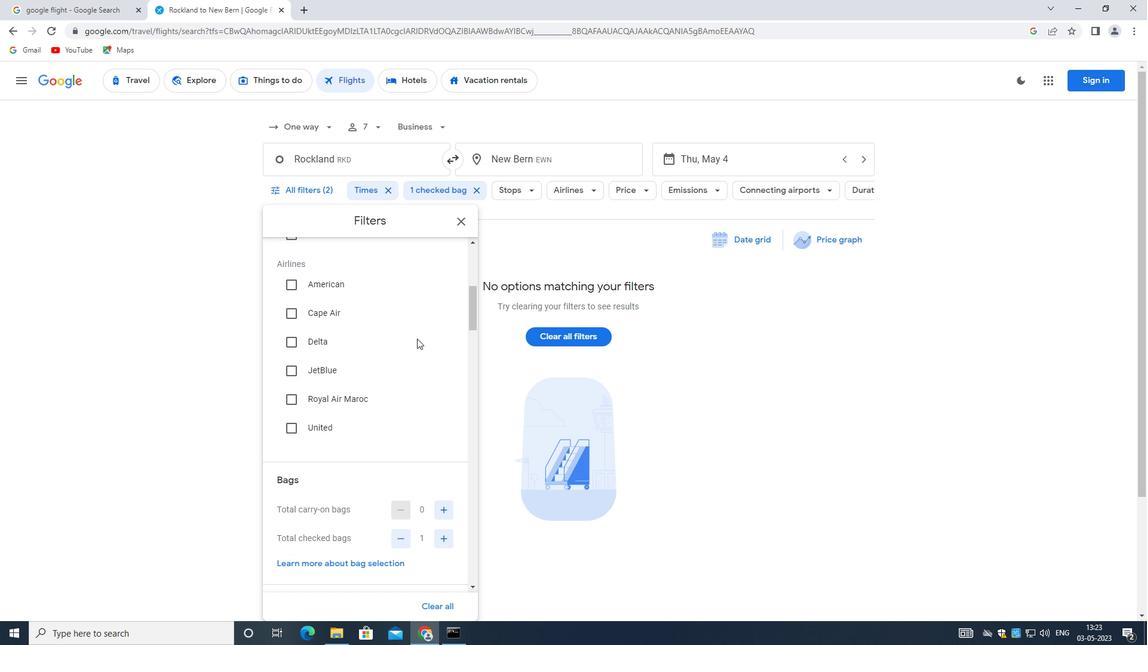 
Action: Mouse scrolled (412, 344) with delta (0, 0)
Screenshot: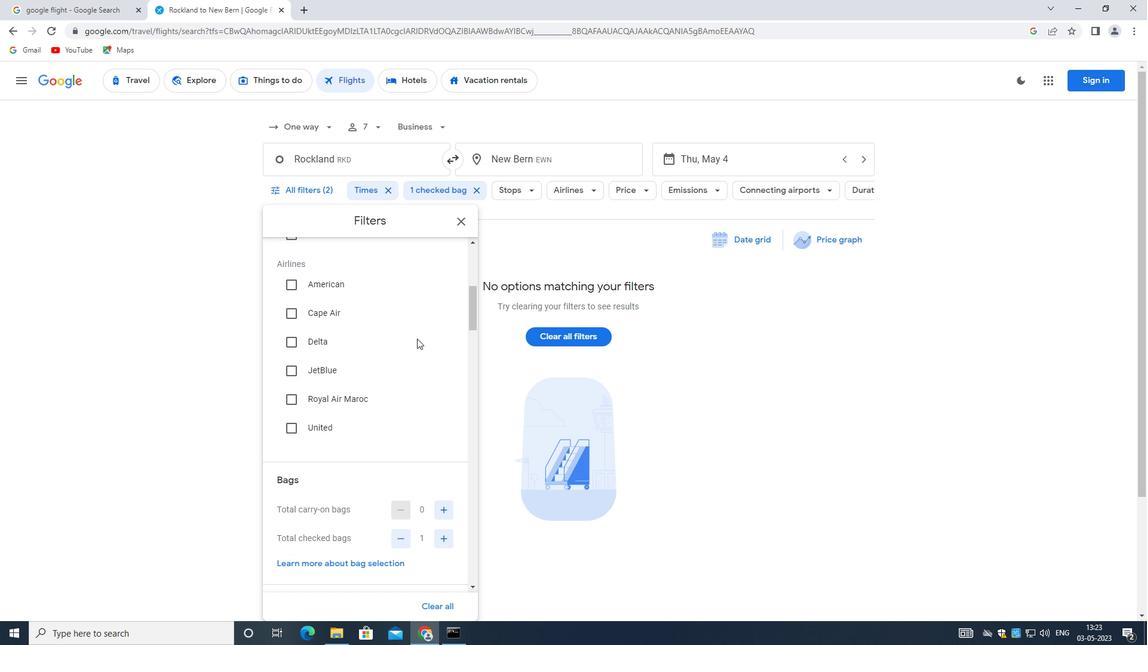 
Action: Mouse moved to (406, 347)
Screenshot: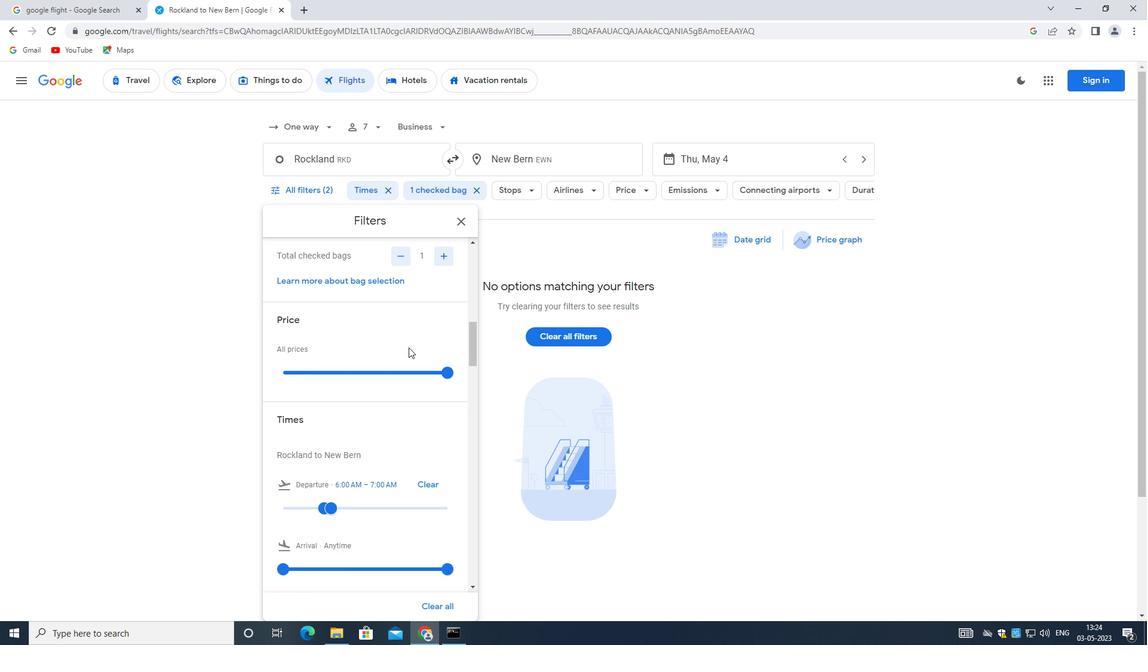 
Action: Mouse scrolled (406, 348) with delta (0, 0)
Screenshot: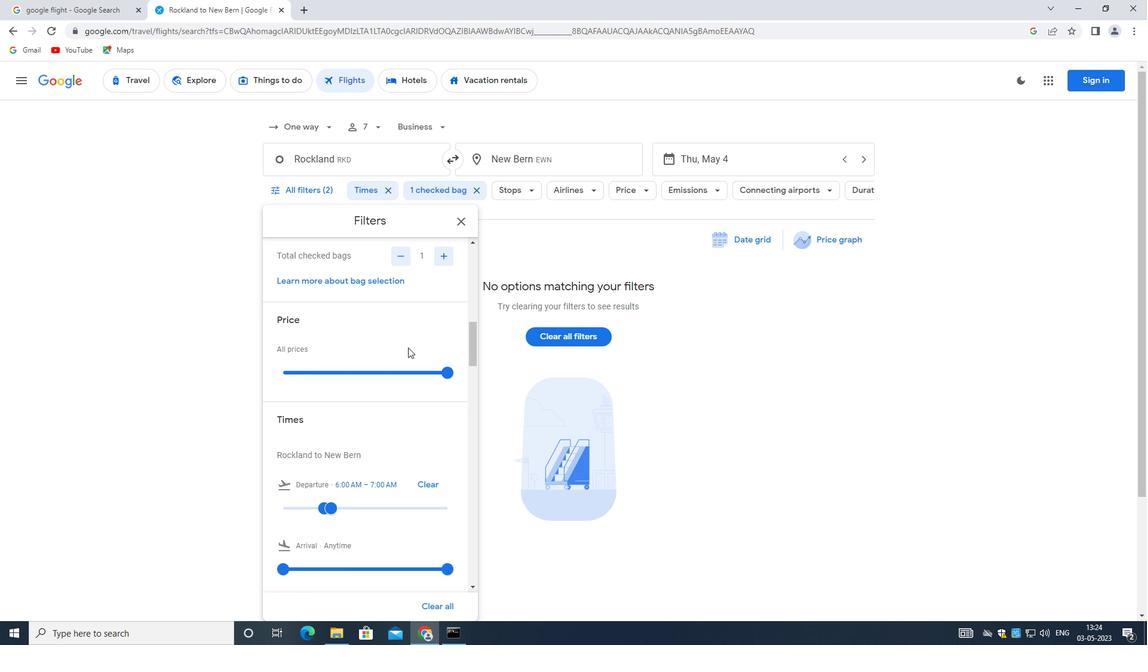 
Action: Mouse moved to (403, 314)
Screenshot: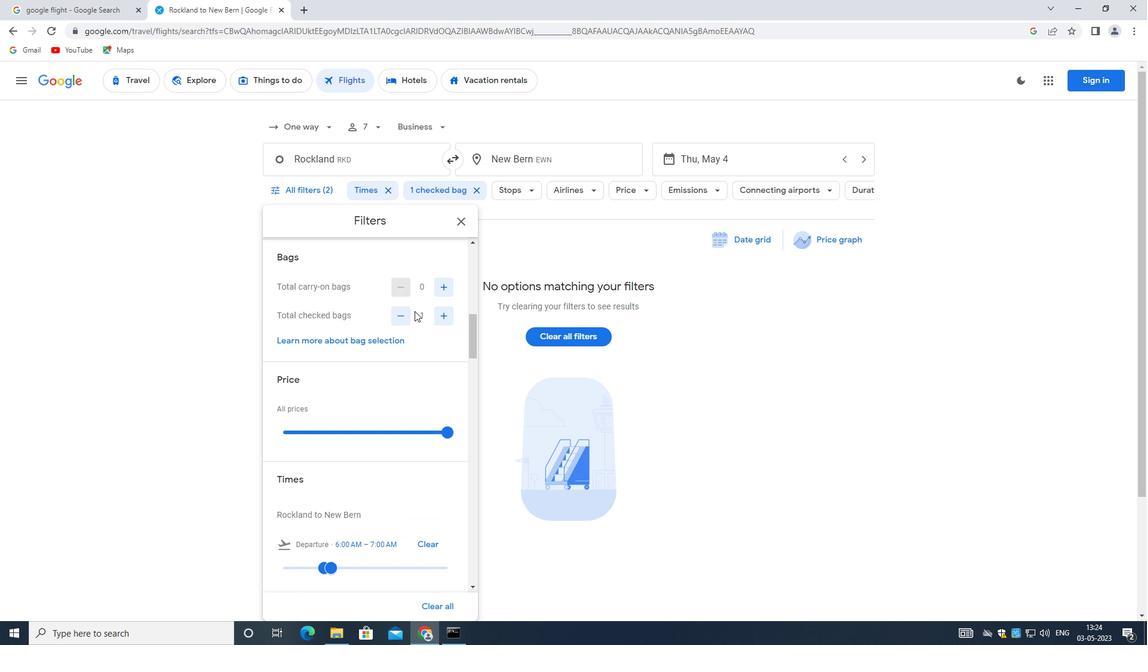 
Action: Mouse pressed left at (403, 314)
Screenshot: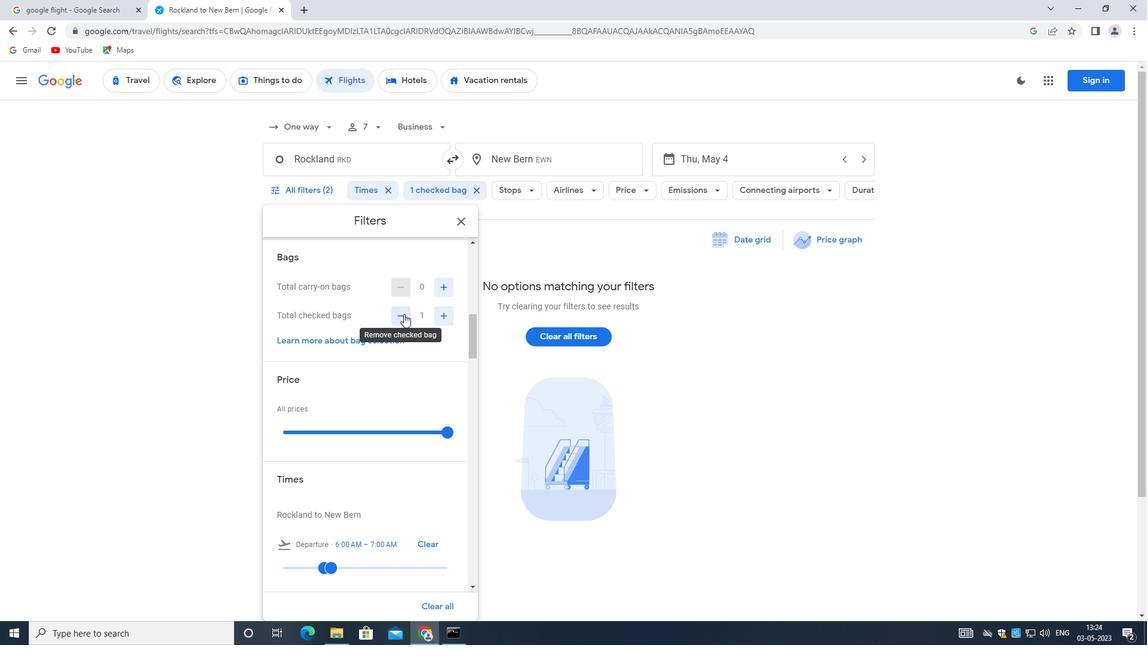 
Action: Mouse moved to (451, 429)
Screenshot: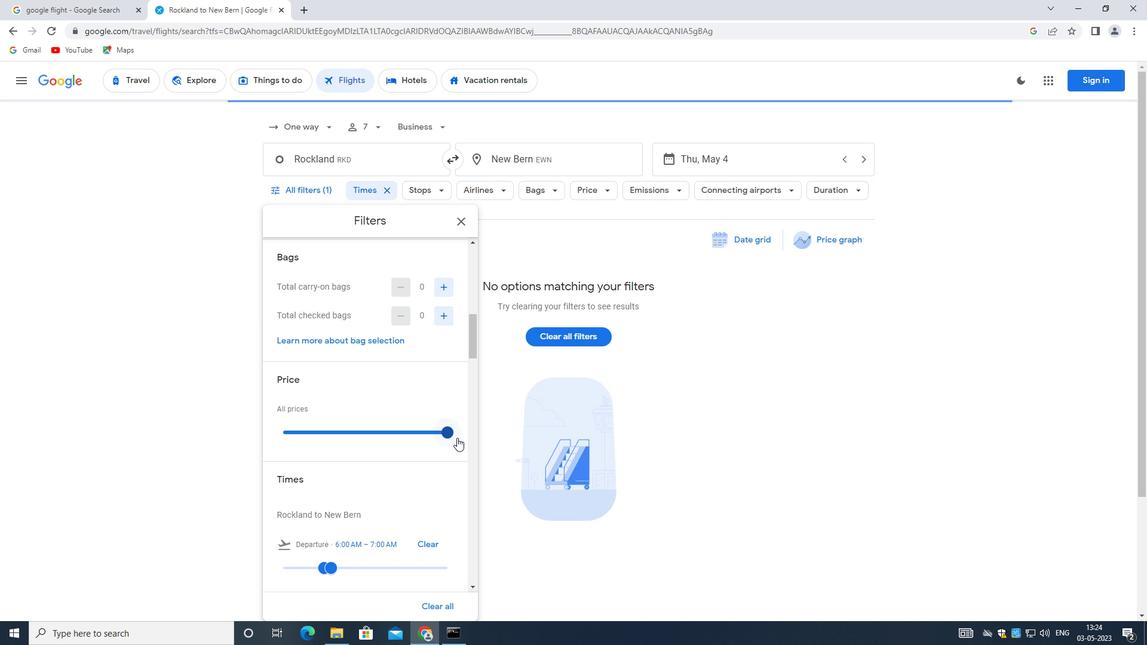 
Action: Mouse pressed left at (451, 429)
Screenshot: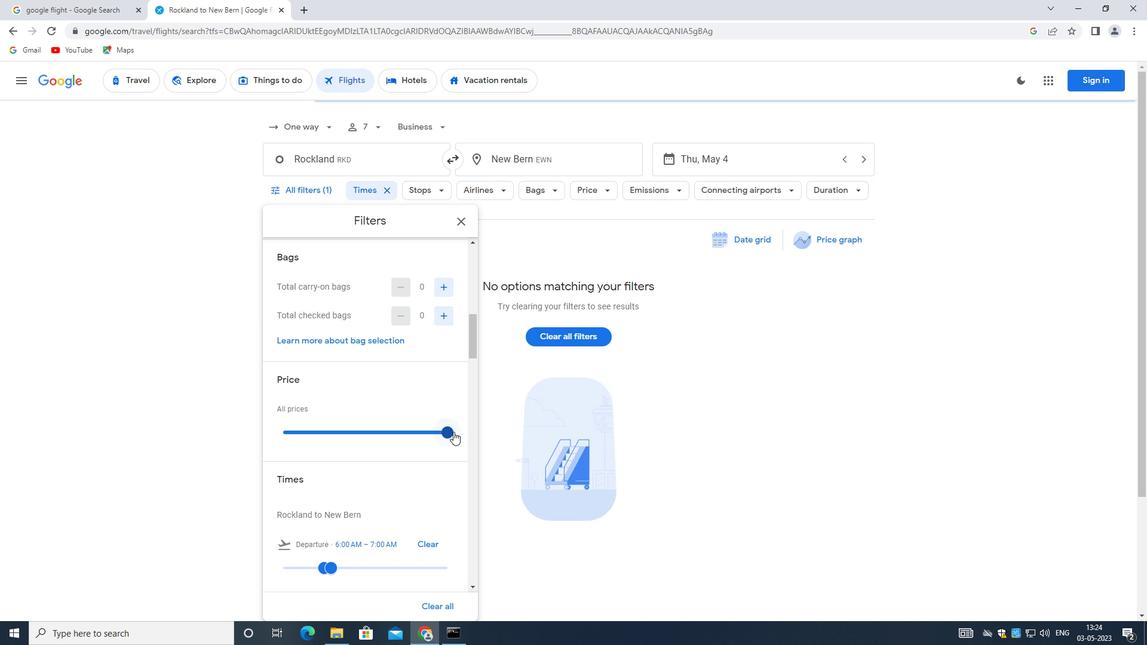 
Action: Mouse moved to (408, 399)
Screenshot: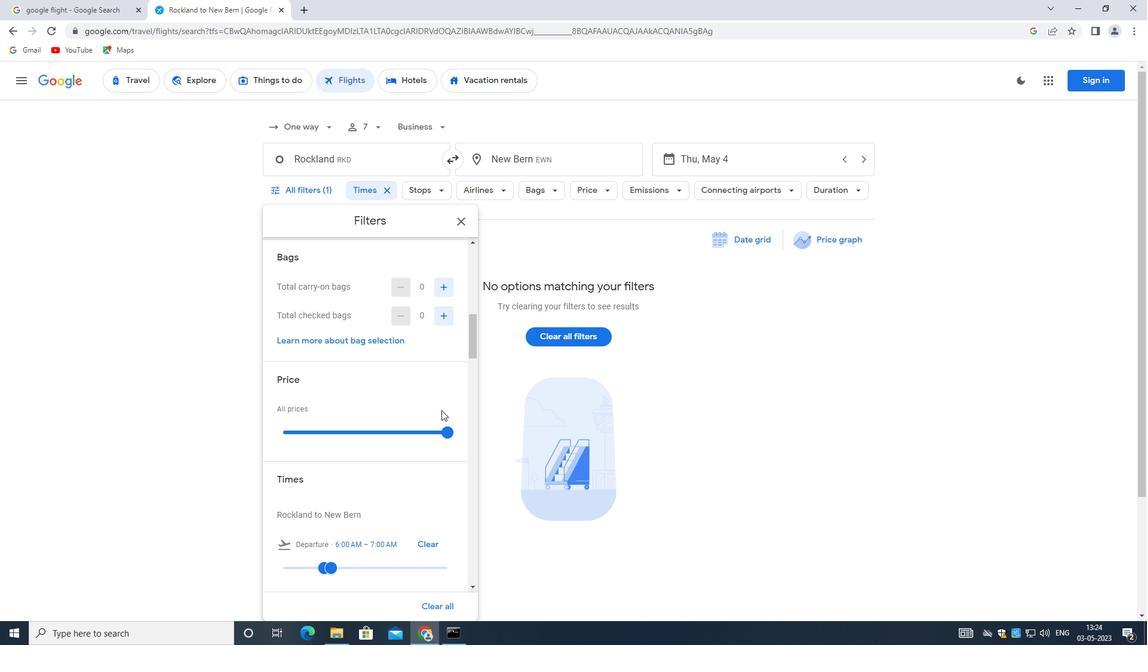 
Action: Mouse scrolled (408, 399) with delta (0, 0)
Screenshot: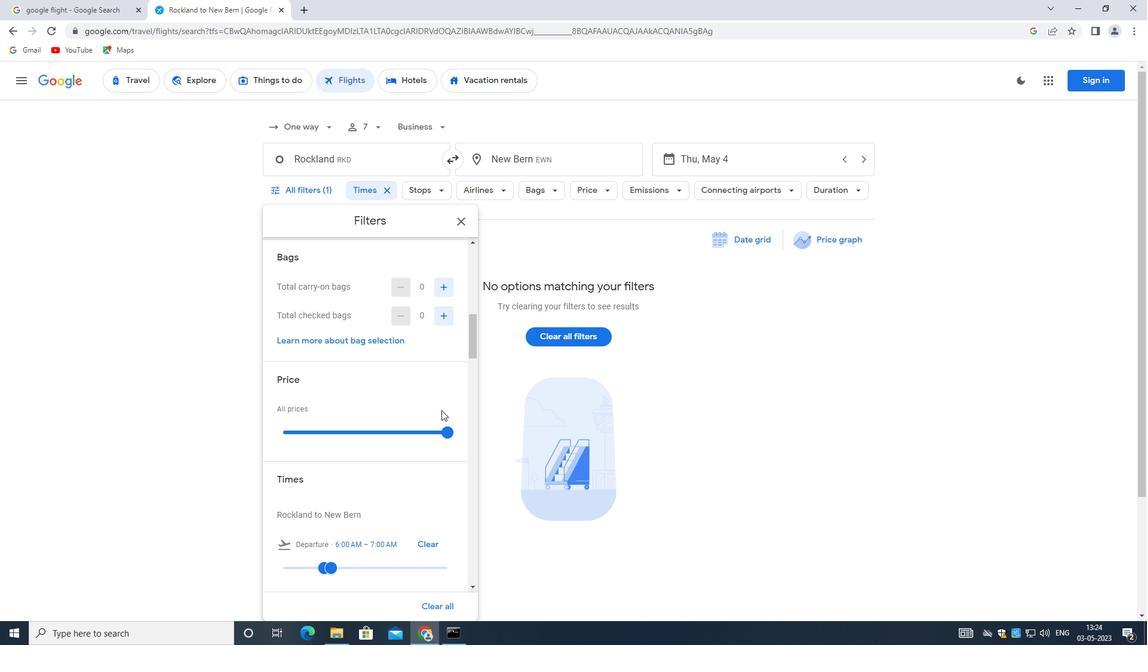 
Action: Mouse moved to (294, 509)
Screenshot: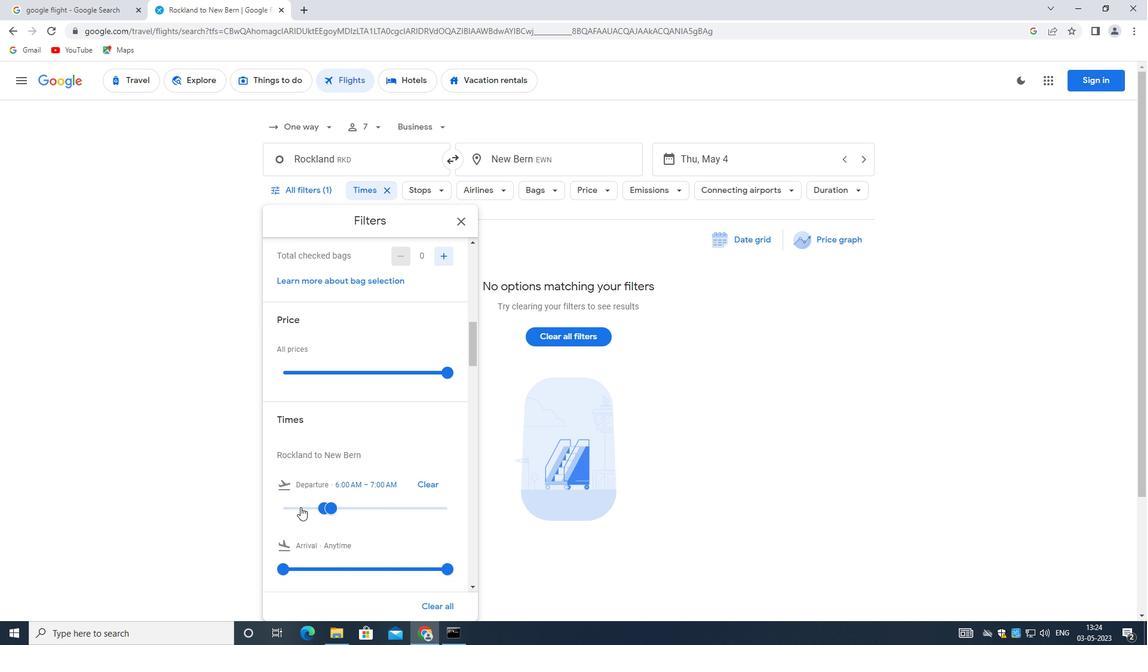 
Action: Mouse pressed left at (294, 509)
Screenshot: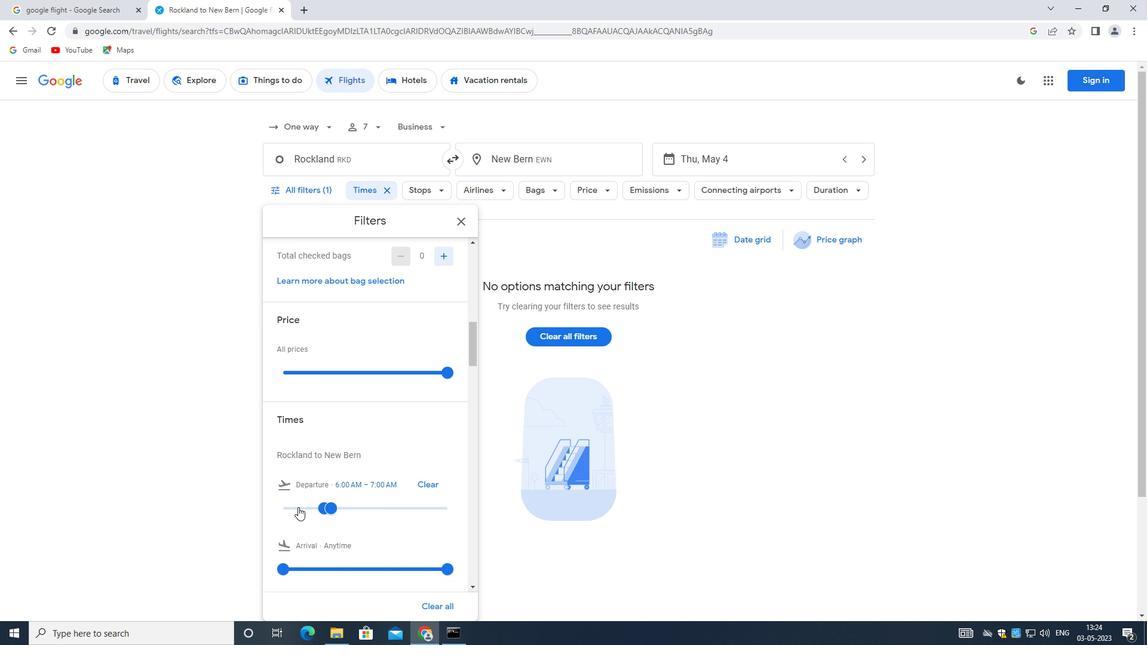 
Action: Mouse moved to (287, 510)
Screenshot: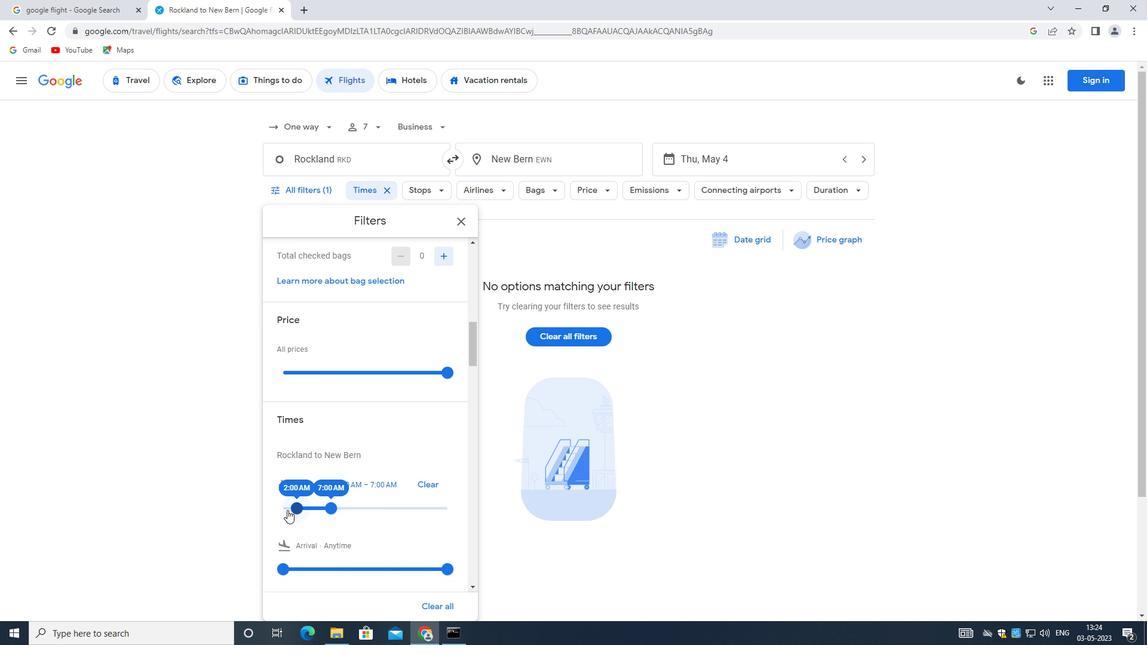 
Action: Mouse pressed left at (287, 510)
Screenshot: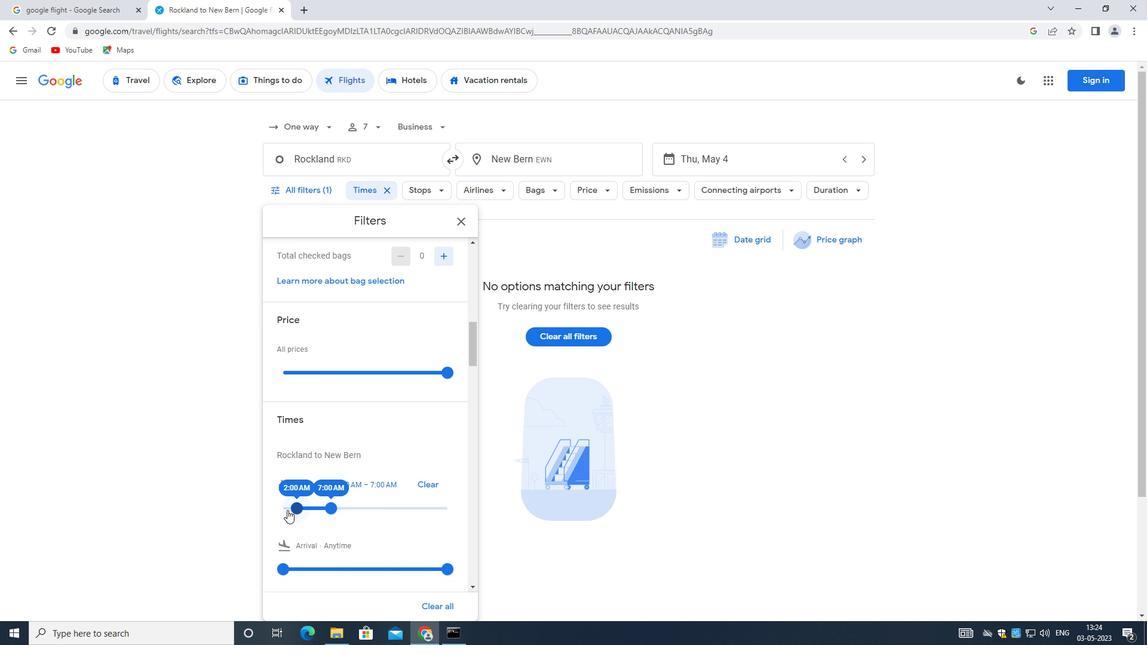 
Action: Mouse moved to (299, 509)
Screenshot: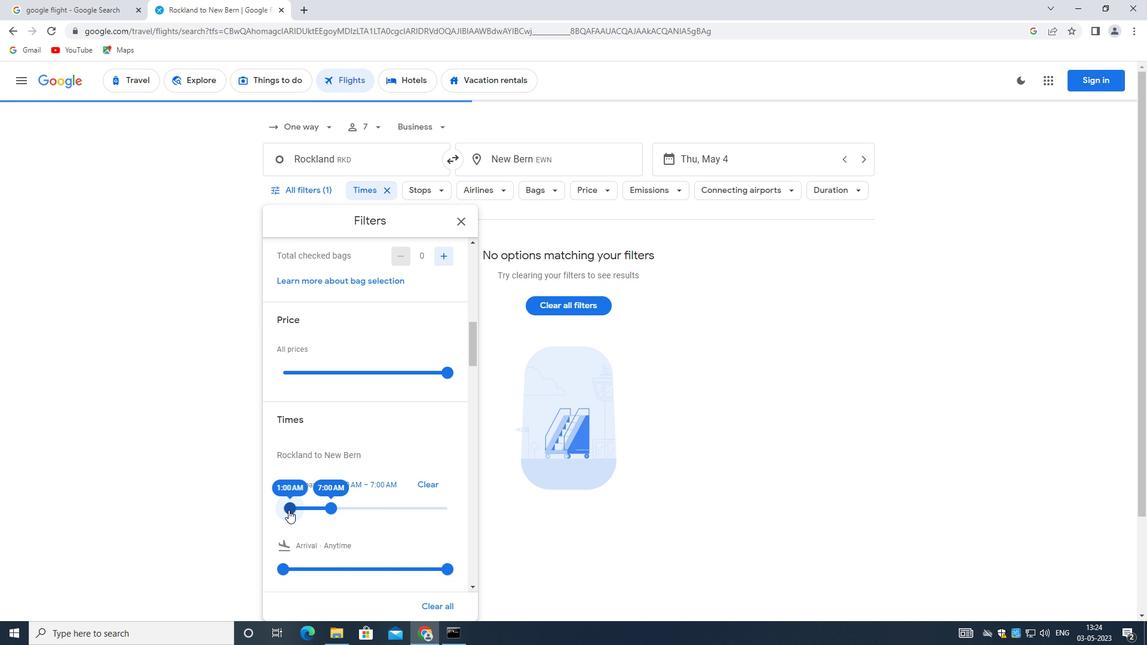 
Action: Mouse pressed left at (299, 509)
Screenshot: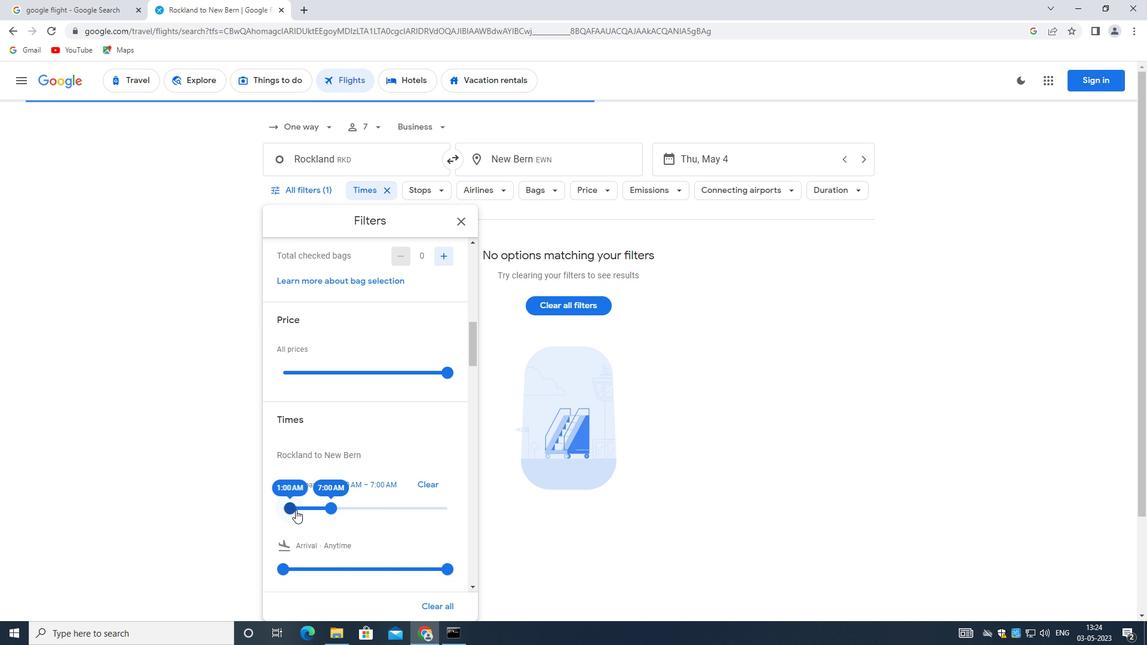 
Action: Mouse moved to (308, 509)
Screenshot: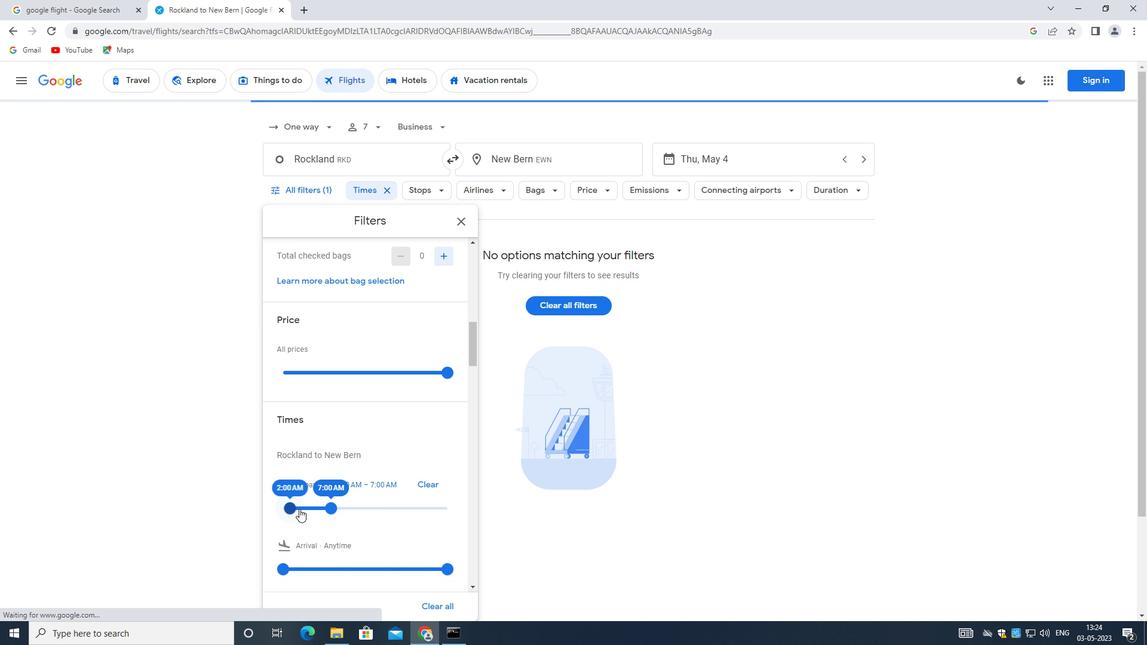 
Action: Mouse pressed left at (308, 509)
Screenshot: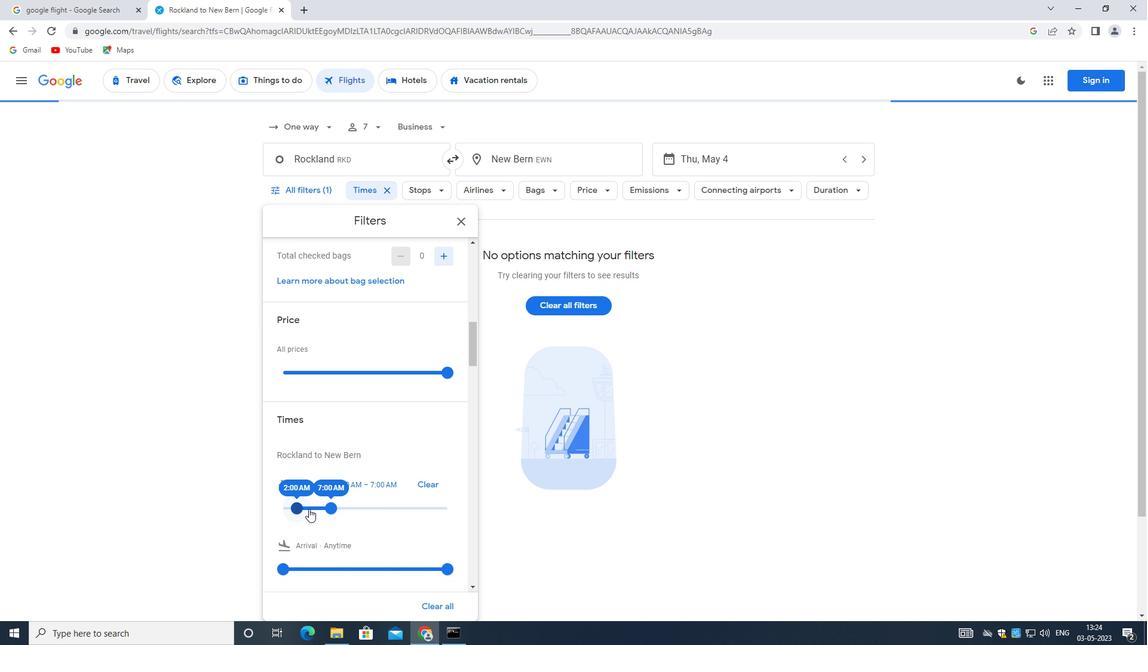 
Action: Mouse moved to (305, 505)
Screenshot: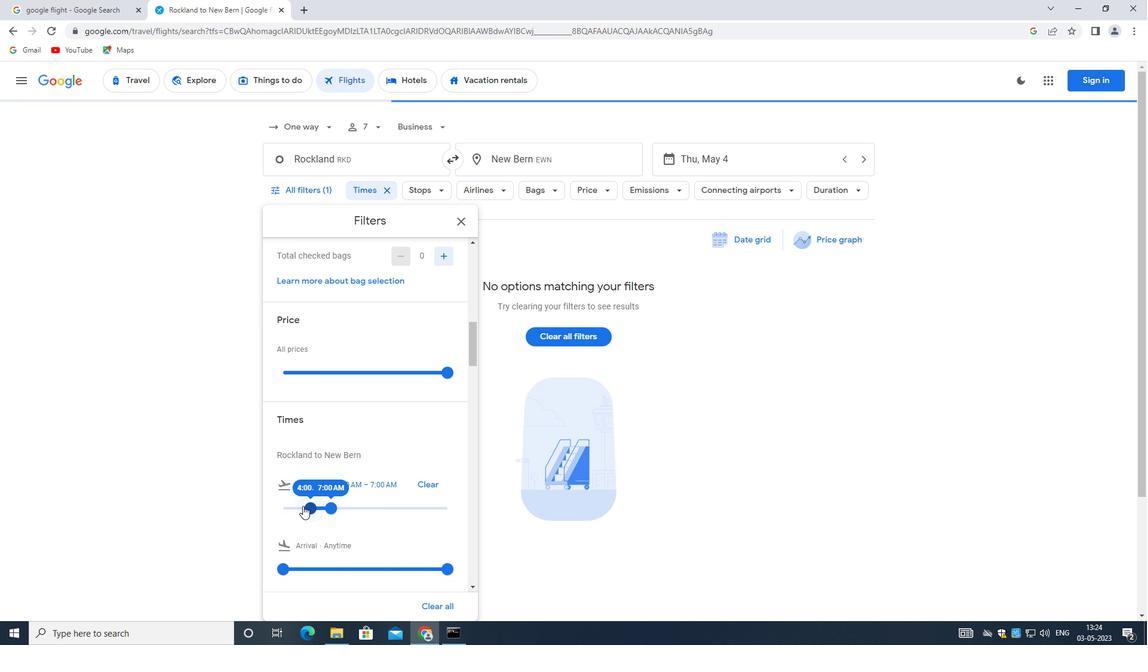 
Action: Mouse pressed left at (305, 505)
Screenshot: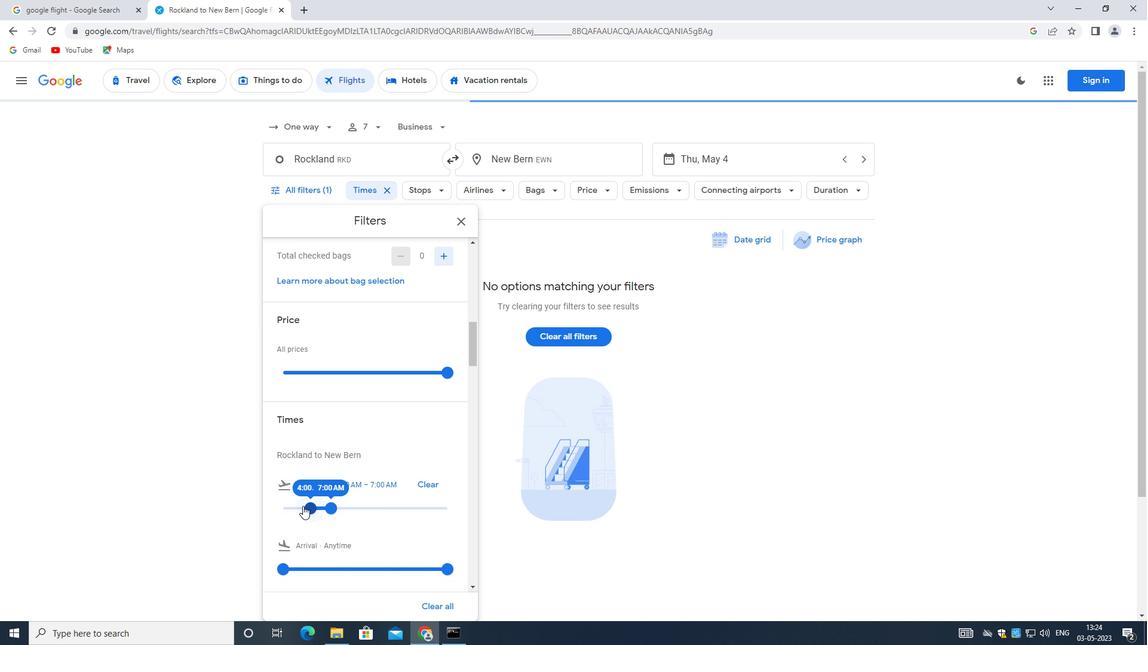 
Action: Mouse moved to (332, 508)
Screenshot: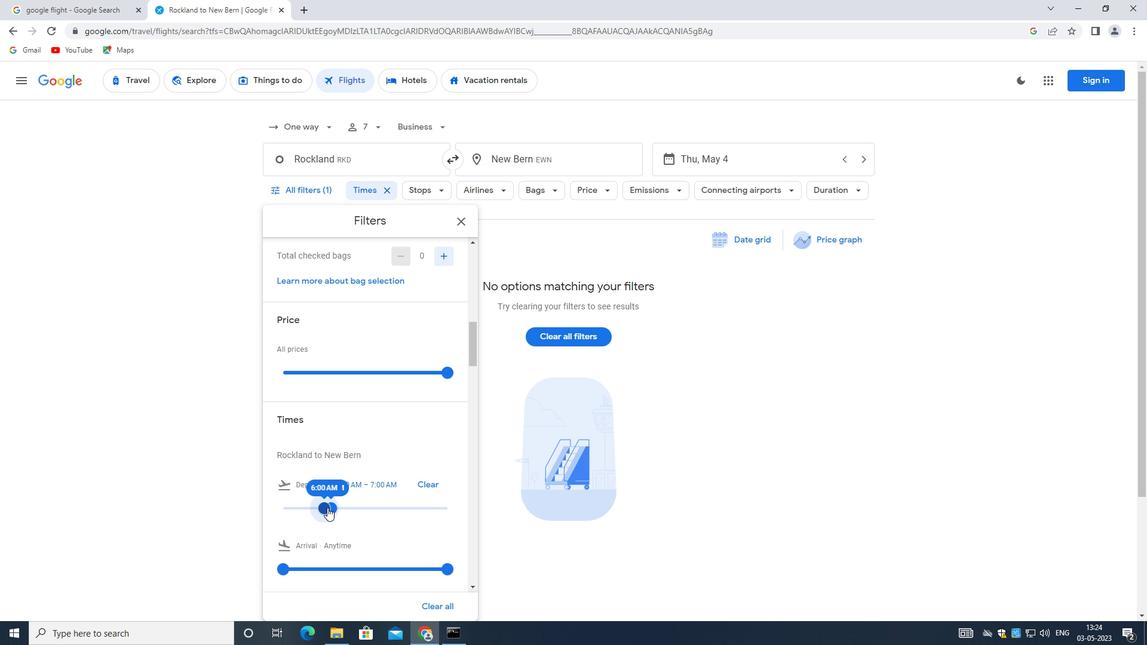 
Action: Mouse pressed left at (332, 508)
Screenshot: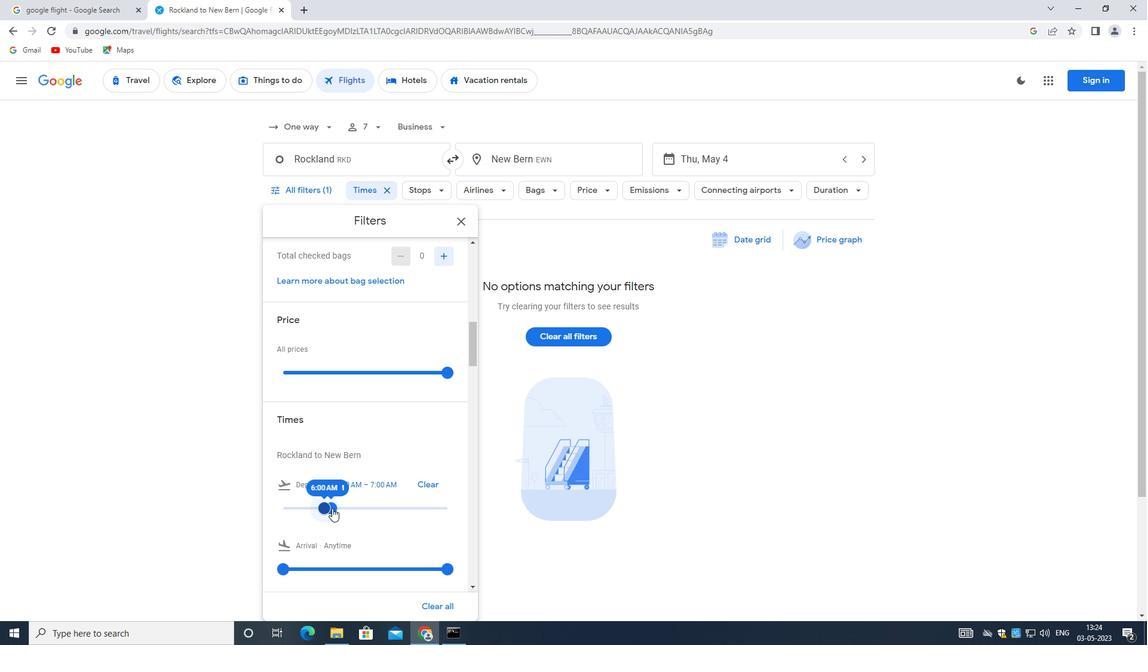 
Action: Mouse moved to (323, 506)
Screenshot: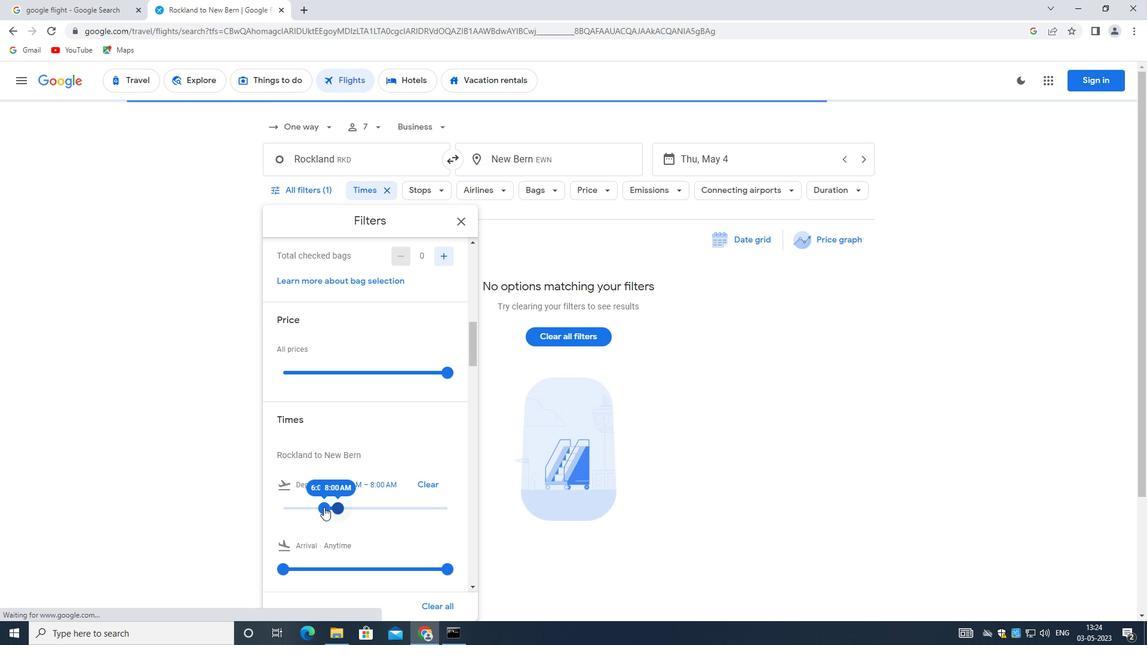
Action: Mouse pressed left at (323, 506)
Screenshot: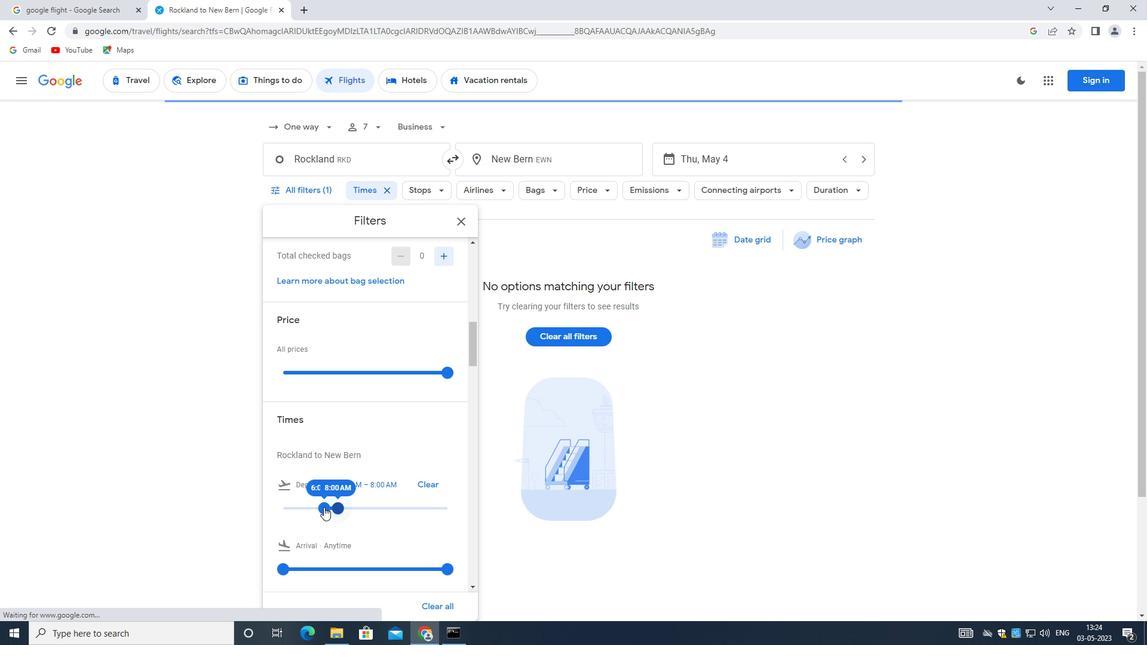 
Action: Mouse moved to (334, 504)
Screenshot: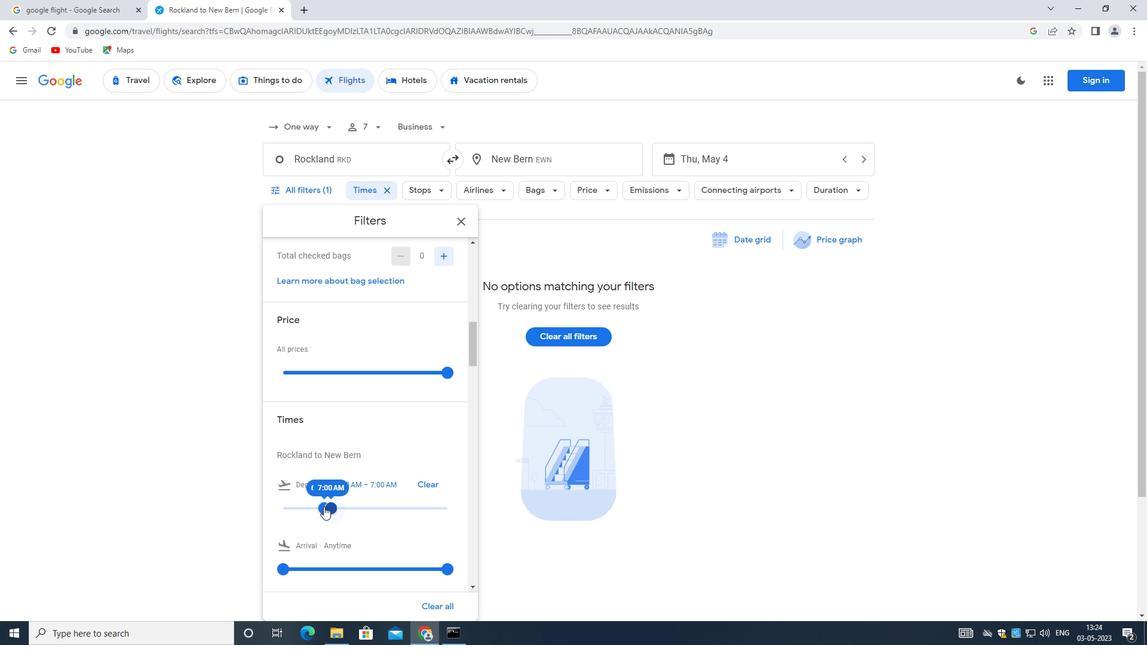 
Action: Mouse pressed left at (334, 504)
Screenshot: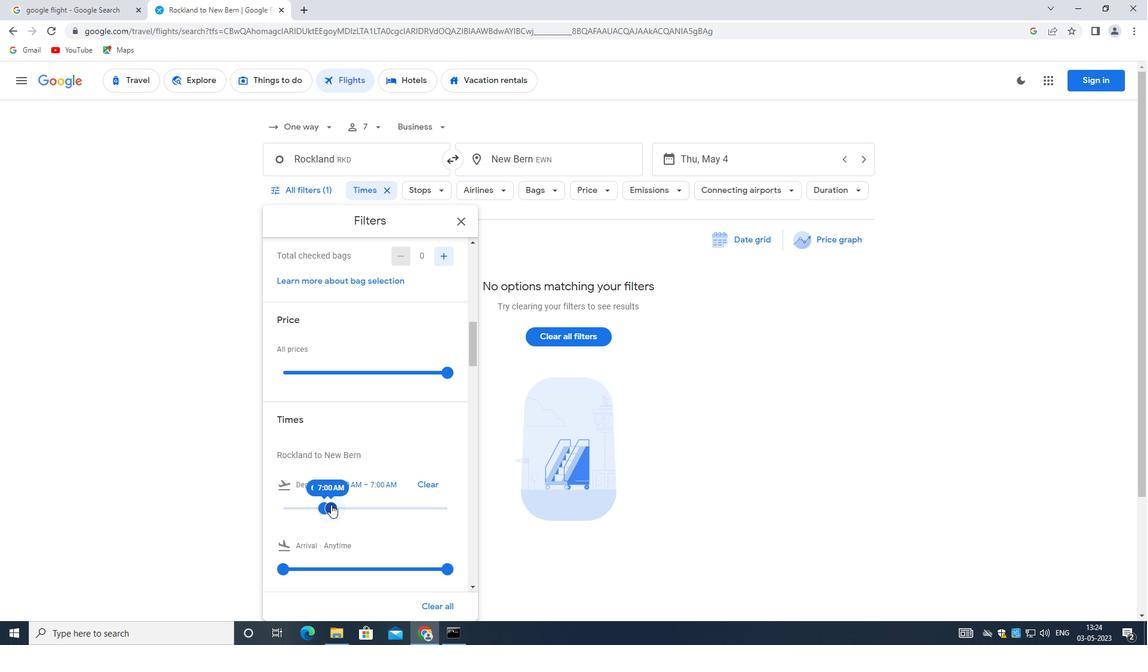 
Action: Mouse moved to (326, 506)
Screenshot: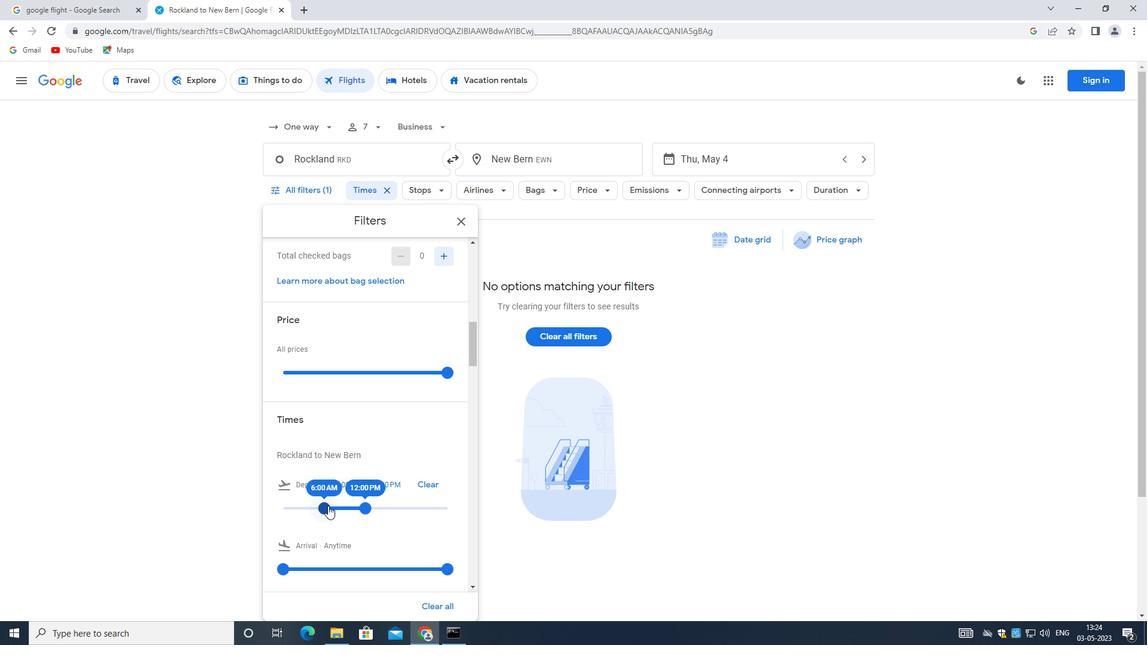 
Action: Mouse pressed left at (326, 506)
Screenshot: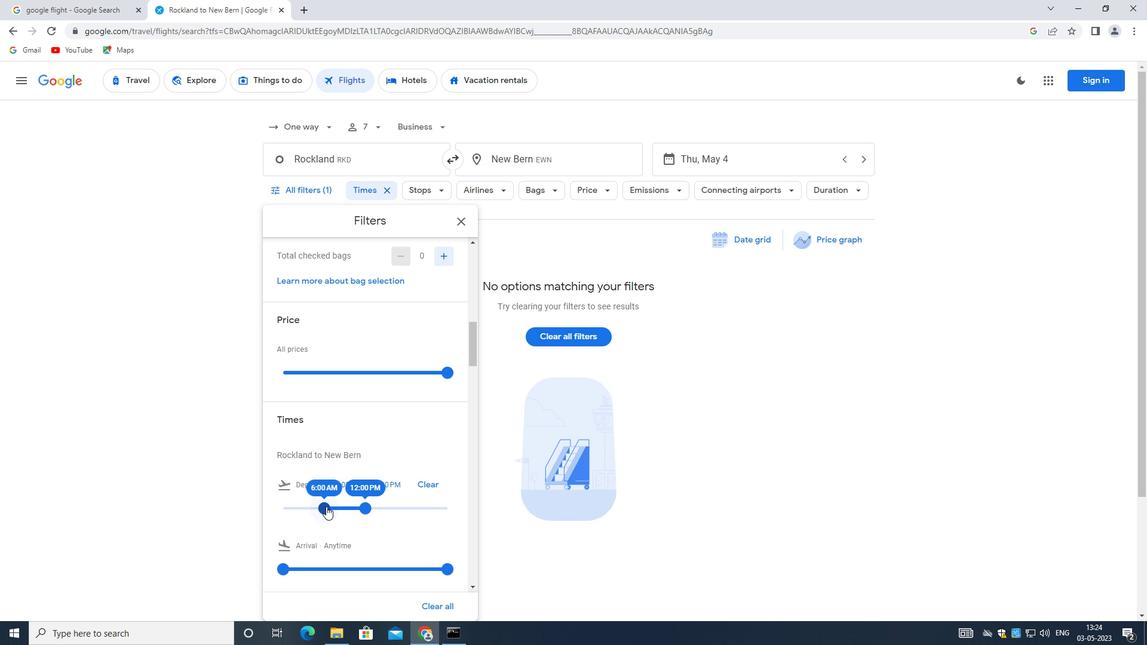 
Action: Mouse moved to (365, 507)
Screenshot: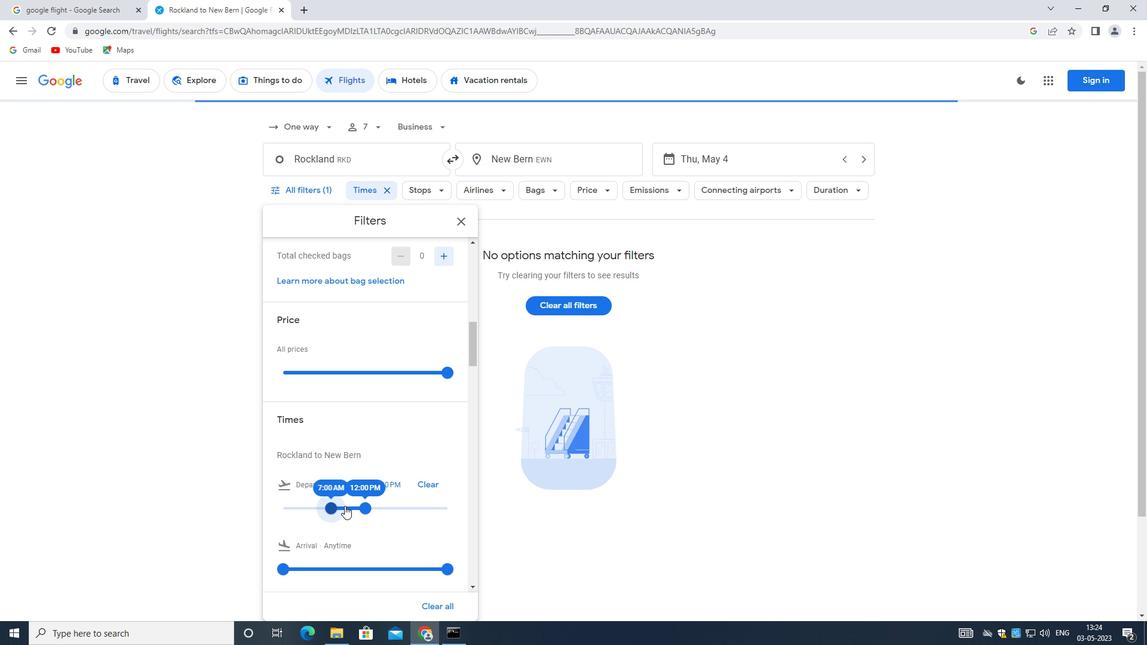 
Action: Mouse pressed left at (365, 507)
Screenshot: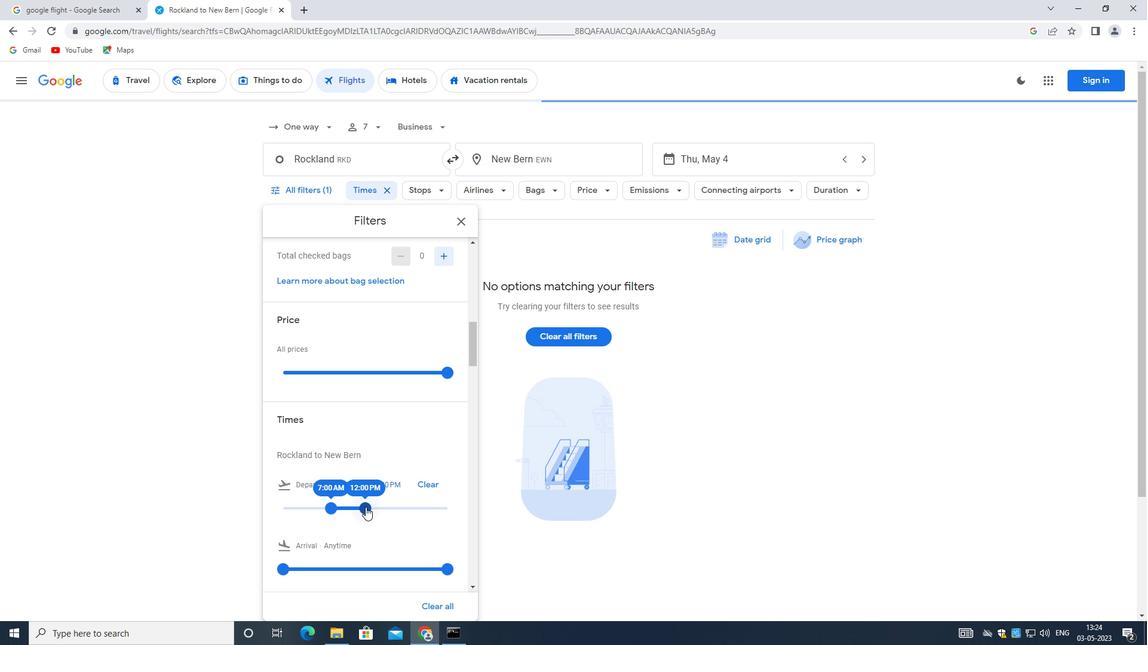 
Action: Mouse moved to (365, 493)
Screenshot: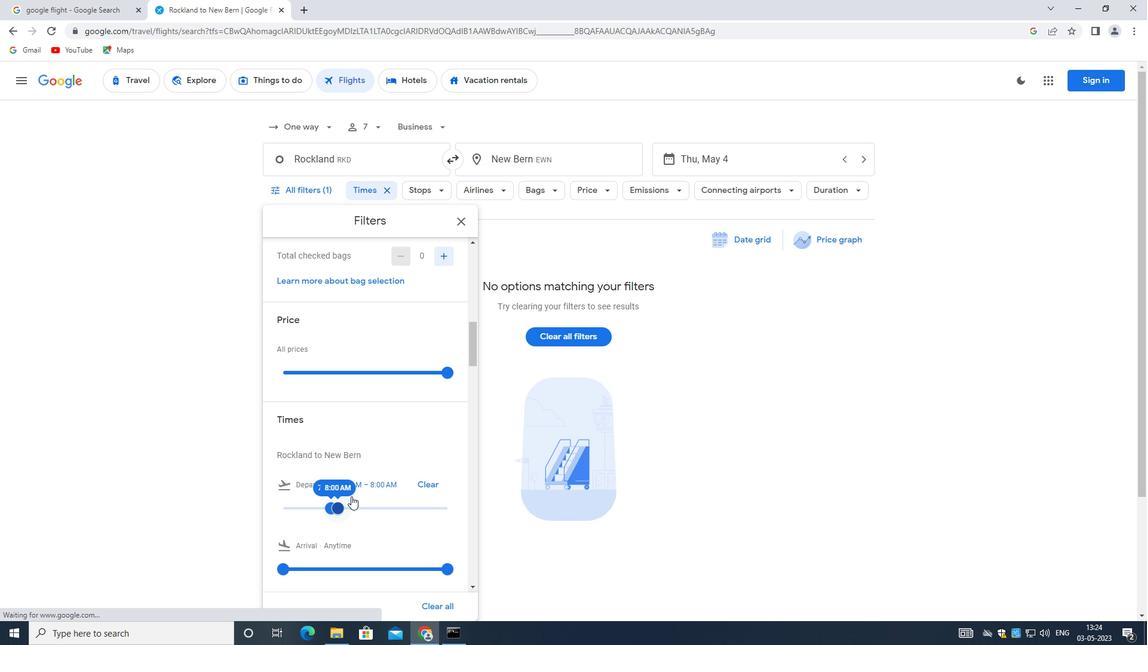 
Action: Mouse scrolled (365, 493) with delta (0, 0)
Screenshot: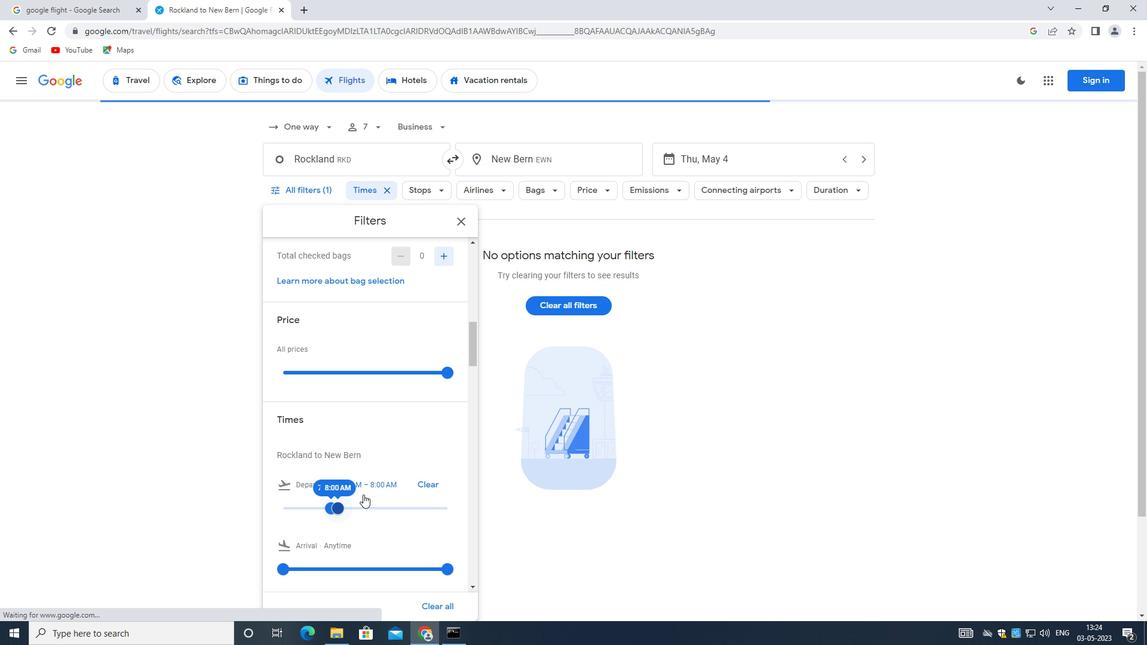 
Action: Mouse moved to (366, 493)
Screenshot: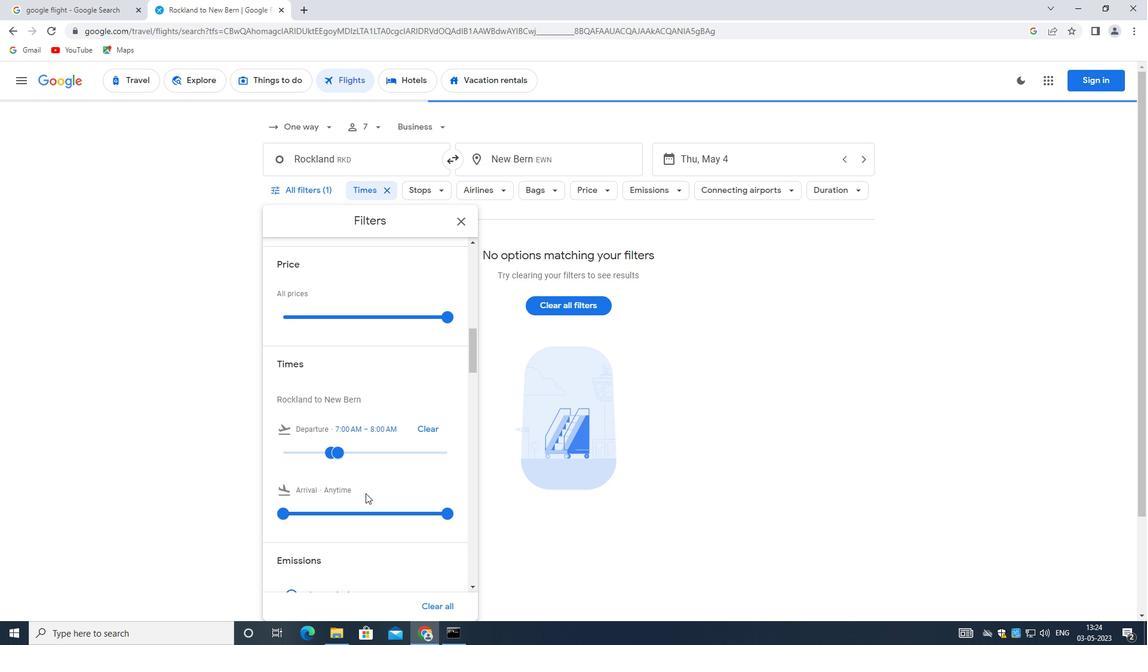 
Action: Mouse scrolled (366, 493) with delta (0, 0)
Screenshot: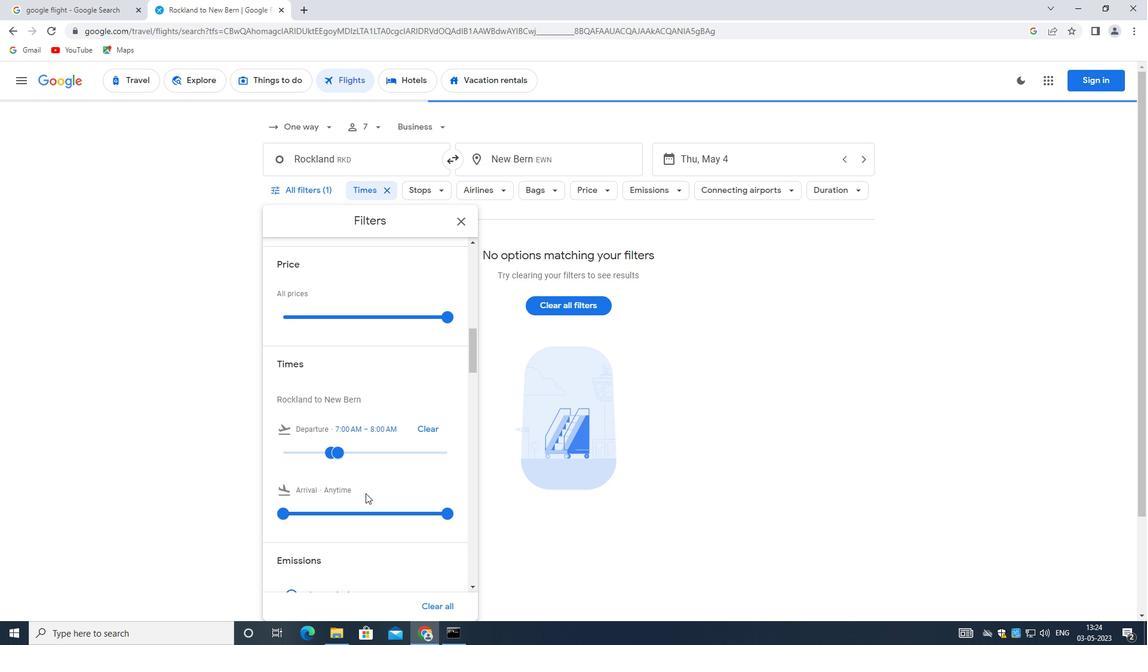 
Action: Mouse moved to (366, 496)
Screenshot: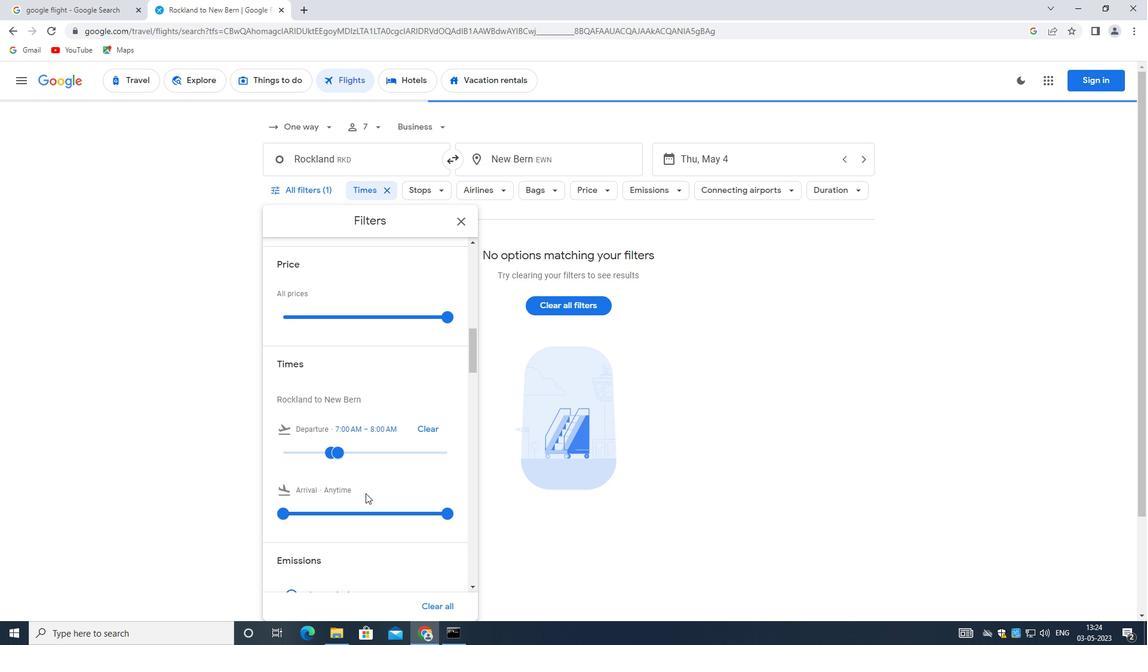 
Action: Mouse scrolled (366, 496) with delta (0, 0)
Screenshot: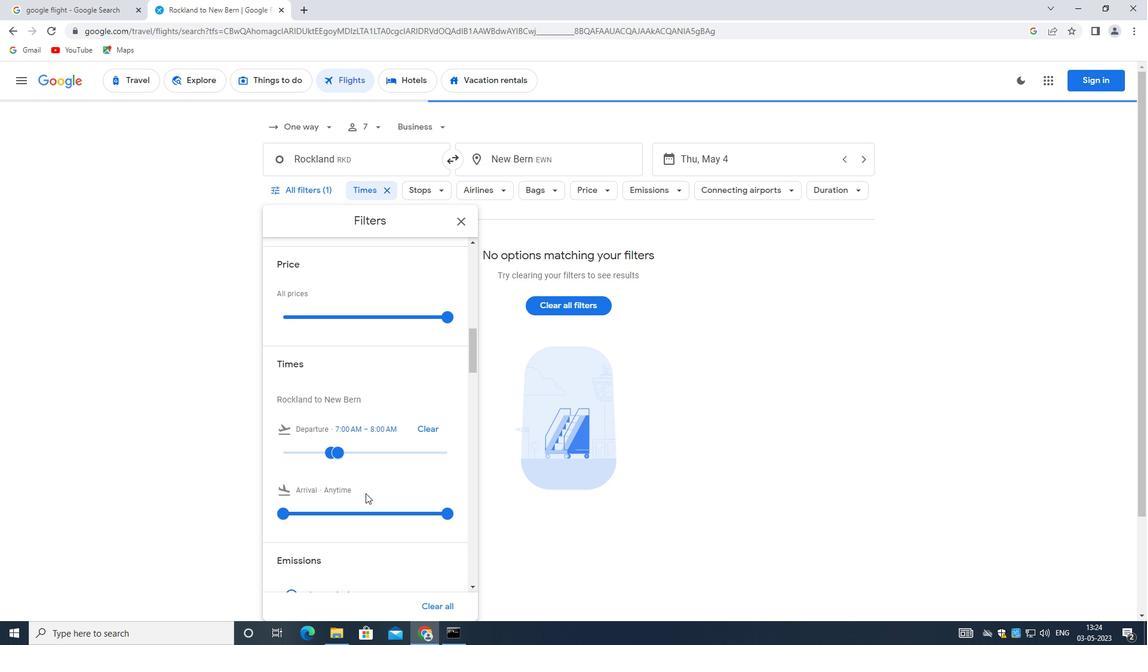 
Action: Mouse moved to (366, 497)
Screenshot: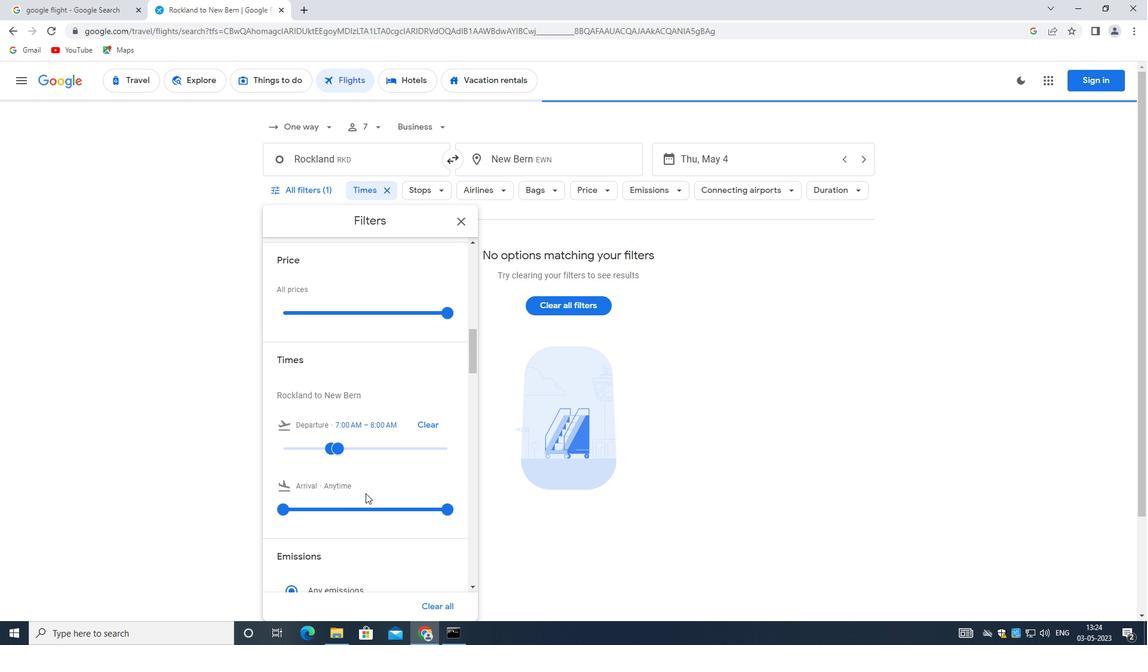 
Action: Mouse scrolled (366, 496) with delta (0, 0)
Screenshot: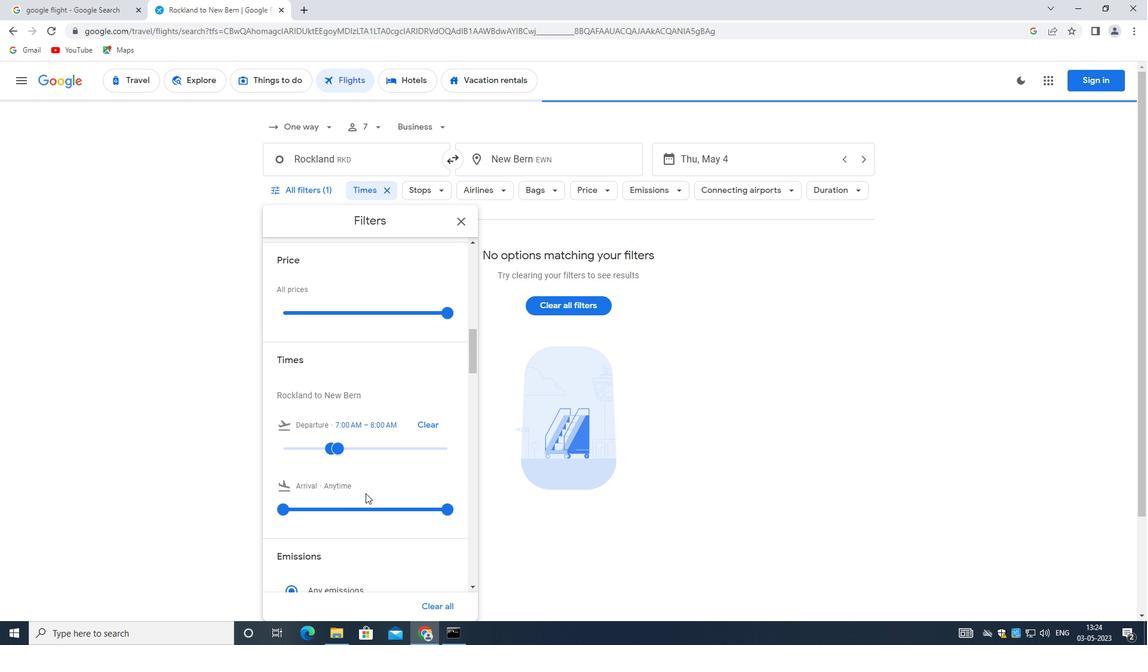 
Action: Mouse moved to (366, 497)
Screenshot: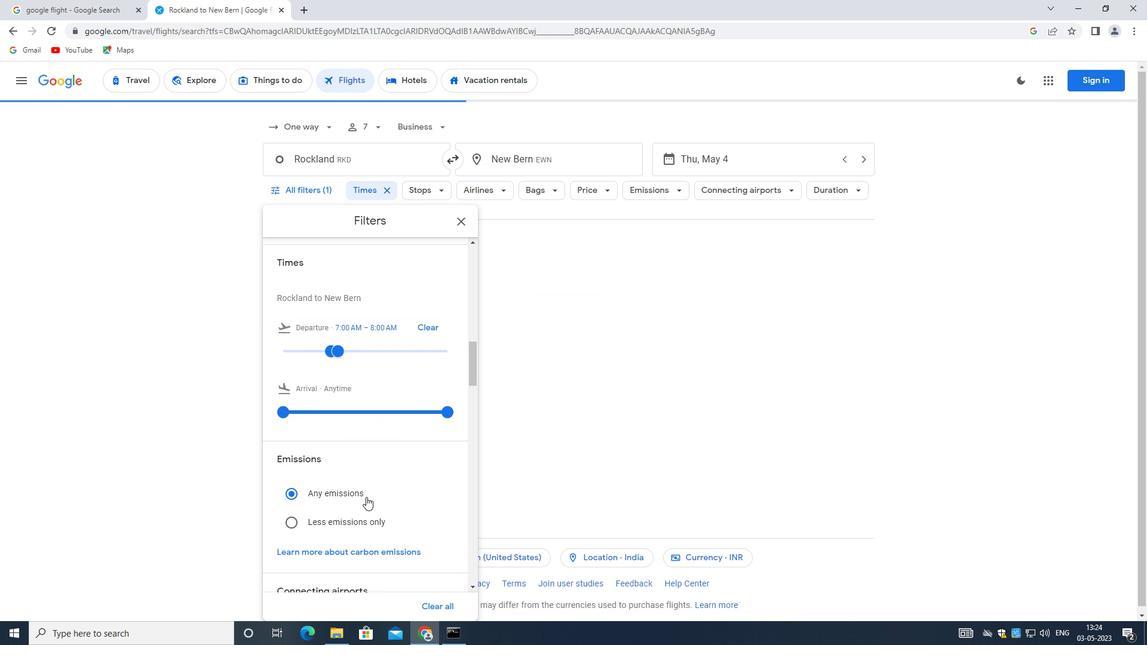 
Action: Mouse scrolled (366, 497) with delta (0, 0)
Screenshot: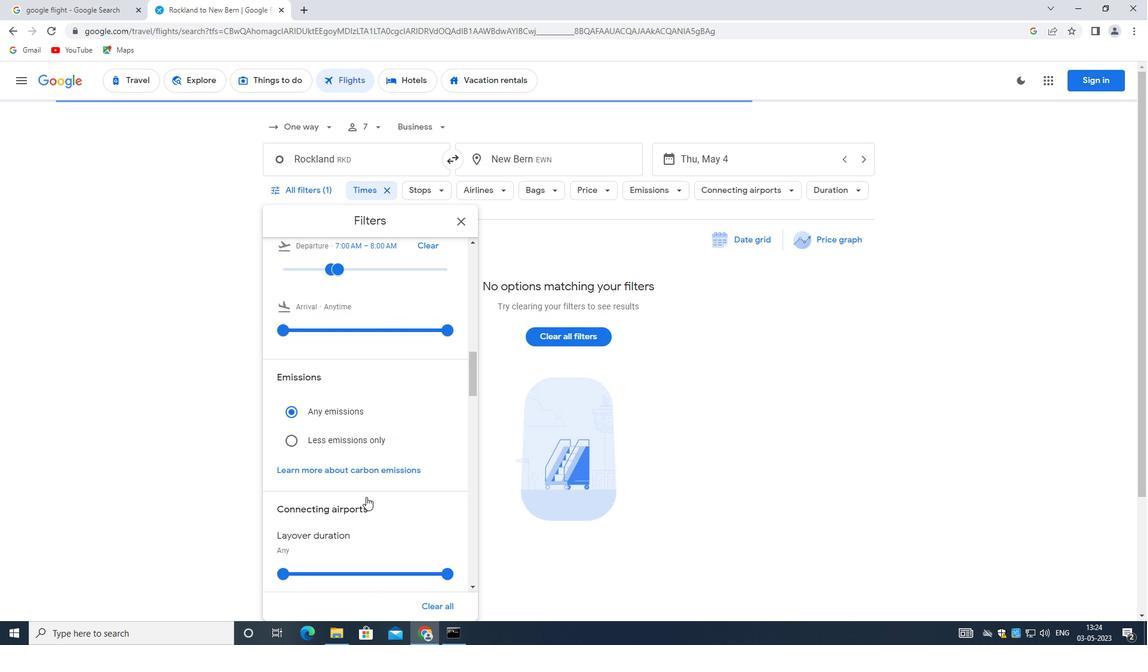 
Action: Mouse scrolled (366, 497) with delta (0, 0)
Screenshot: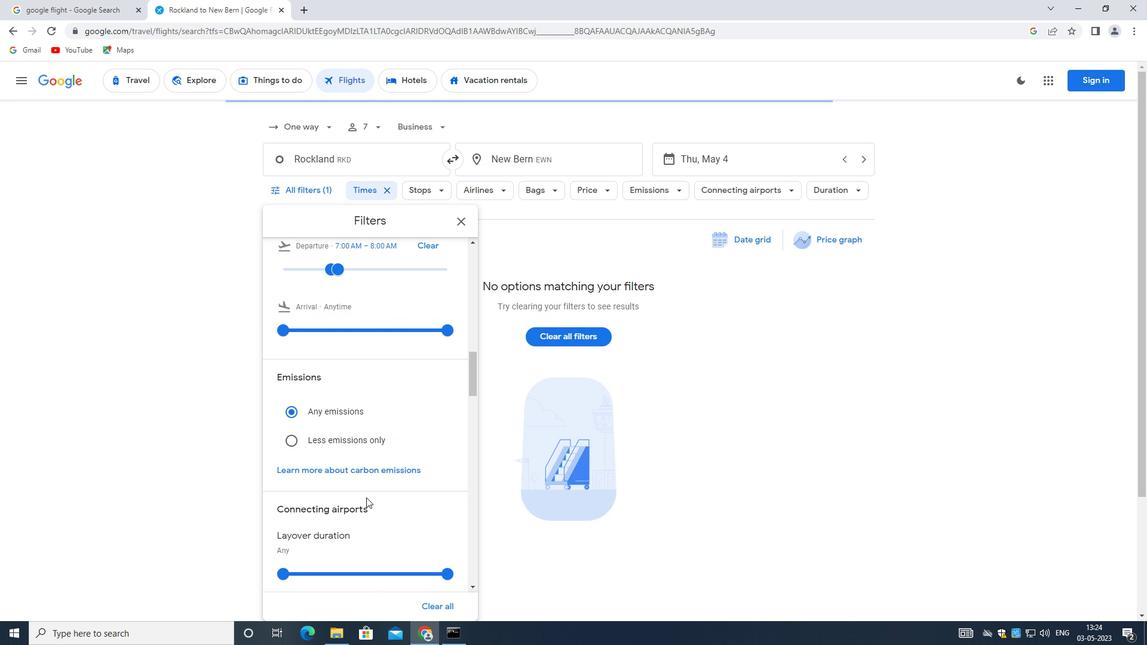 
Action: Mouse scrolled (366, 497) with delta (0, 0)
Screenshot: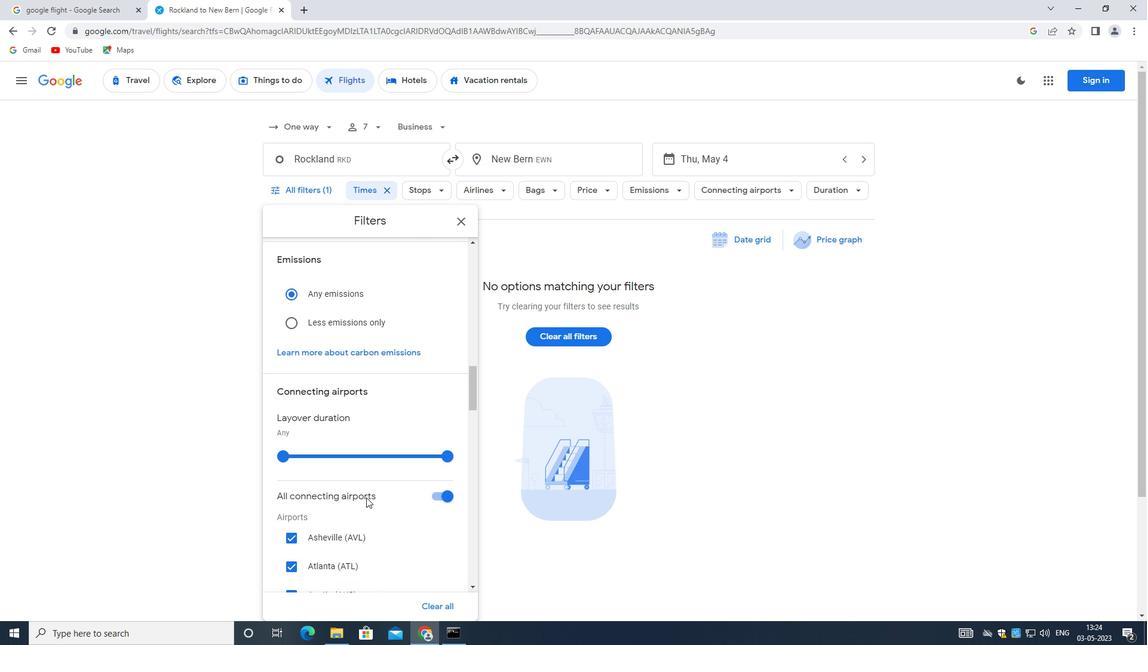 
Action: Mouse scrolled (366, 497) with delta (0, 0)
Screenshot: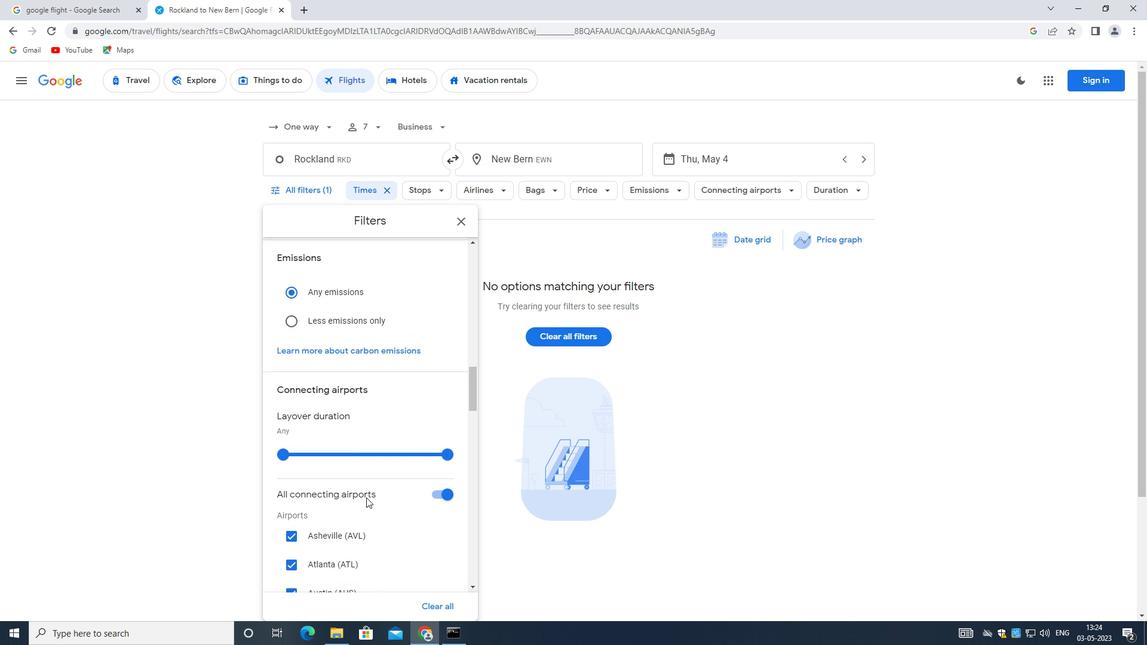 
Action: Mouse moved to (436, 377)
Screenshot: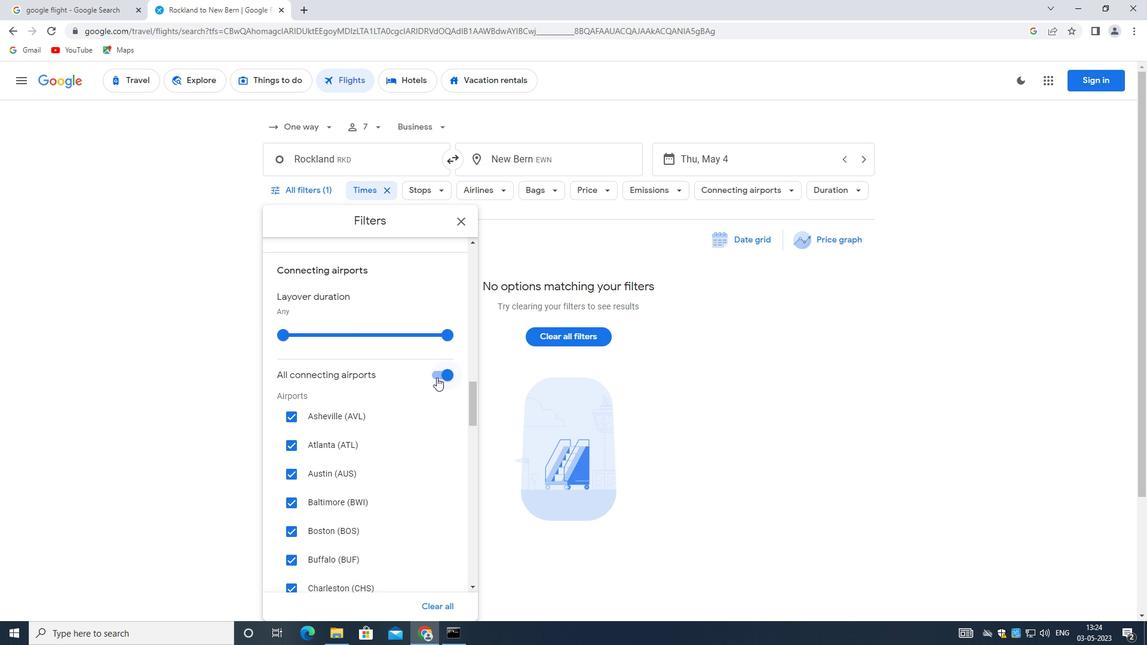 
Action: Mouse pressed left at (436, 377)
Screenshot: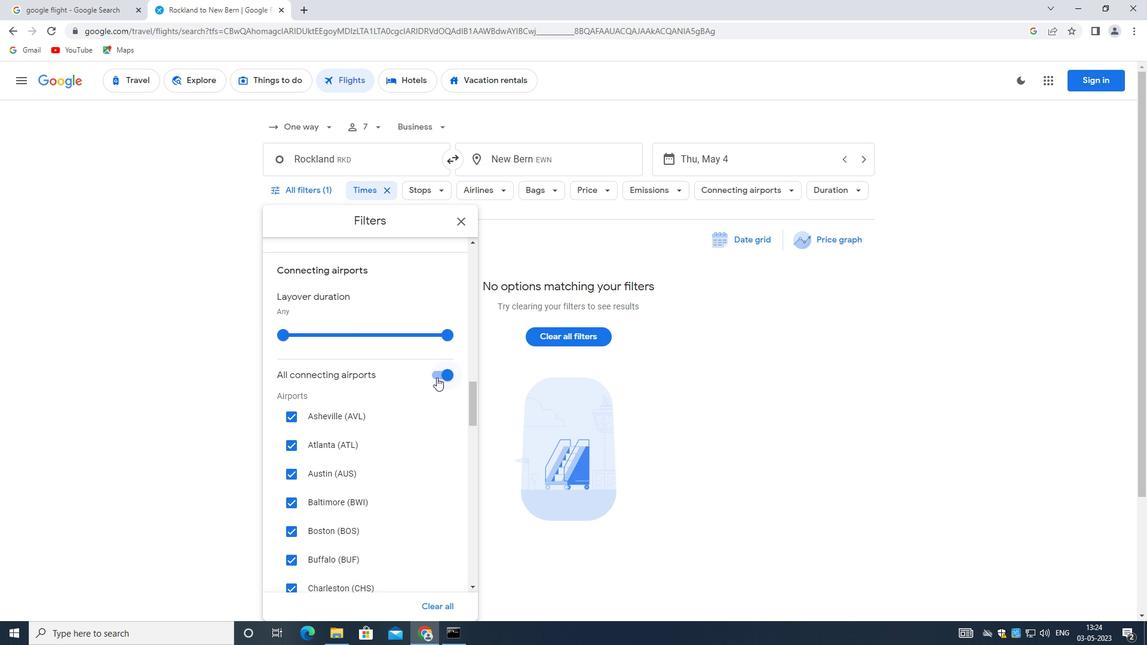 
Action: Mouse moved to (371, 405)
Screenshot: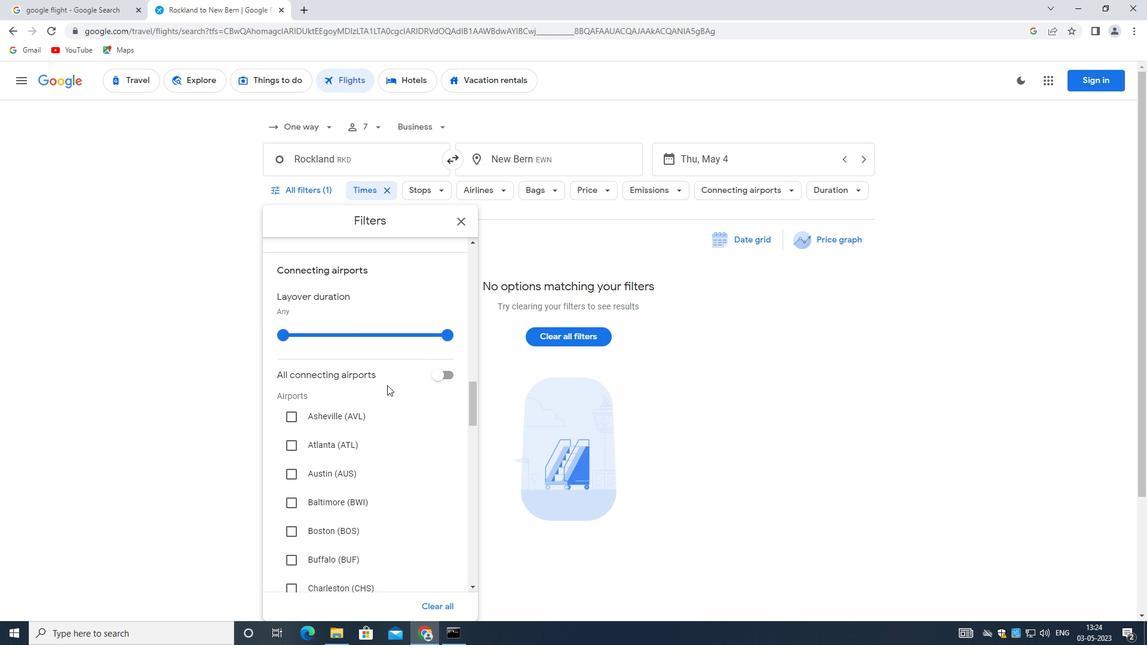 
Action: Mouse scrolled (371, 405) with delta (0, 0)
Screenshot: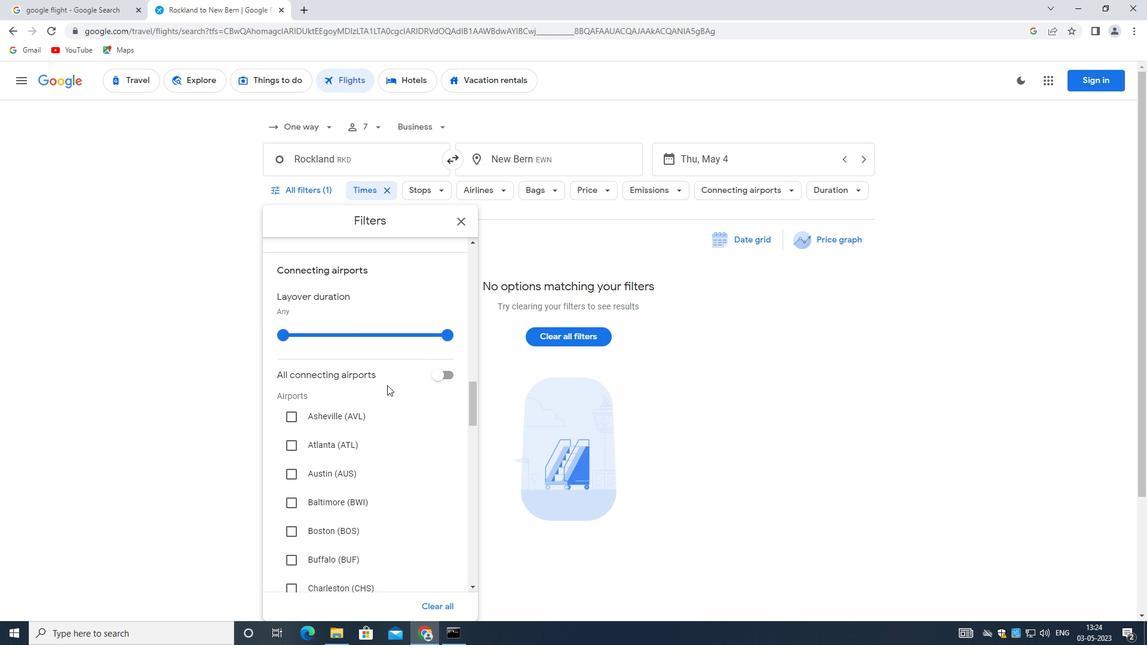 
Action: Mouse moved to (371, 406)
Screenshot: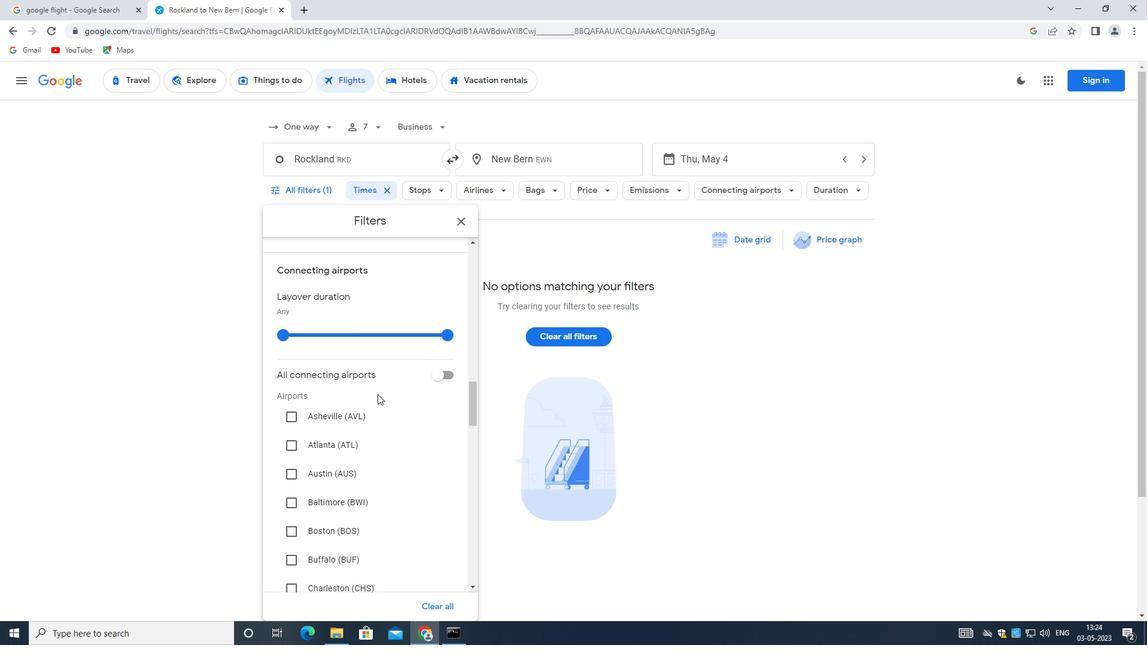 
Action: Mouse scrolled (371, 405) with delta (0, 0)
Screenshot: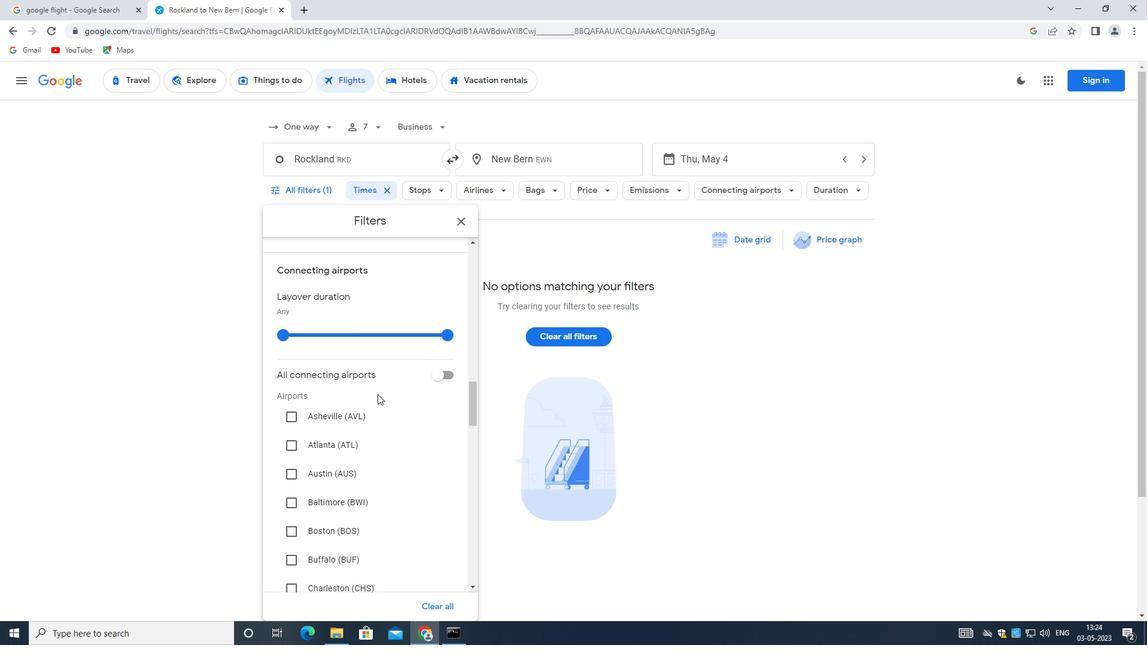 
Action: Mouse moved to (368, 409)
Screenshot: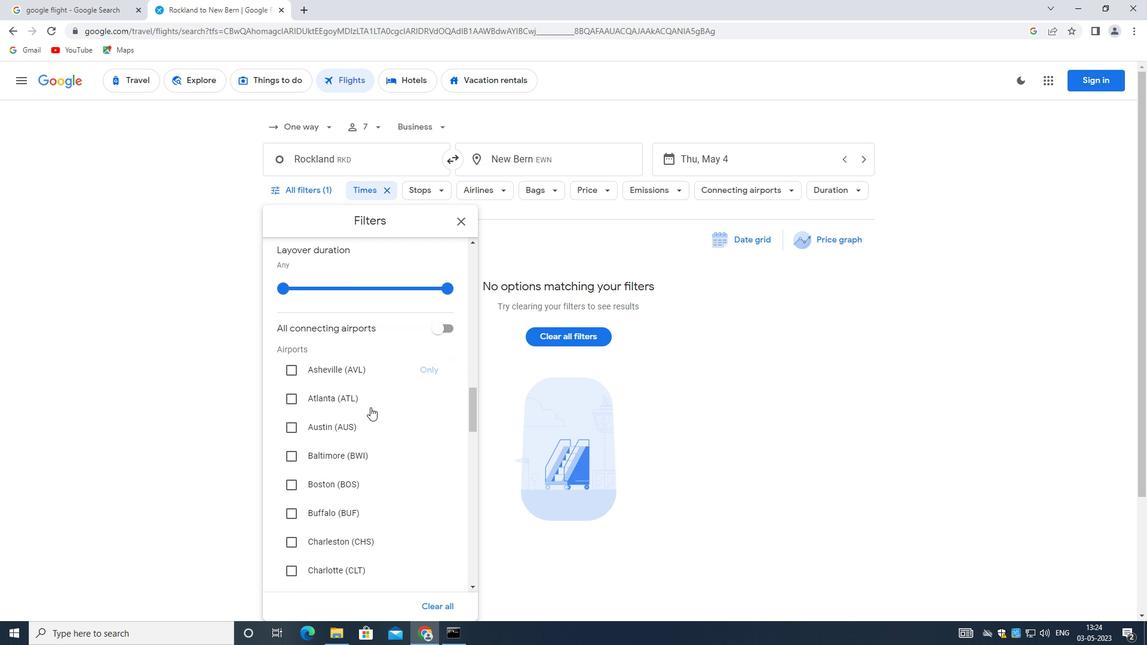 
Action: Mouse scrolled (368, 409) with delta (0, 0)
Screenshot: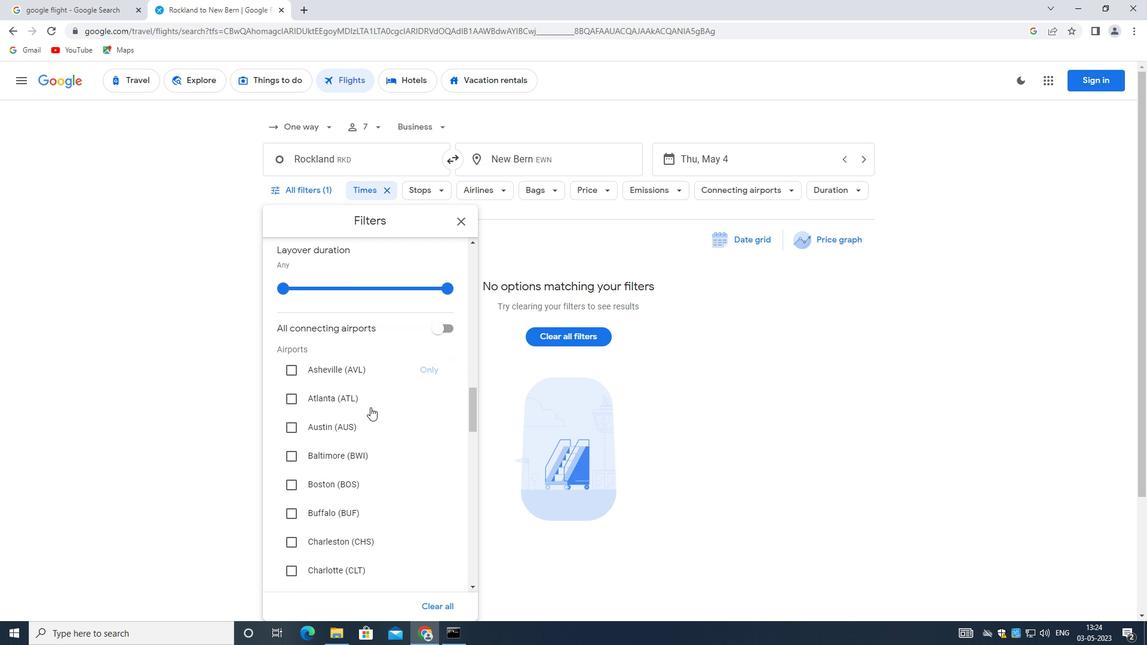 
Action: Mouse moved to (367, 411)
Screenshot: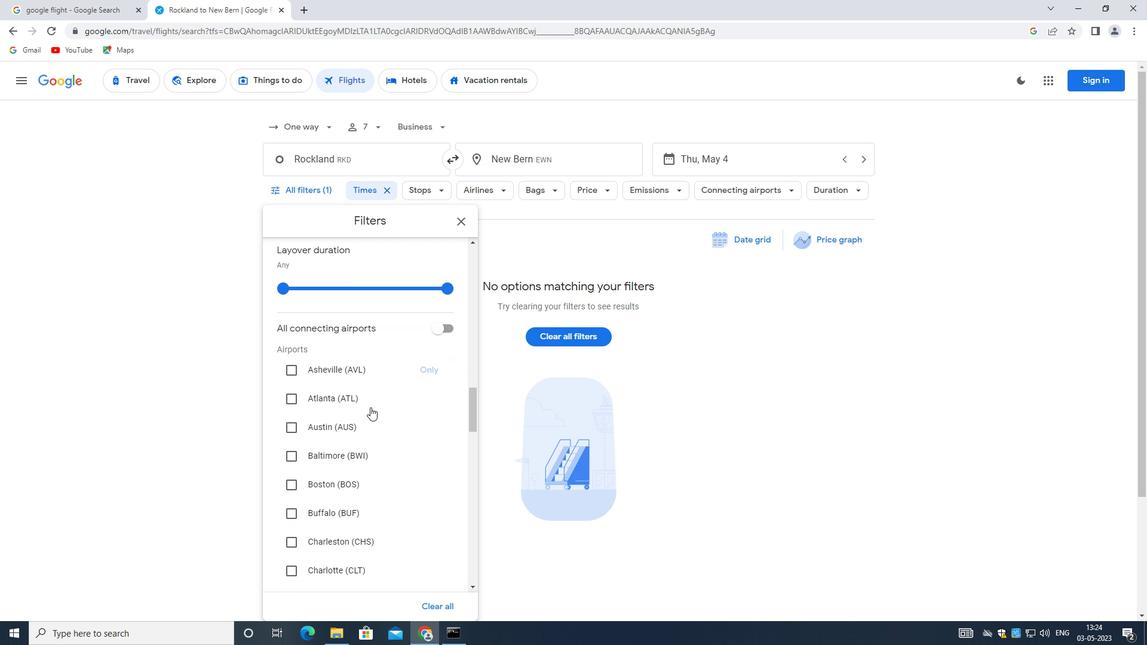 
Action: Mouse scrolled (367, 410) with delta (0, 0)
Screenshot: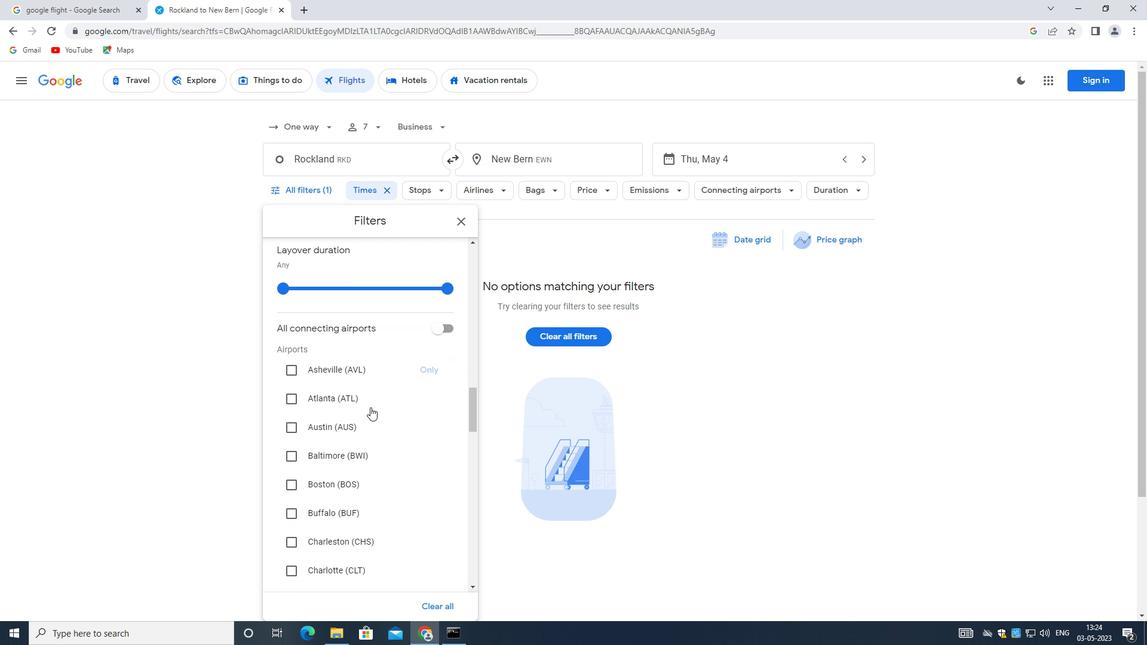 
Action: Mouse moved to (366, 413)
Screenshot: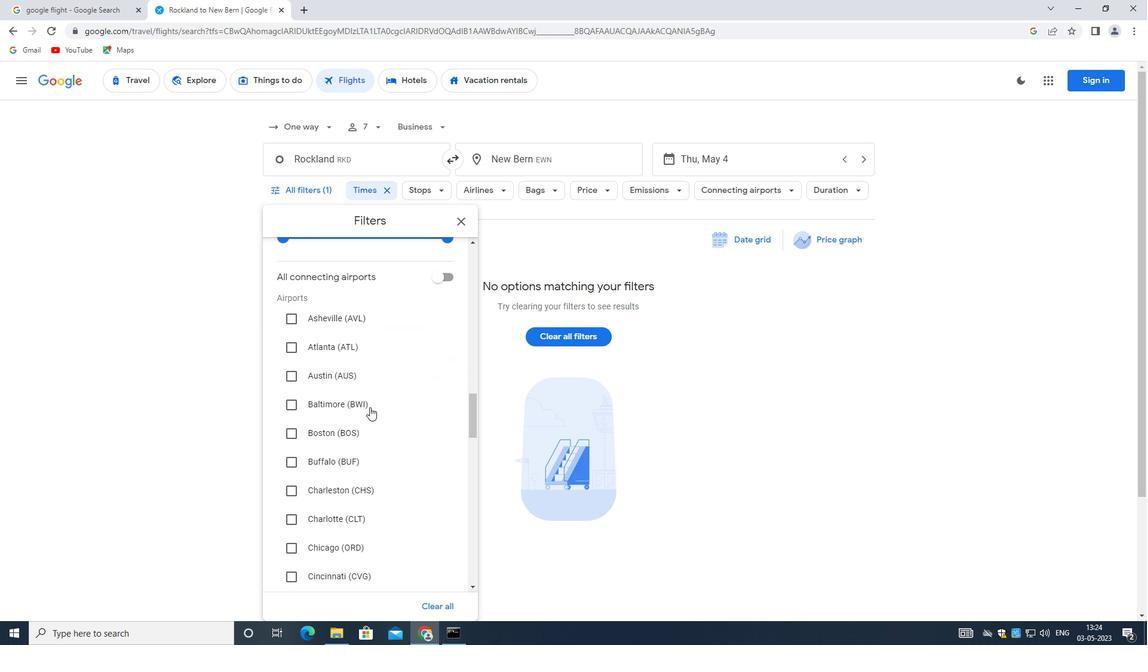 
Action: Mouse scrolled (366, 412) with delta (0, 0)
Screenshot: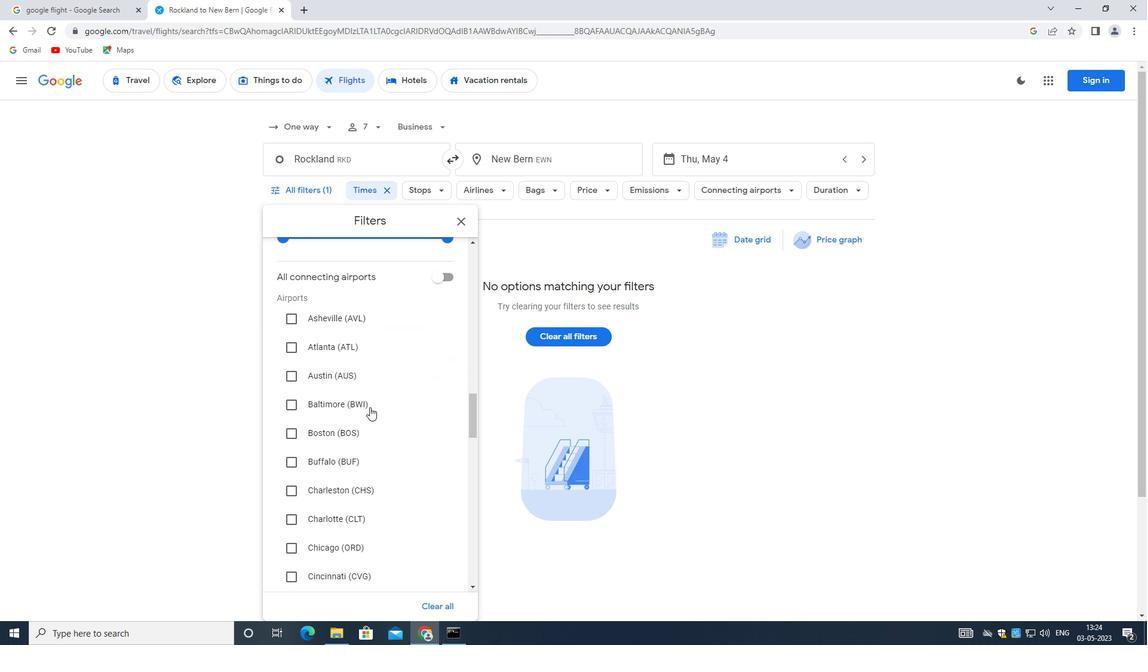 
Action: Mouse moved to (363, 435)
Screenshot: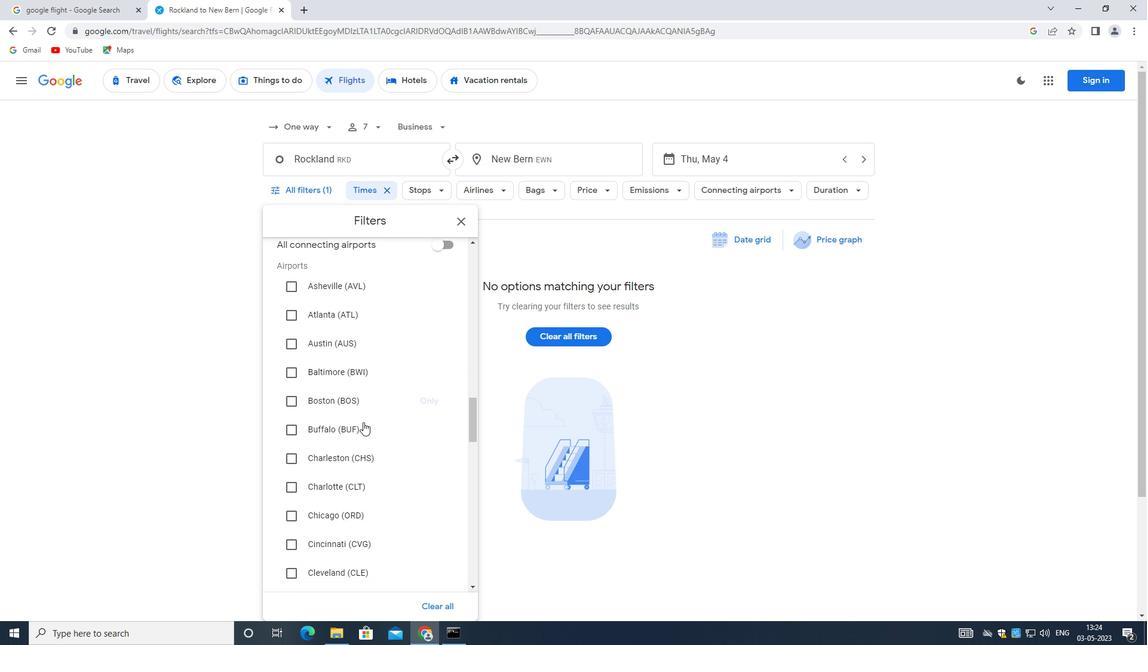 
Action: Mouse scrolled (363, 435) with delta (0, 0)
Screenshot: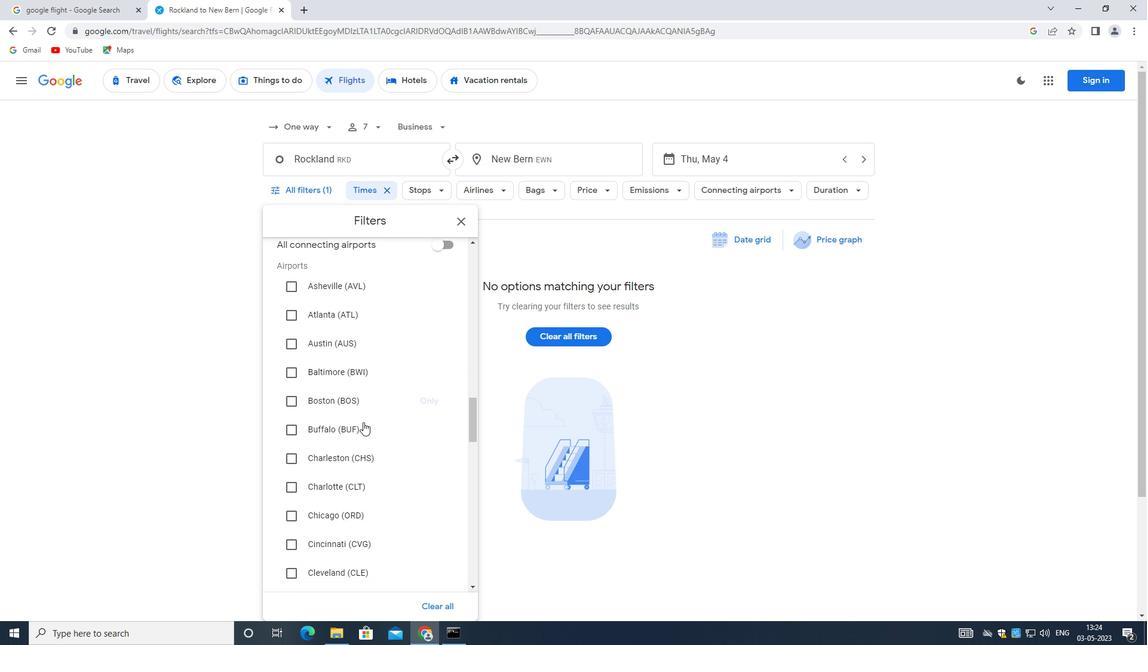 
Action: Mouse moved to (363, 449)
Screenshot: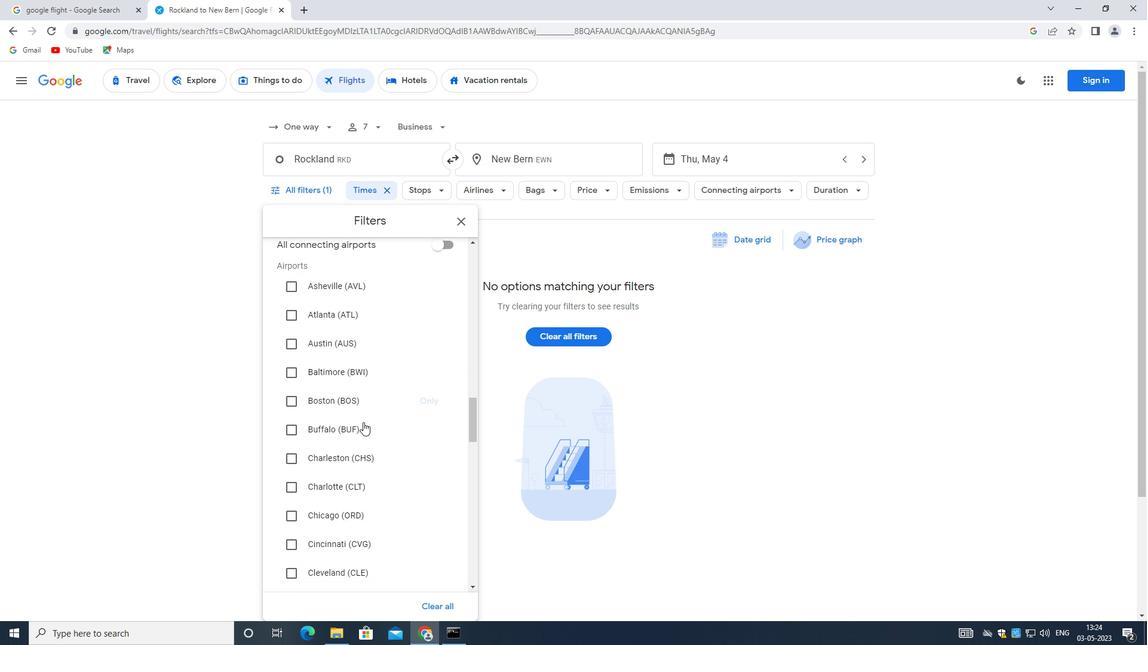 
Action: Mouse scrolled (363, 448) with delta (0, 0)
Screenshot: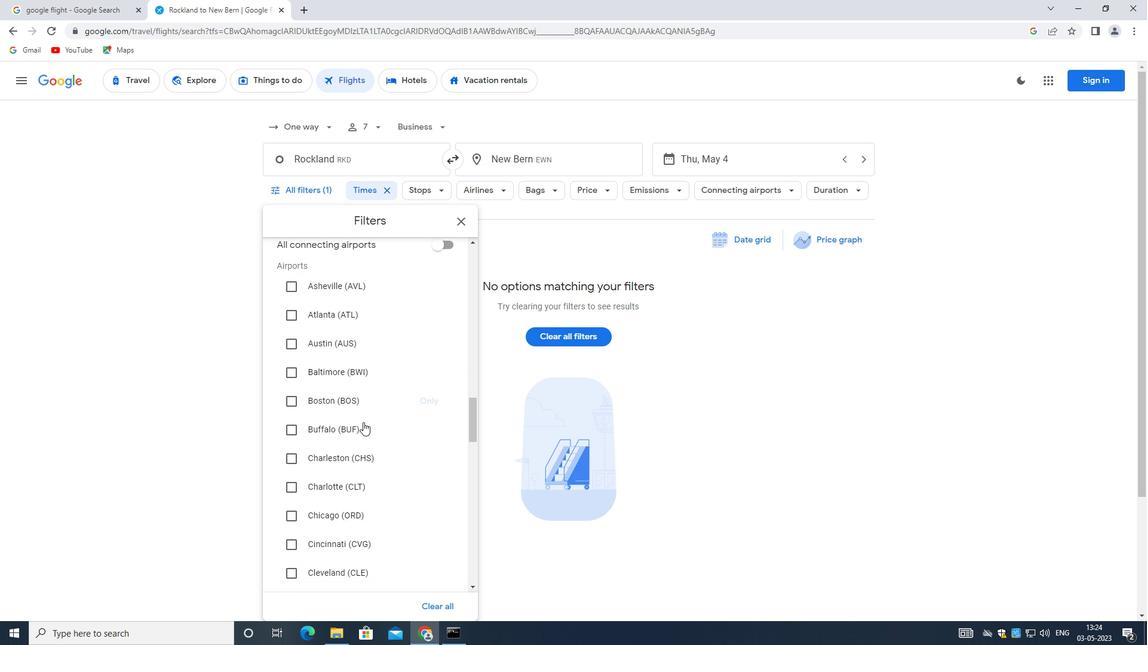 
Action: Mouse moved to (363, 452)
Screenshot: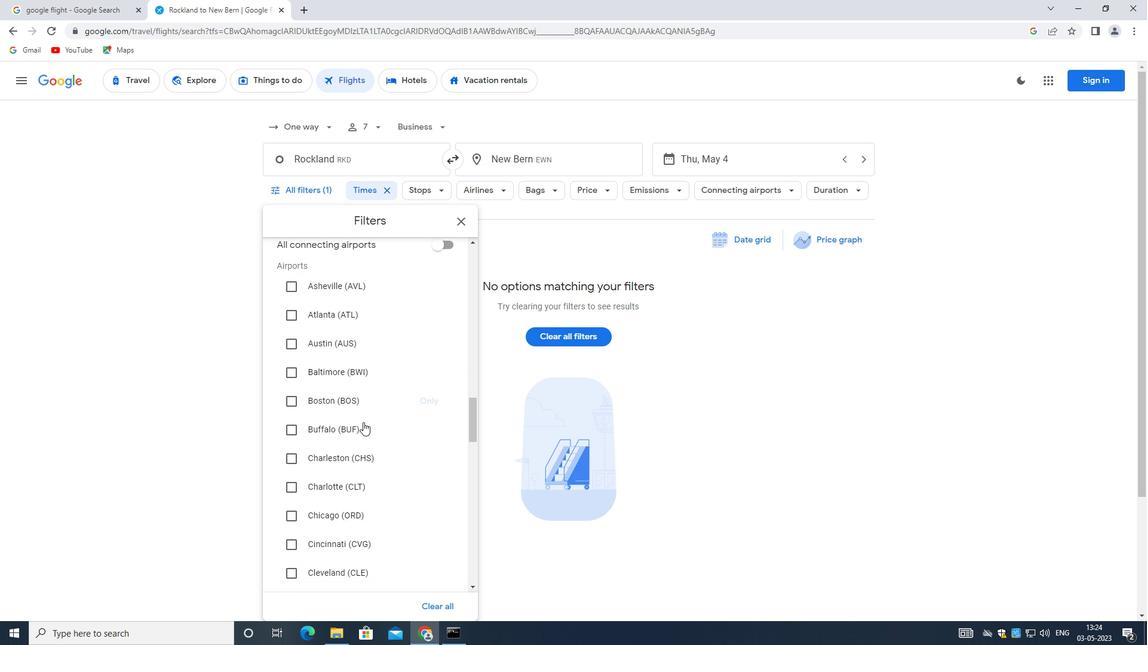 
Action: Mouse scrolled (363, 452) with delta (0, 0)
Screenshot: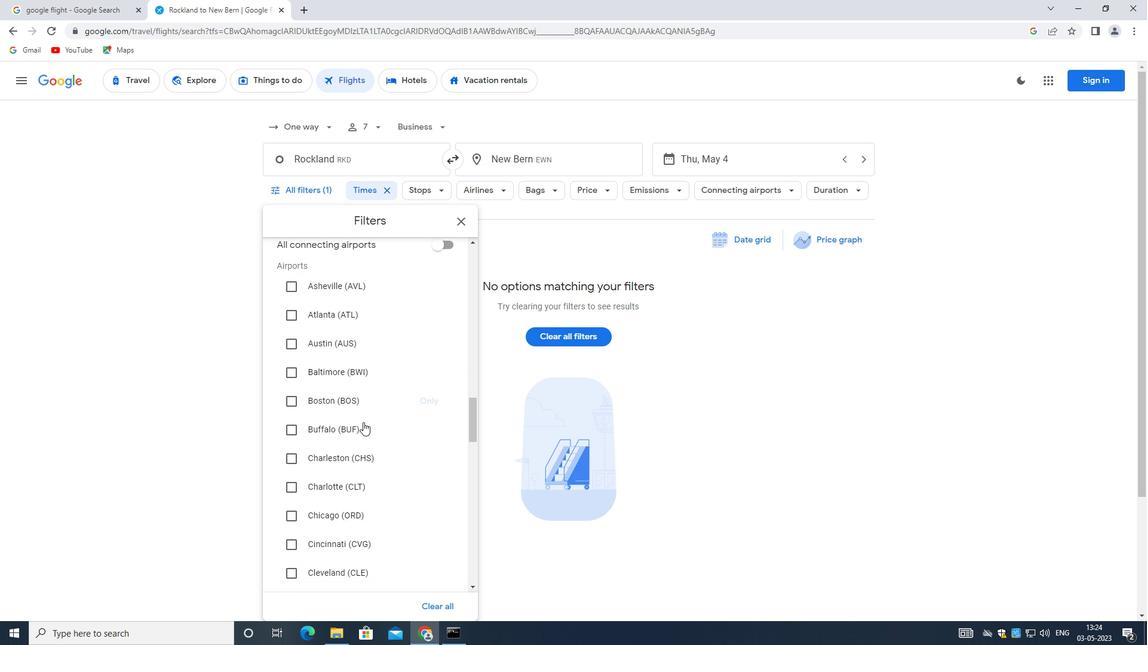 
Action: Mouse moved to (363, 454)
Screenshot: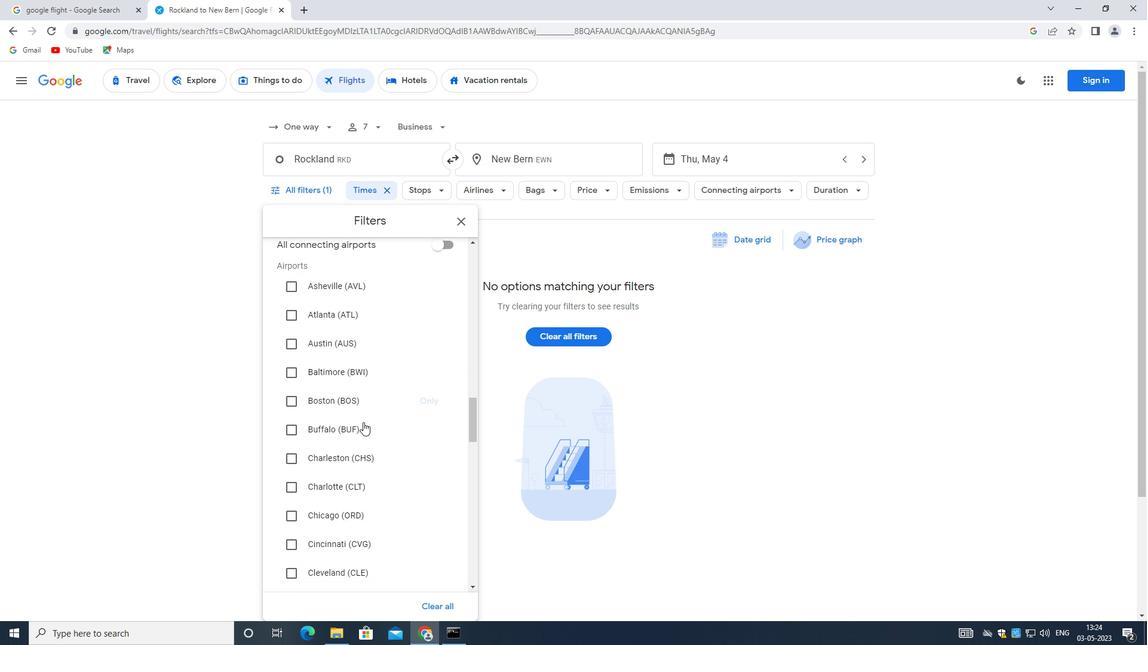 
Action: Mouse scrolled (363, 453) with delta (0, 0)
Screenshot: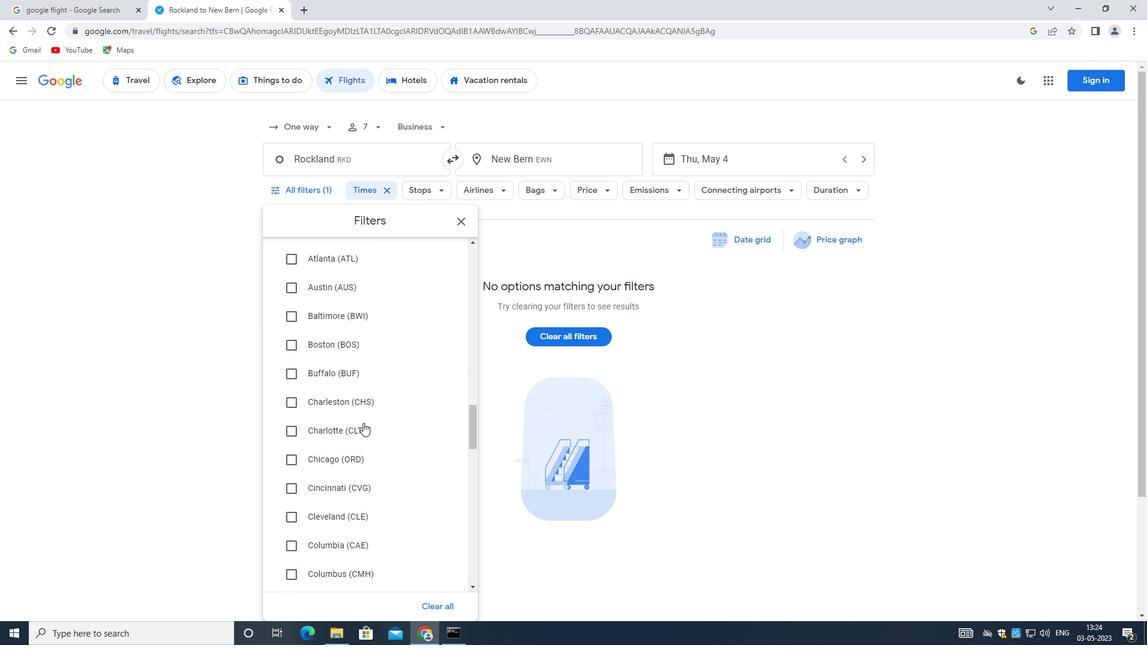 
Action: Mouse moved to (359, 456)
Screenshot: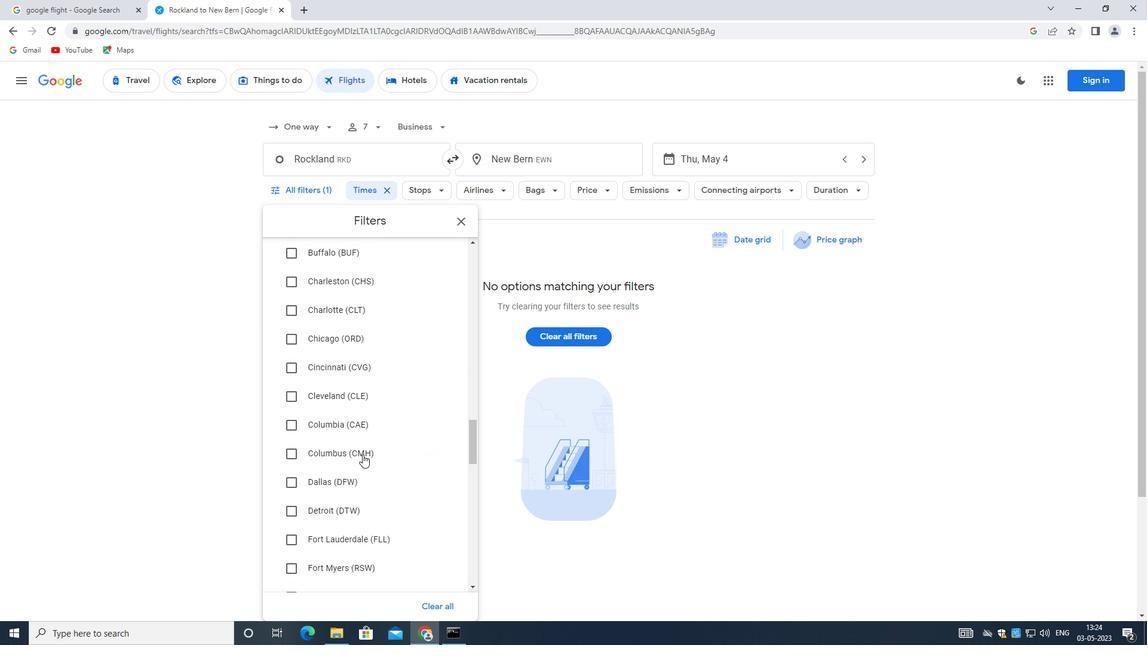 
Action: Mouse scrolled (359, 455) with delta (0, 0)
Screenshot: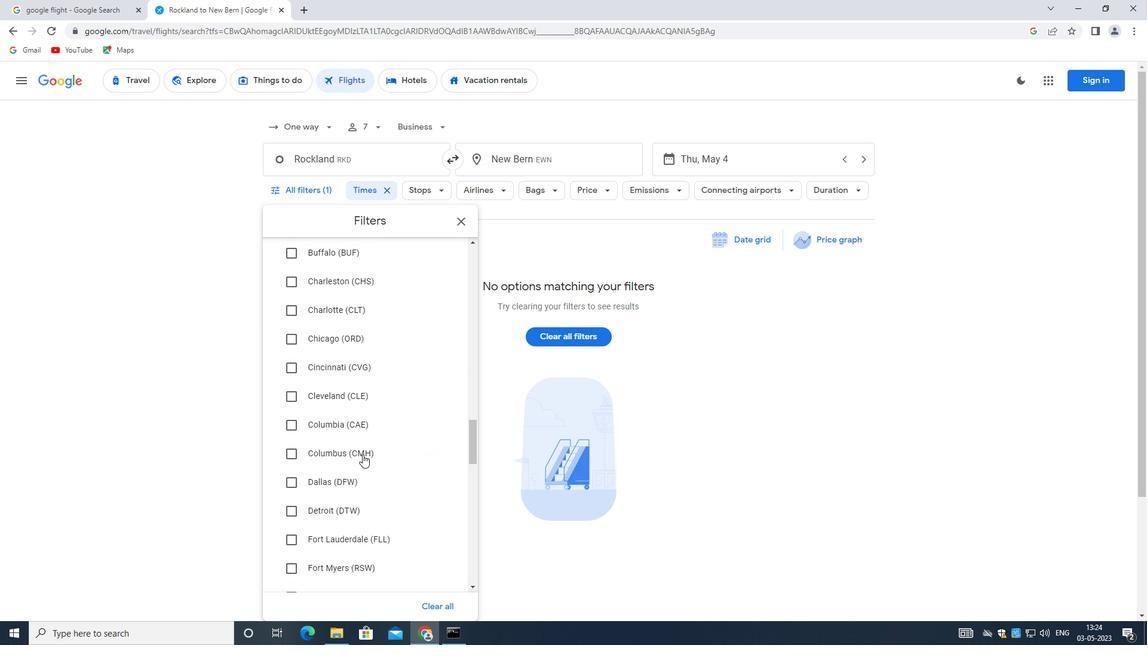 
Action: Mouse scrolled (359, 455) with delta (0, 0)
Screenshot: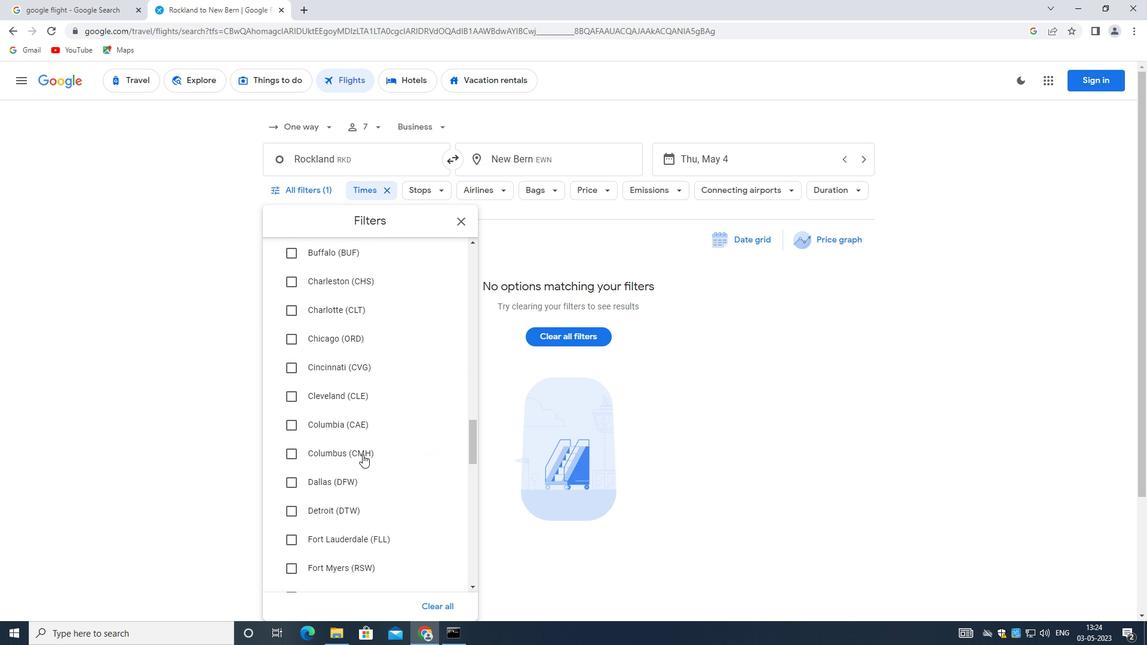 
Action: Mouse scrolled (359, 455) with delta (0, 0)
Screenshot: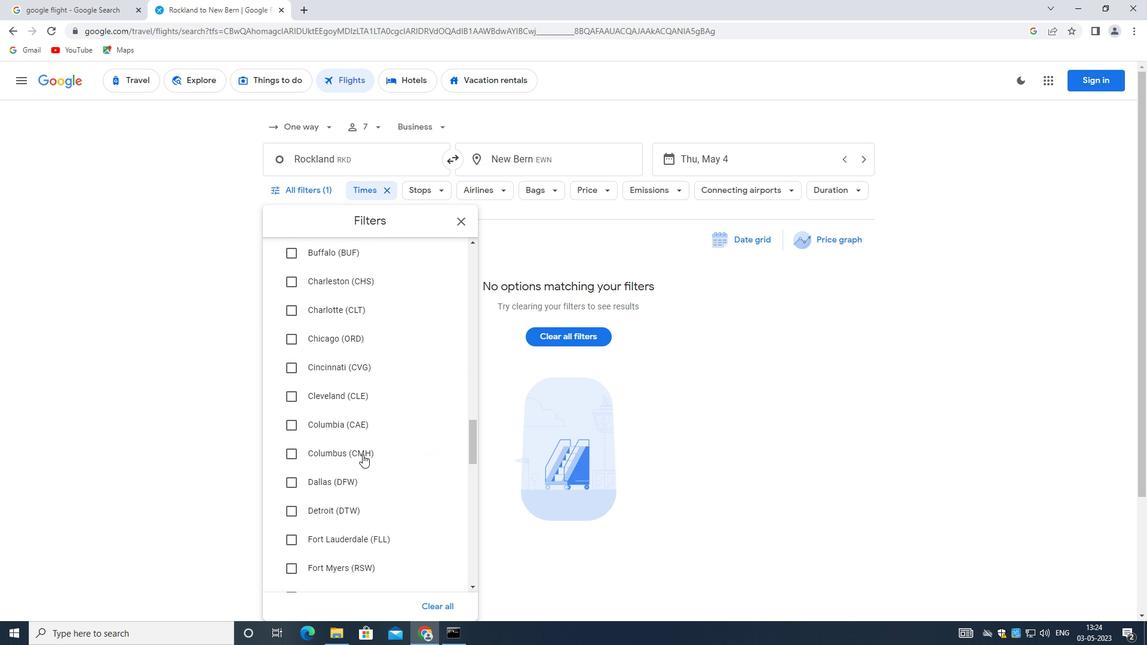 
Action: Mouse moved to (358, 456)
Screenshot: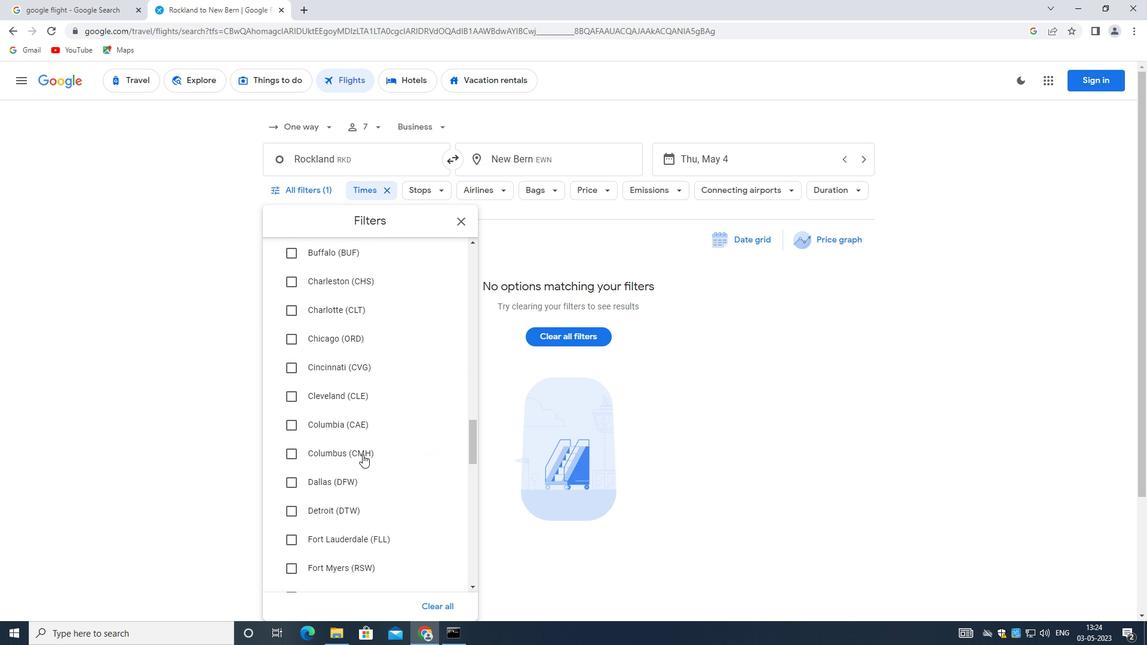 
Action: Mouse scrolled (358, 455) with delta (0, 0)
Screenshot: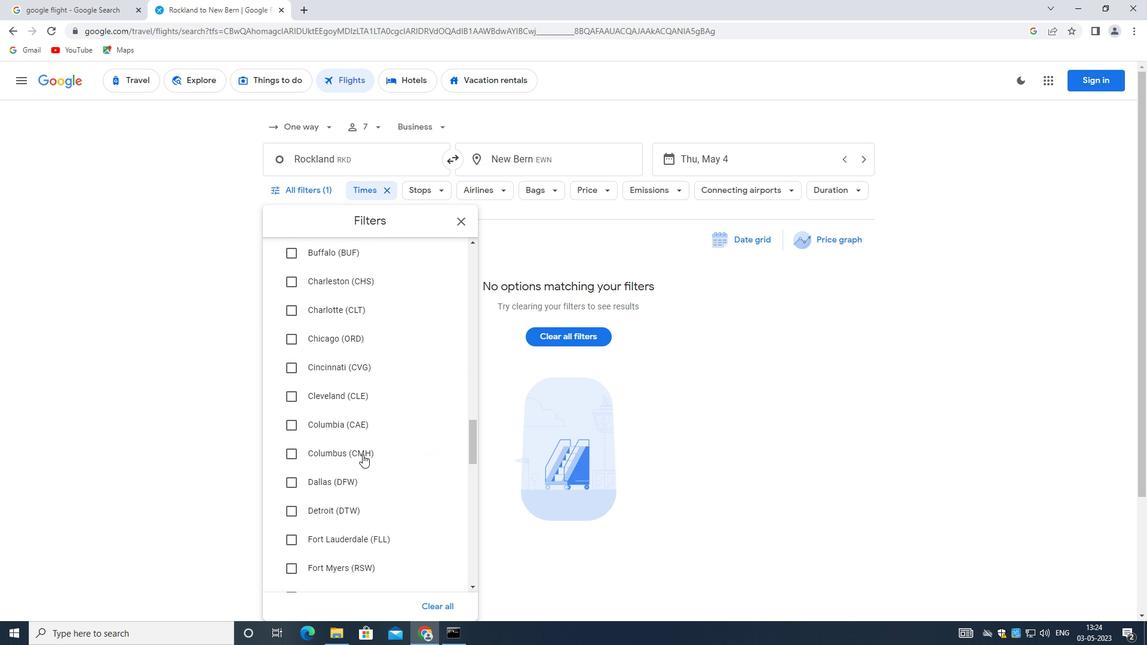 
Action: Mouse moved to (357, 460)
Screenshot: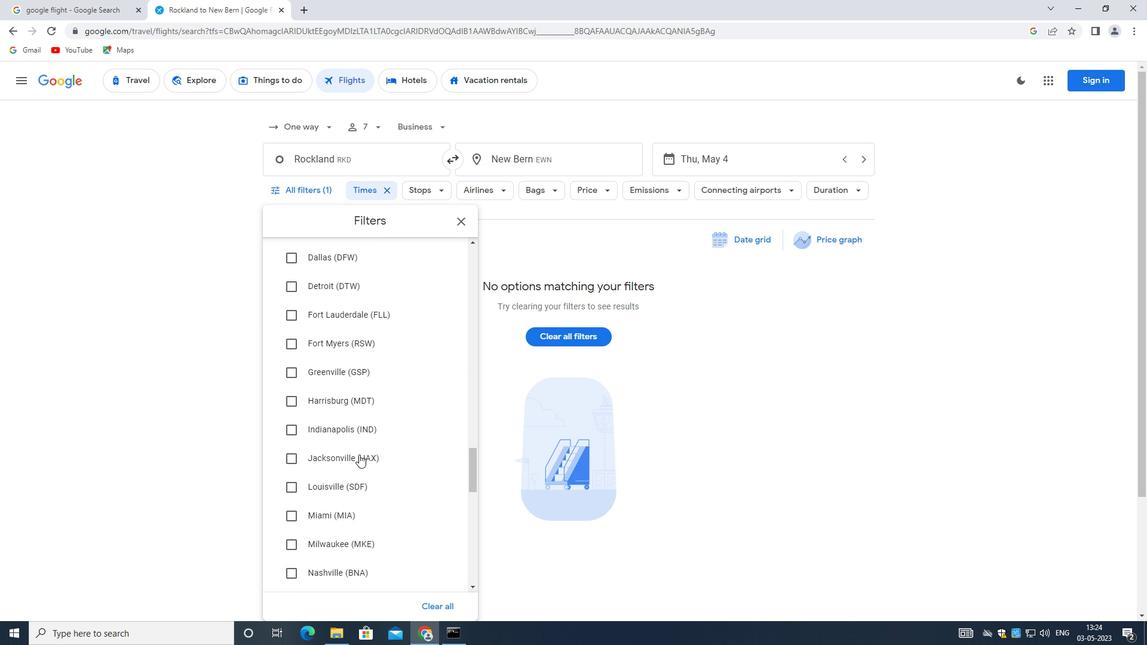 
Action: Mouse scrolled (357, 460) with delta (0, 0)
Screenshot: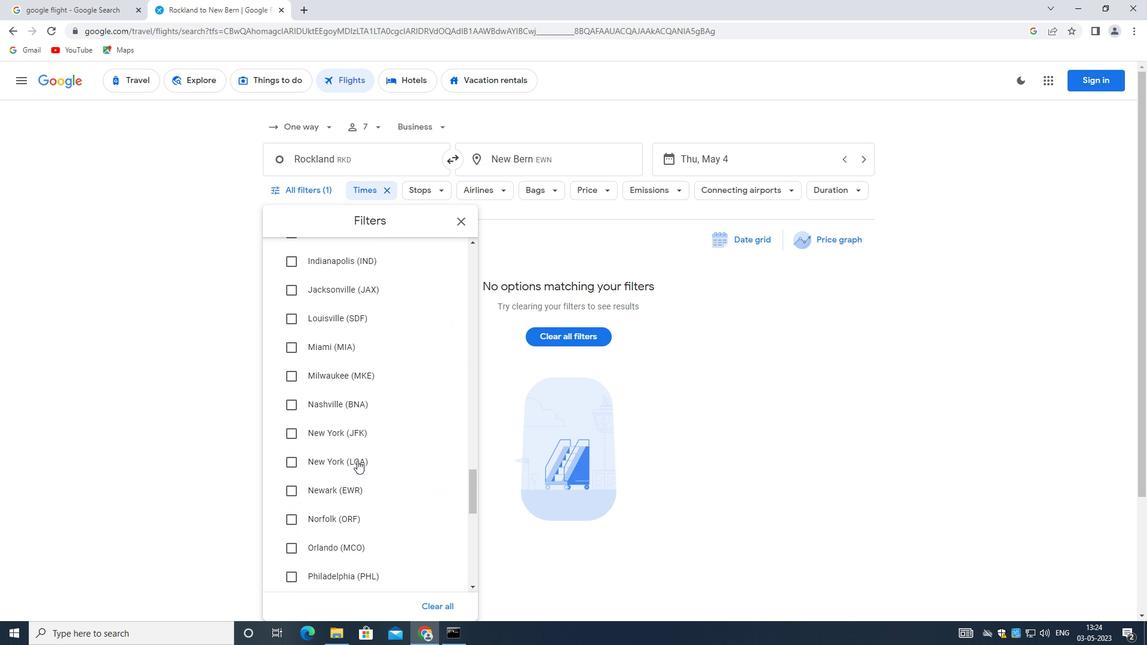 
Action: Mouse moved to (356, 461)
Screenshot: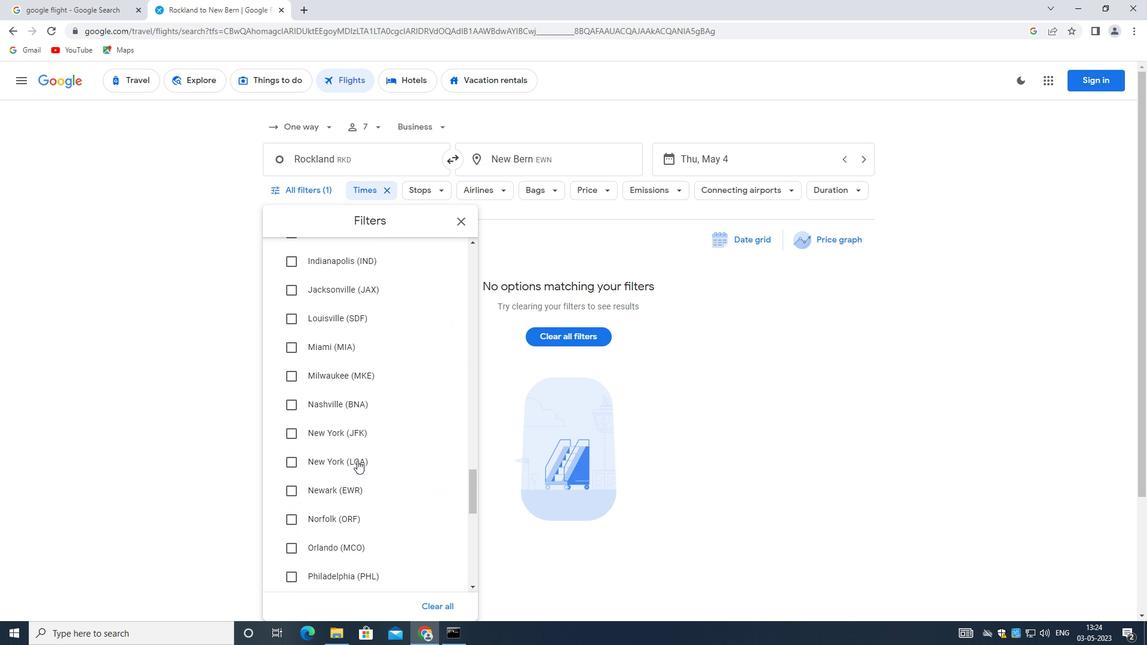 
Action: Mouse scrolled (356, 460) with delta (0, 0)
Screenshot: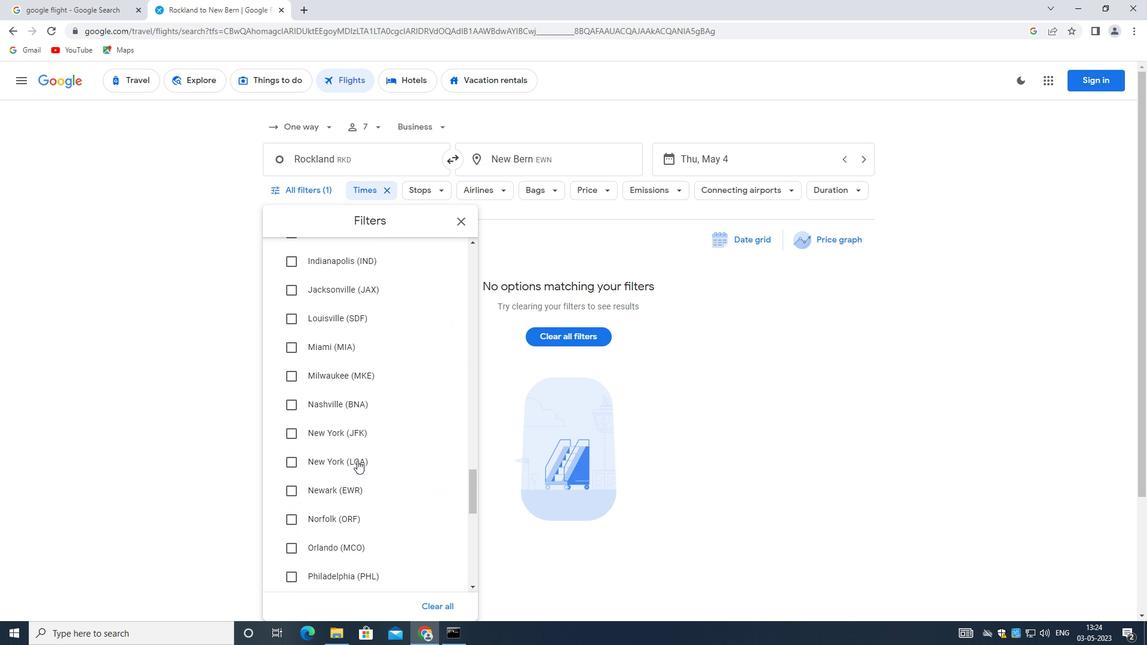 
Action: Mouse scrolled (356, 460) with delta (0, 0)
Screenshot: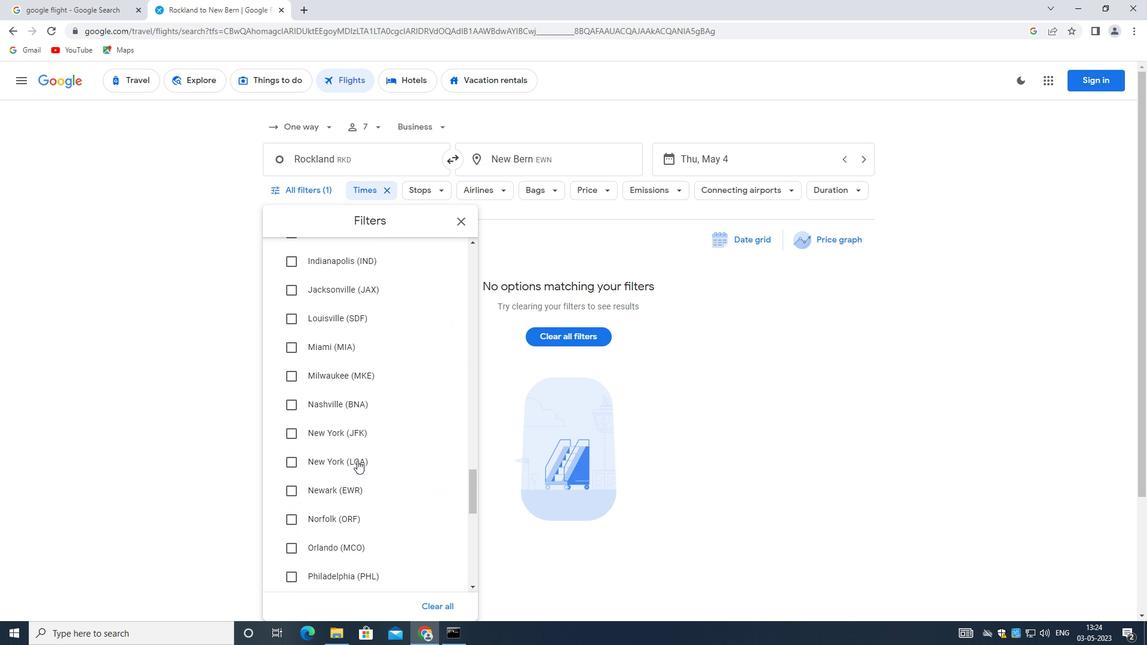 
Action: Mouse scrolled (356, 460) with delta (0, 0)
Screenshot: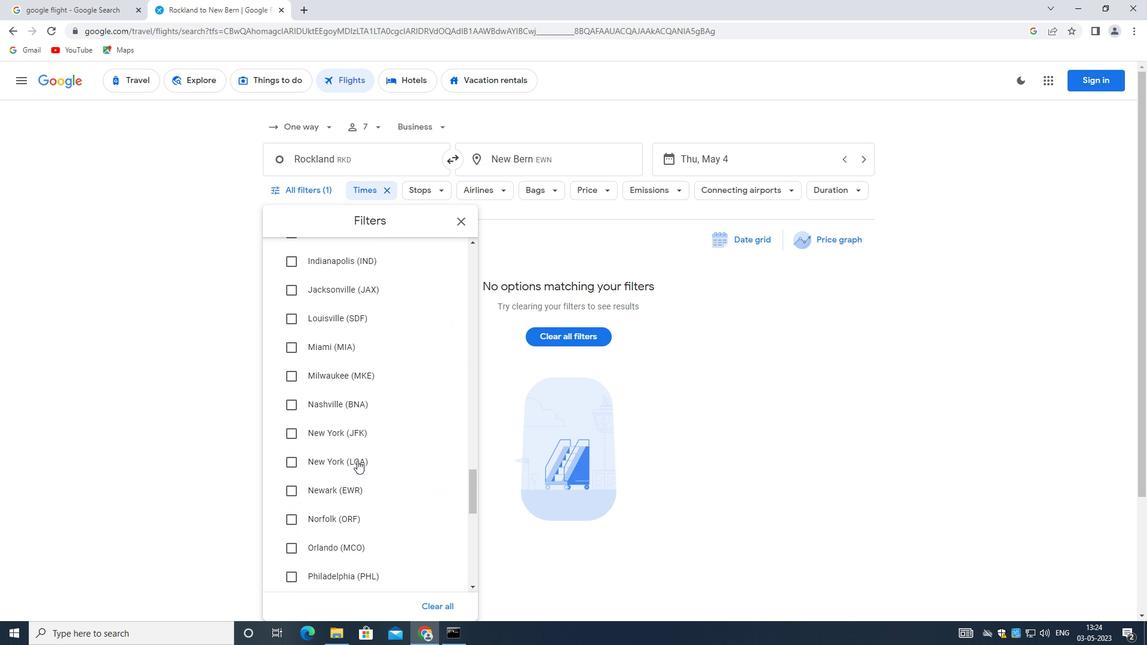 
Action: Mouse scrolled (356, 460) with delta (0, 0)
Screenshot: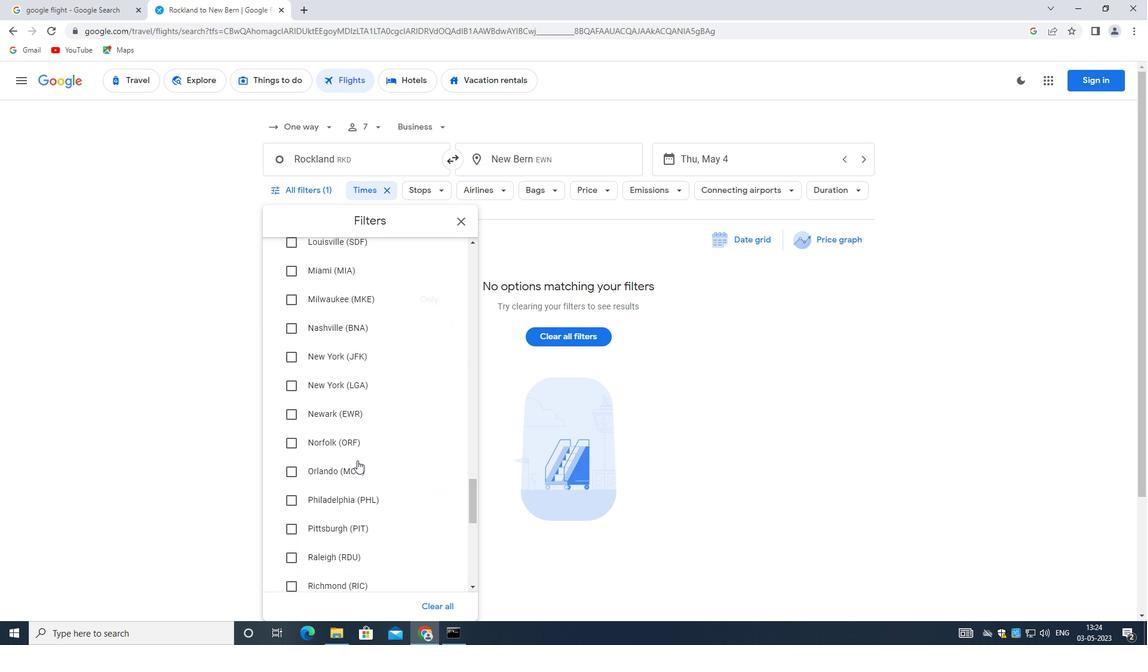 
Action: Mouse moved to (356, 461)
Screenshot: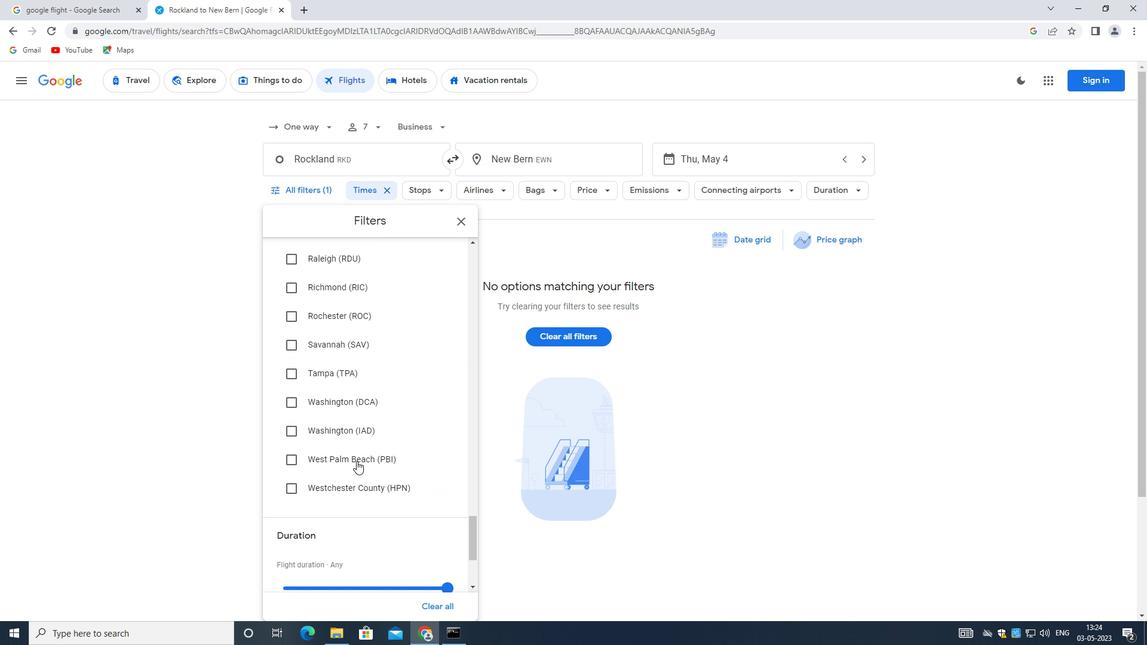 
Action: Mouse scrolled (356, 461) with delta (0, 0)
Screenshot: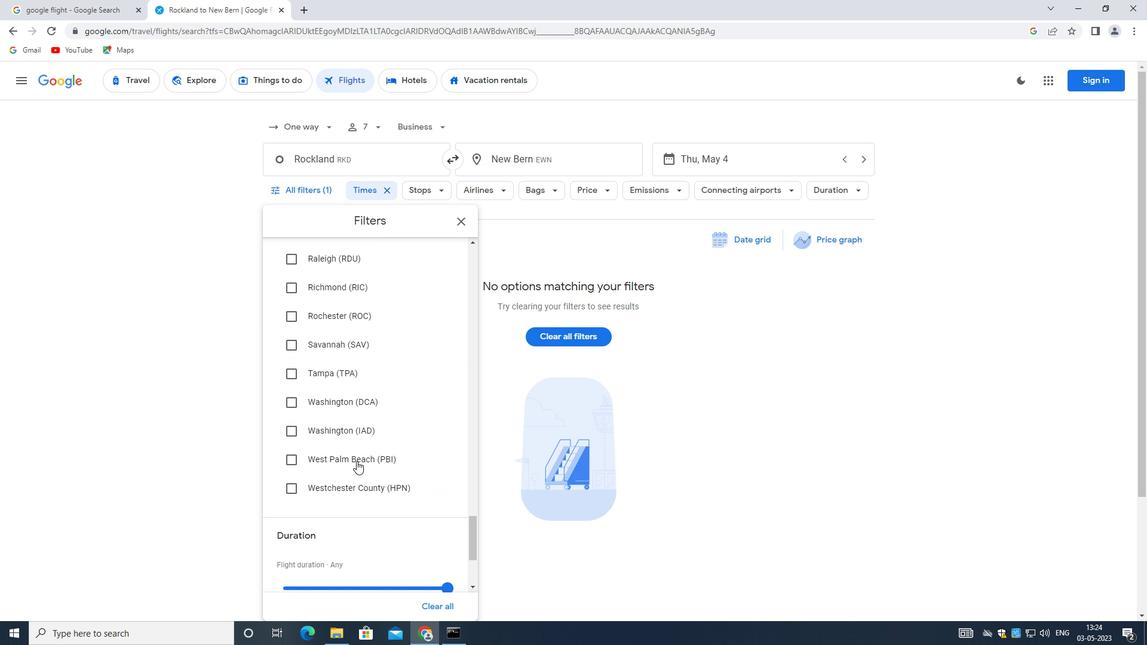 
Action: Mouse moved to (356, 461)
Screenshot: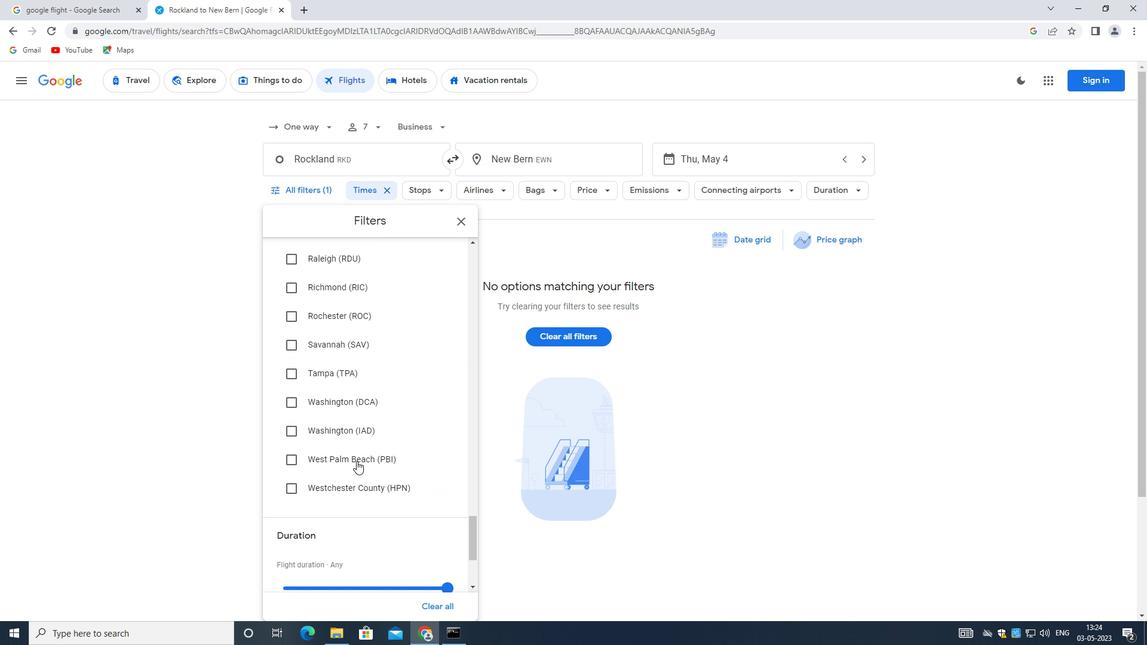 
Action: Mouse scrolled (356, 461) with delta (0, 0)
Screenshot: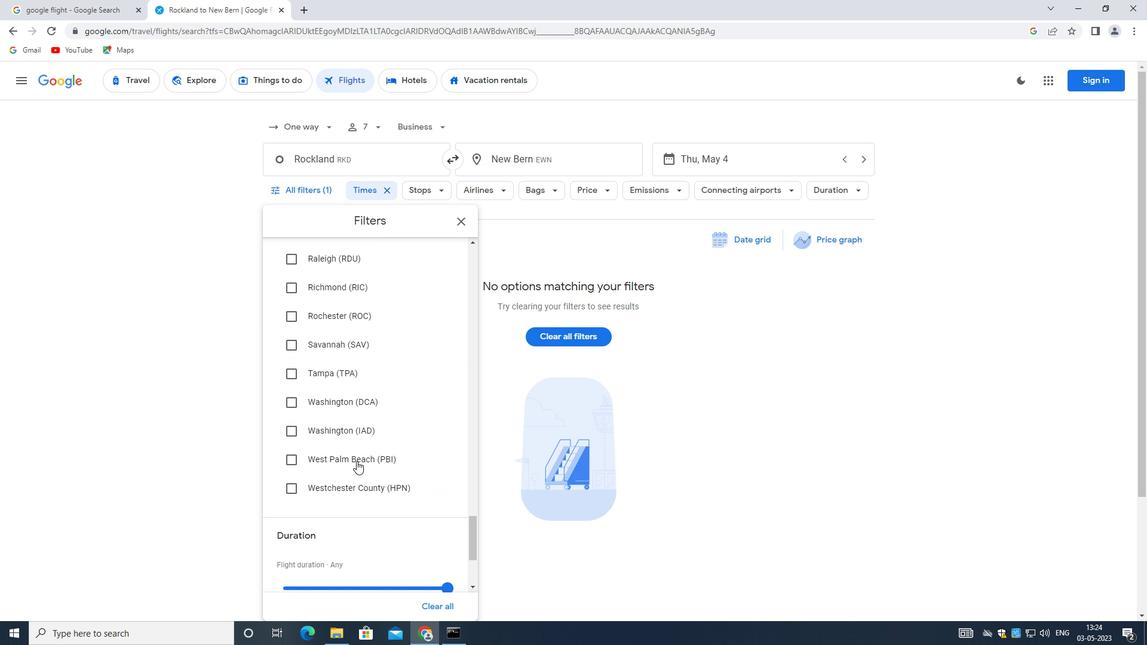 
Action: Mouse moved to (356, 463)
Screenshot: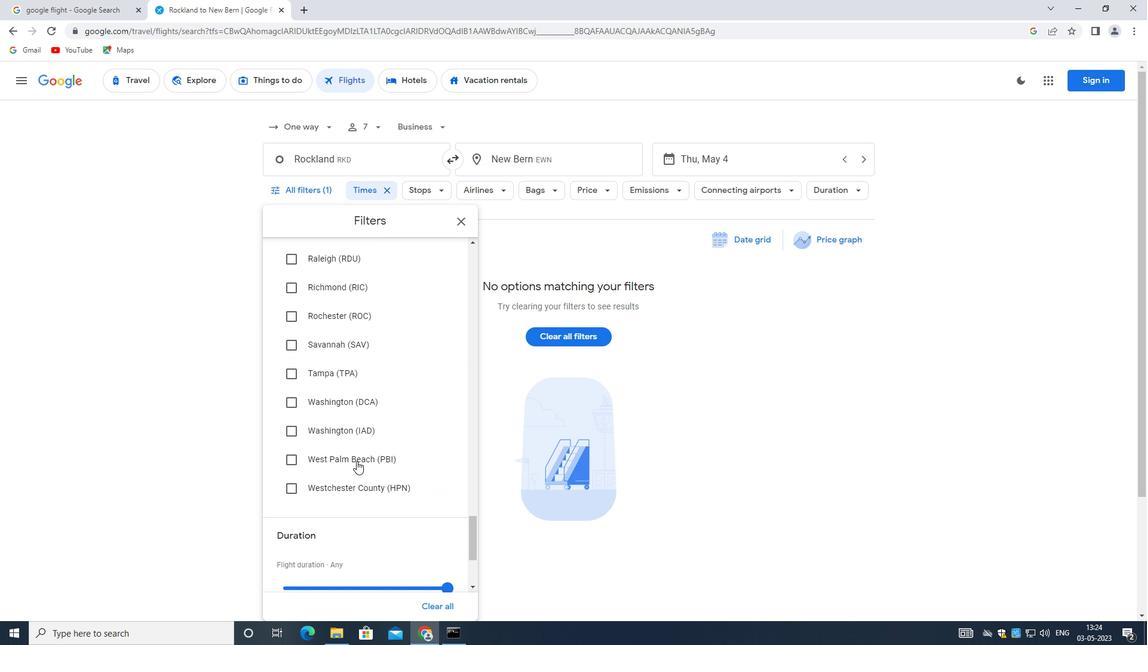 
Action: Mouse scrolled (356, 463) with delta (0, 0)
Screenshot: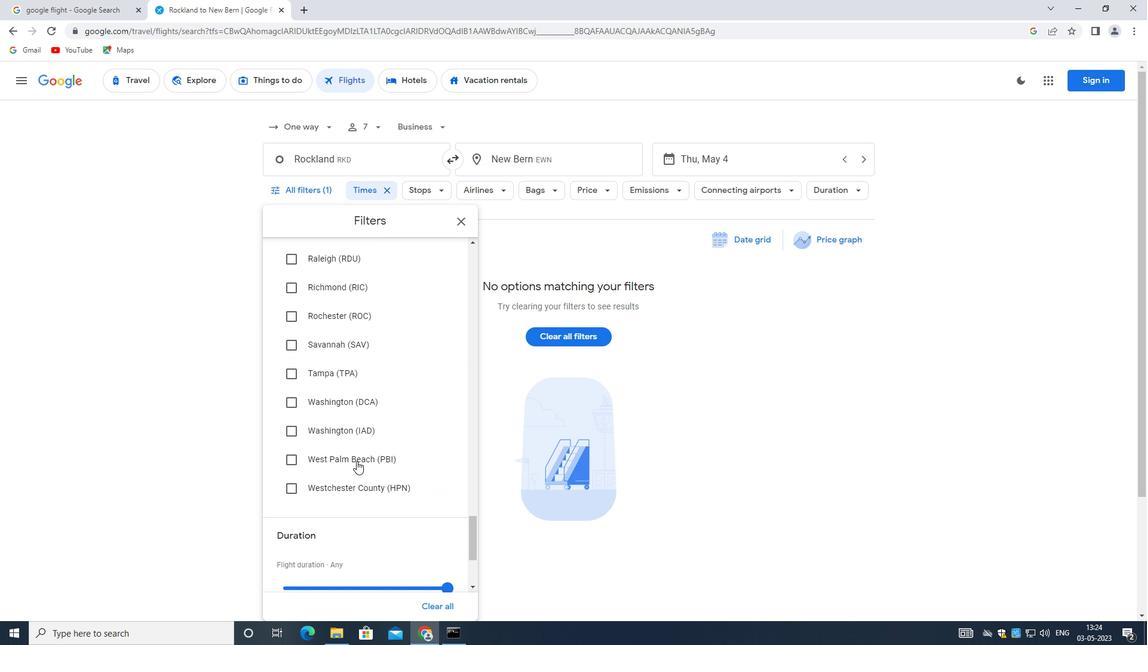 
Action: Mouse moved to (355, 463)
Screenshot: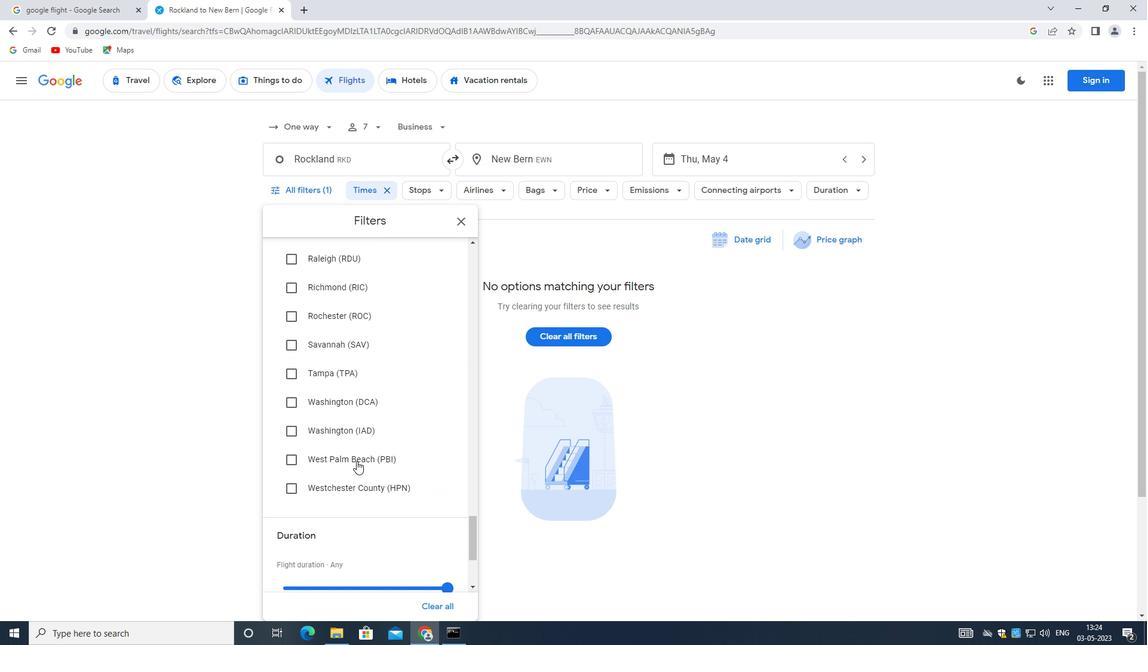 
Action: Mouse scrolled (355, 463) with delta (0, 0)
Screenshot: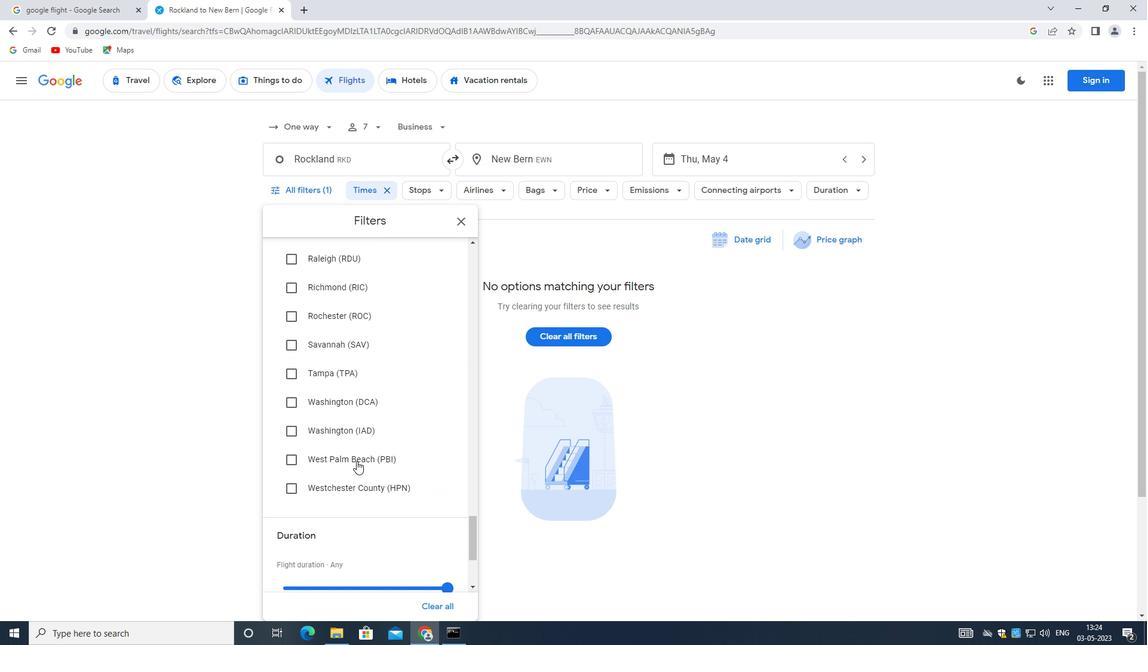 
Action: Mouse moved to (354, 464)
Screenshot: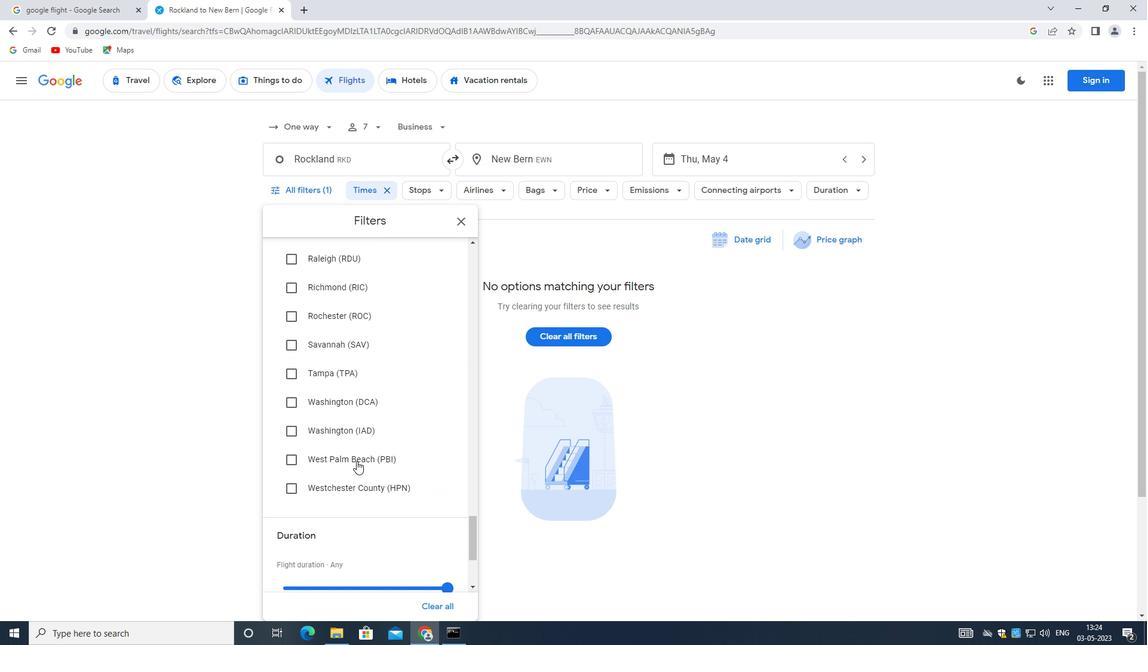 
Action: Mouse scrolled (354, 463) with delta (0, 0)
Screenshot: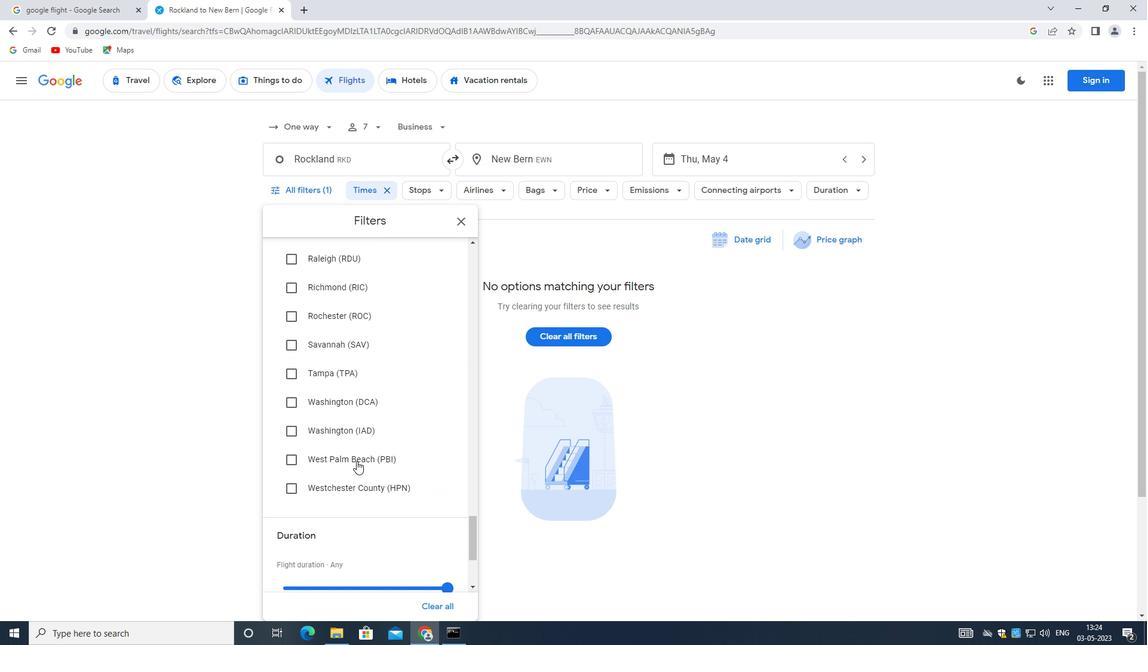 
Action: Mouse moved to (351, 465)
Screenshot: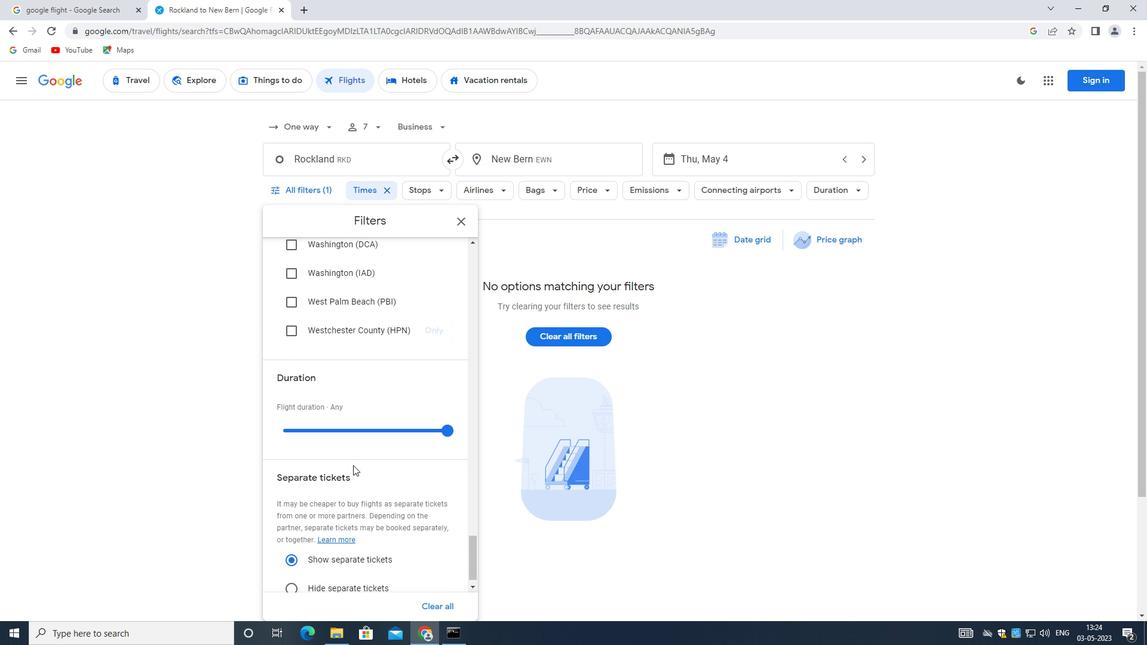 
Action: Mouse scrolled (351, 464) with delta (0, 0)
Screenshot: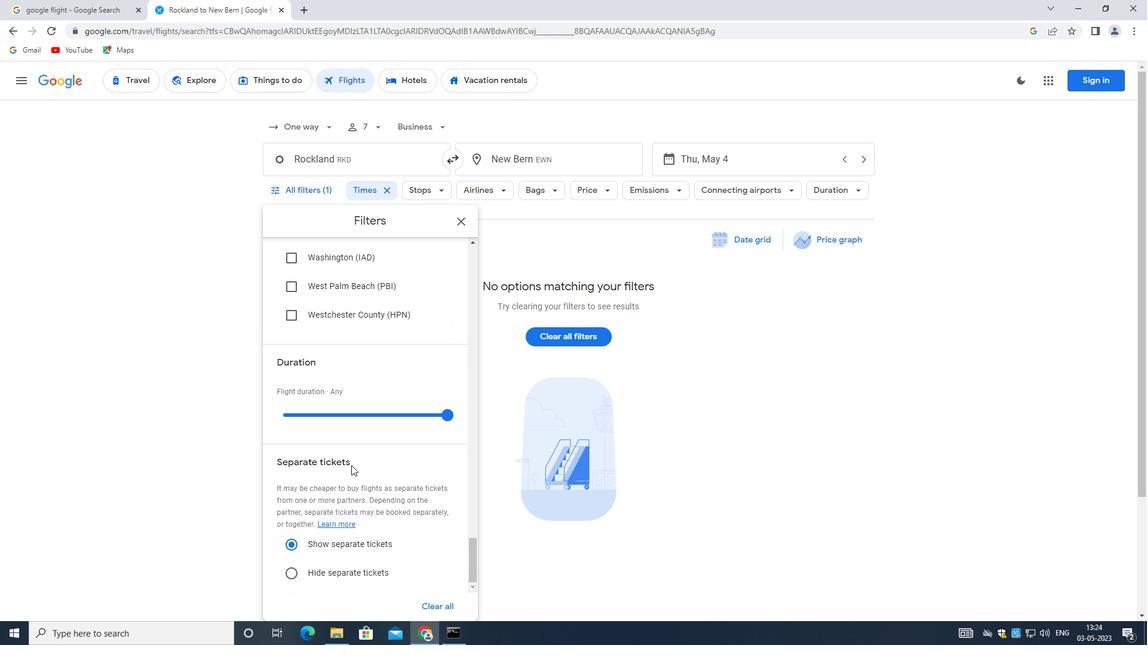 
Action: Mouse scrolled (351, 464) with delta (0, 0)
Screenshot: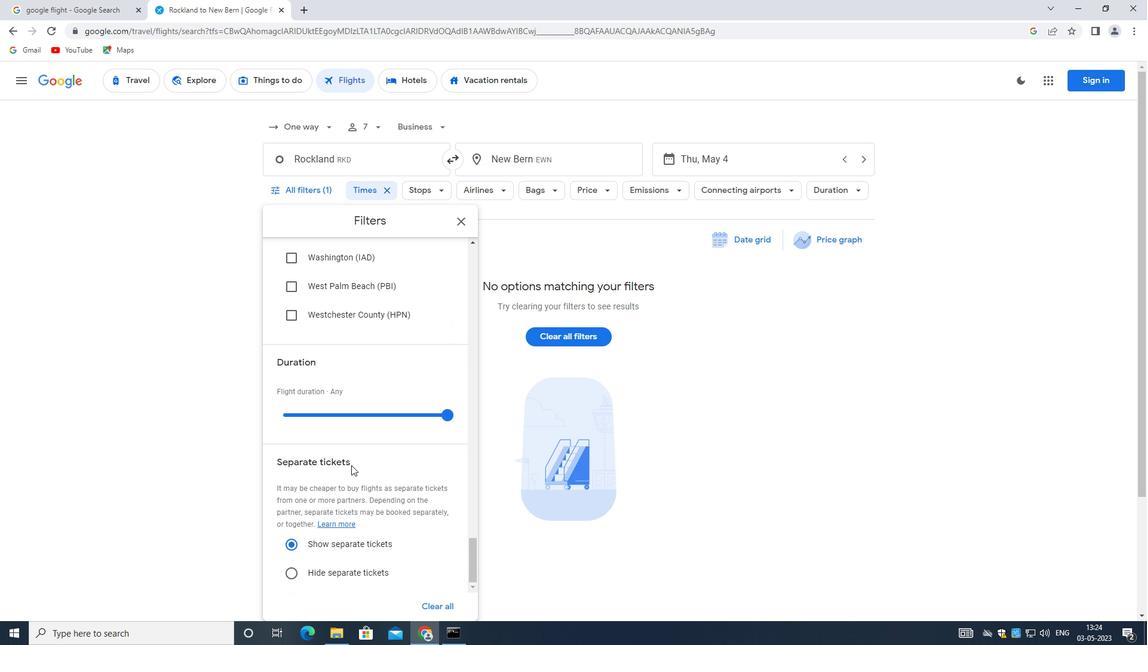 
Action: Mouse scrolled (351, 464) with delta (0, 0)
Screenshot: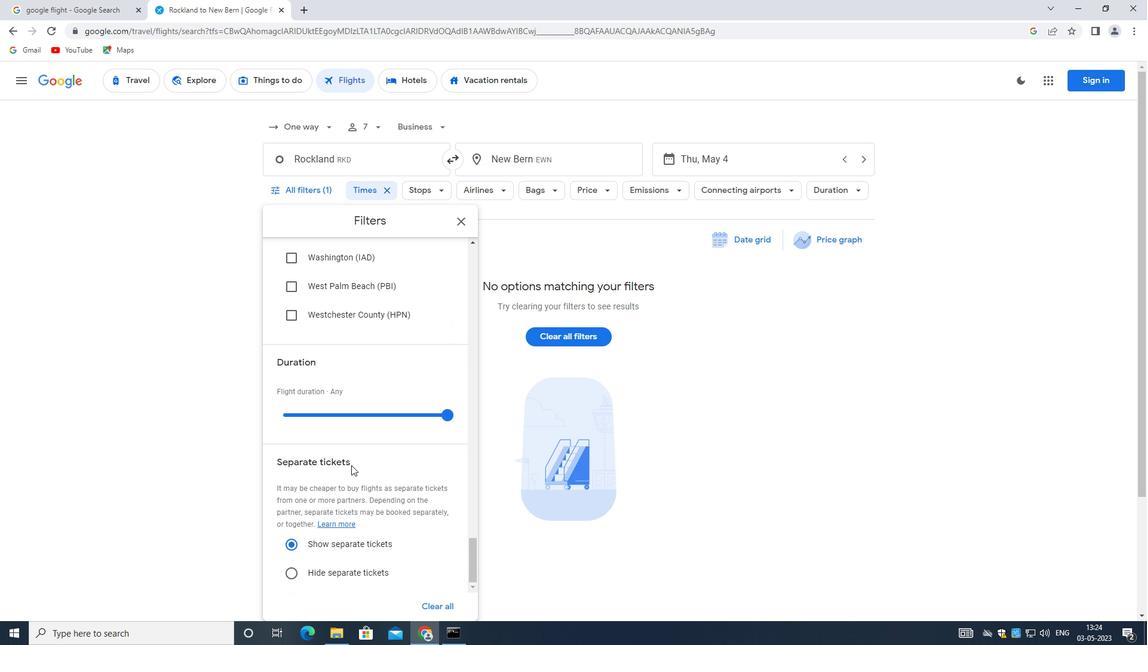 
